 Task: Find a house in Bialiteka, Poland, for 2 guests from 2nd to 15th June, with a price range of 10,000 to 15,000 and an English-speaking host.
Action: Mouse pressed left at (596, 104)
Screenshot: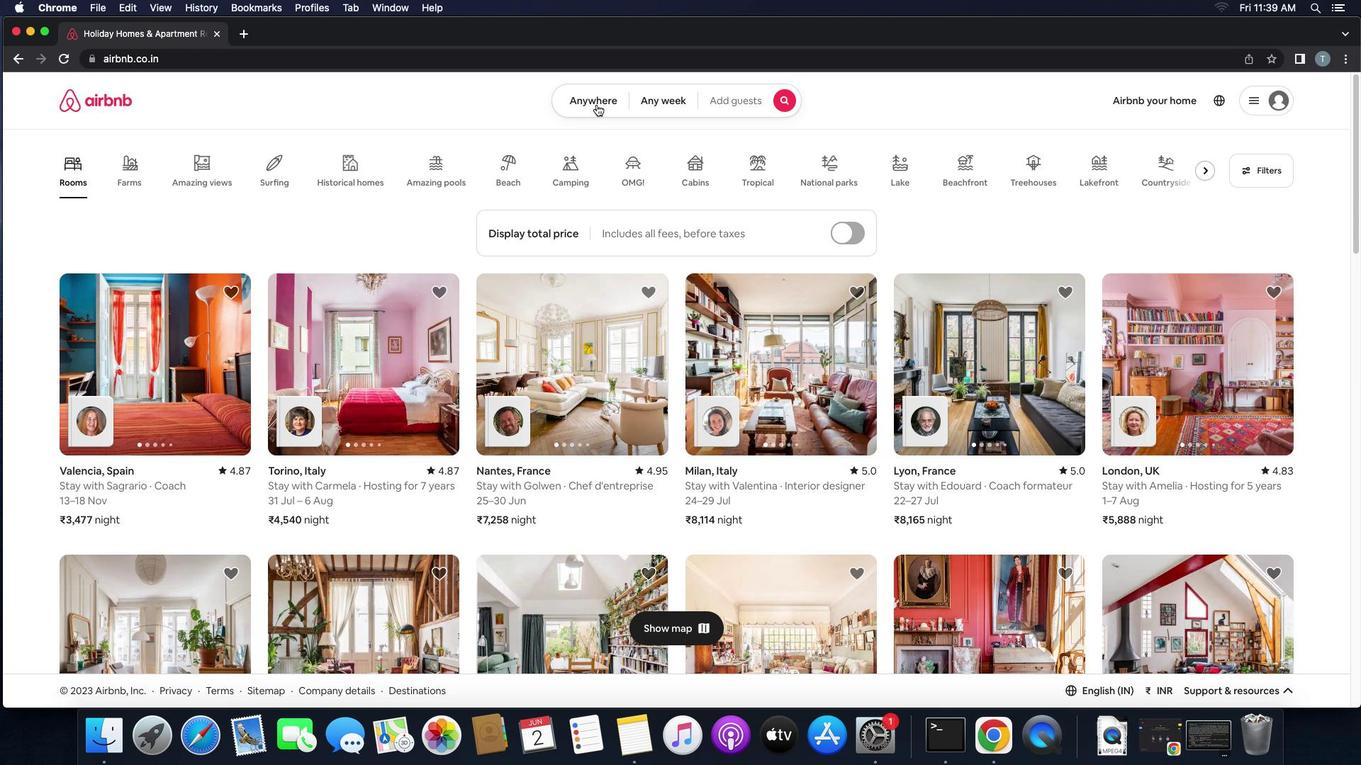 
Action: Mouse moved to (519, 164)
Screenshot: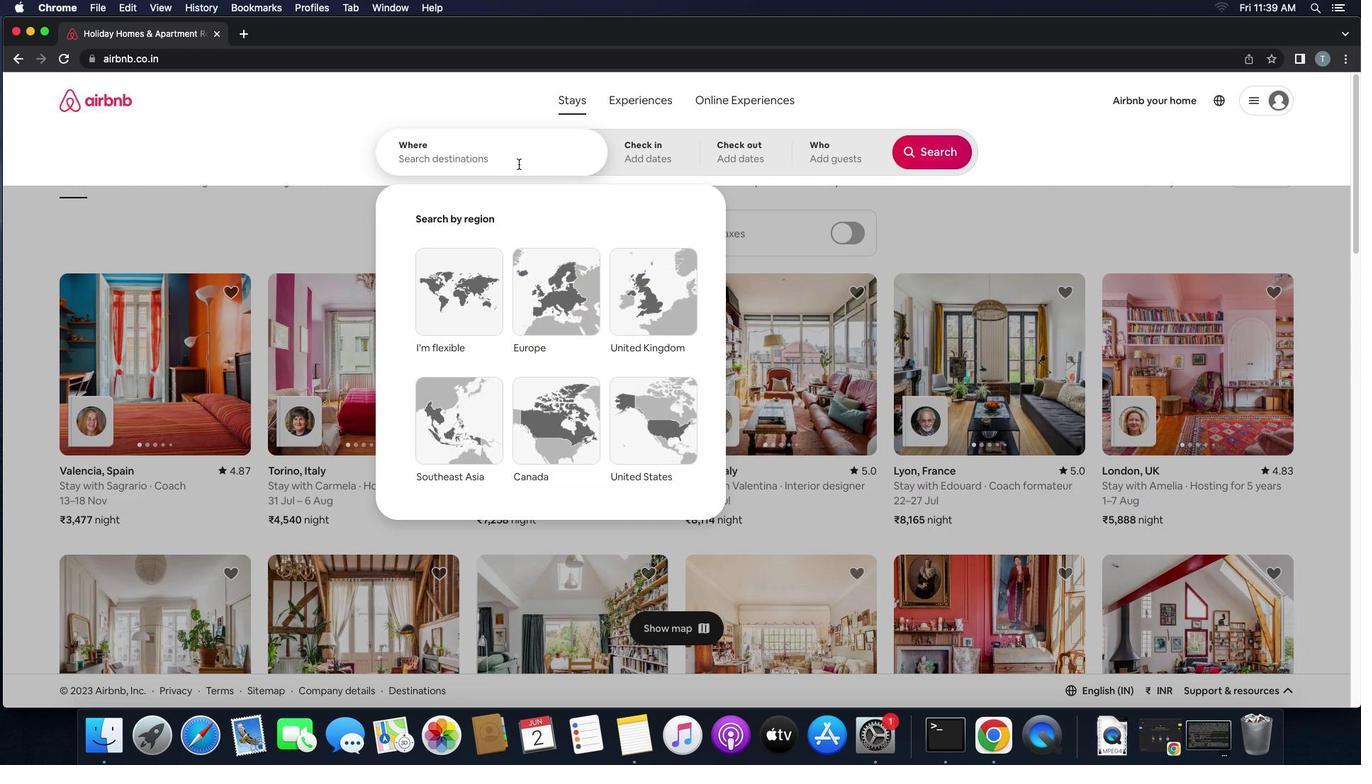 
Action: Mouse pressed left at (519, 164)
Screenshot: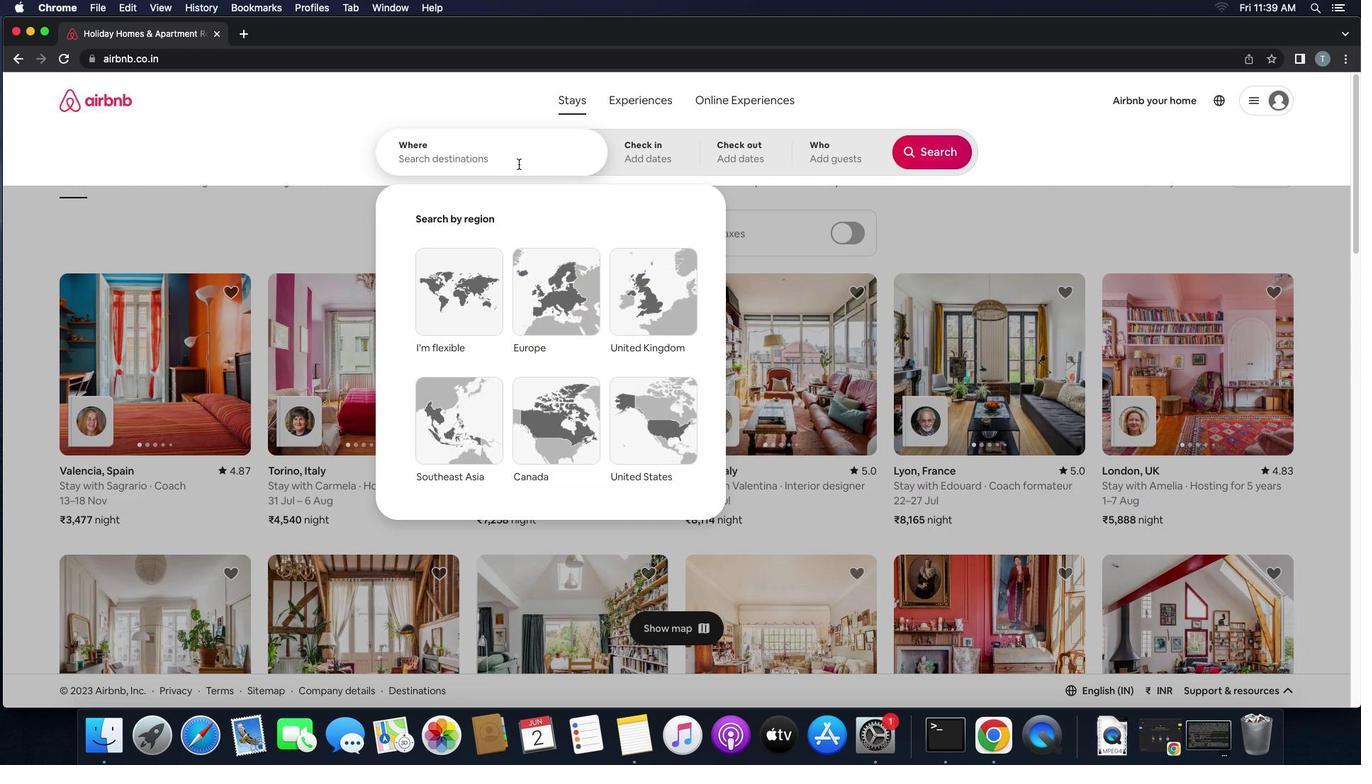 
Action: Key pressed 'b''i''a''l''i''t''e''k''a'',''p''o''l''a''n''d'Key.enter
Screenshot: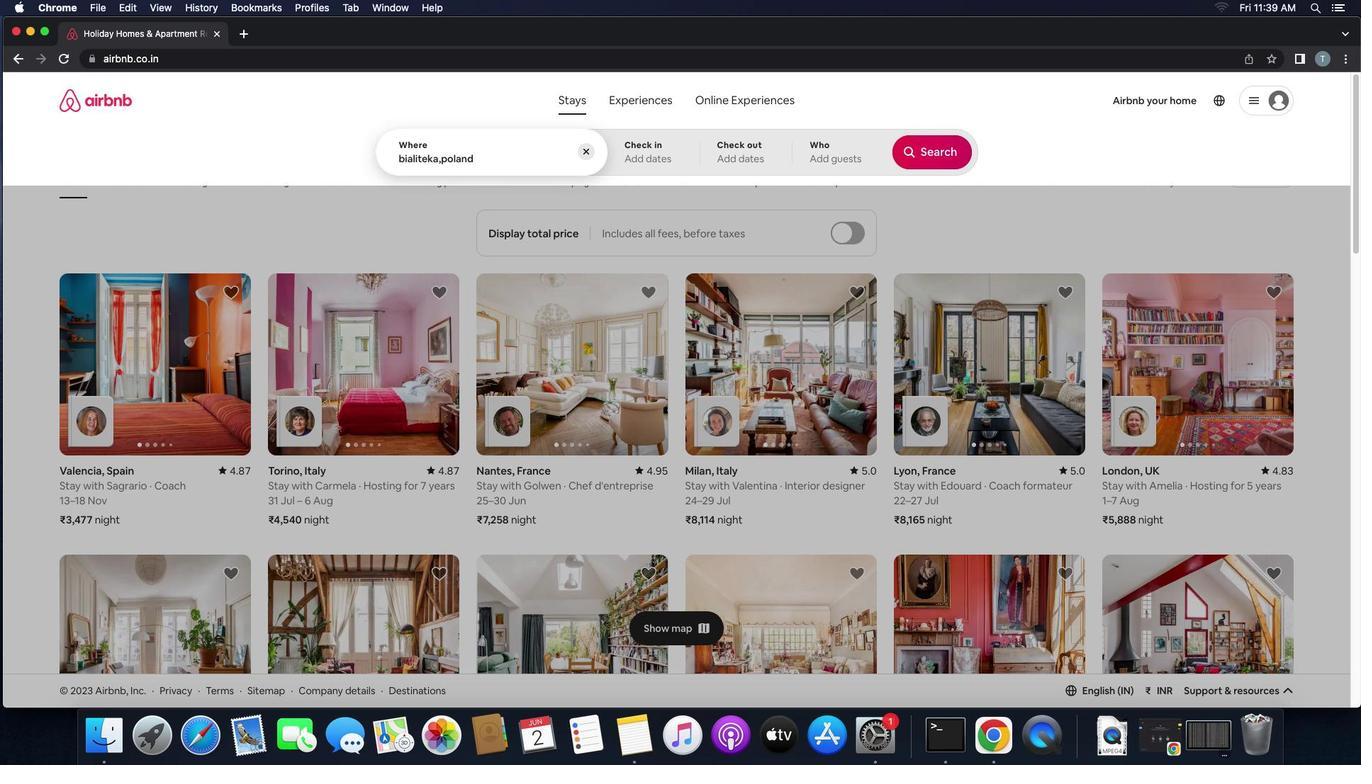 
Action: Mouse moved to (598, 321)
Screenshot: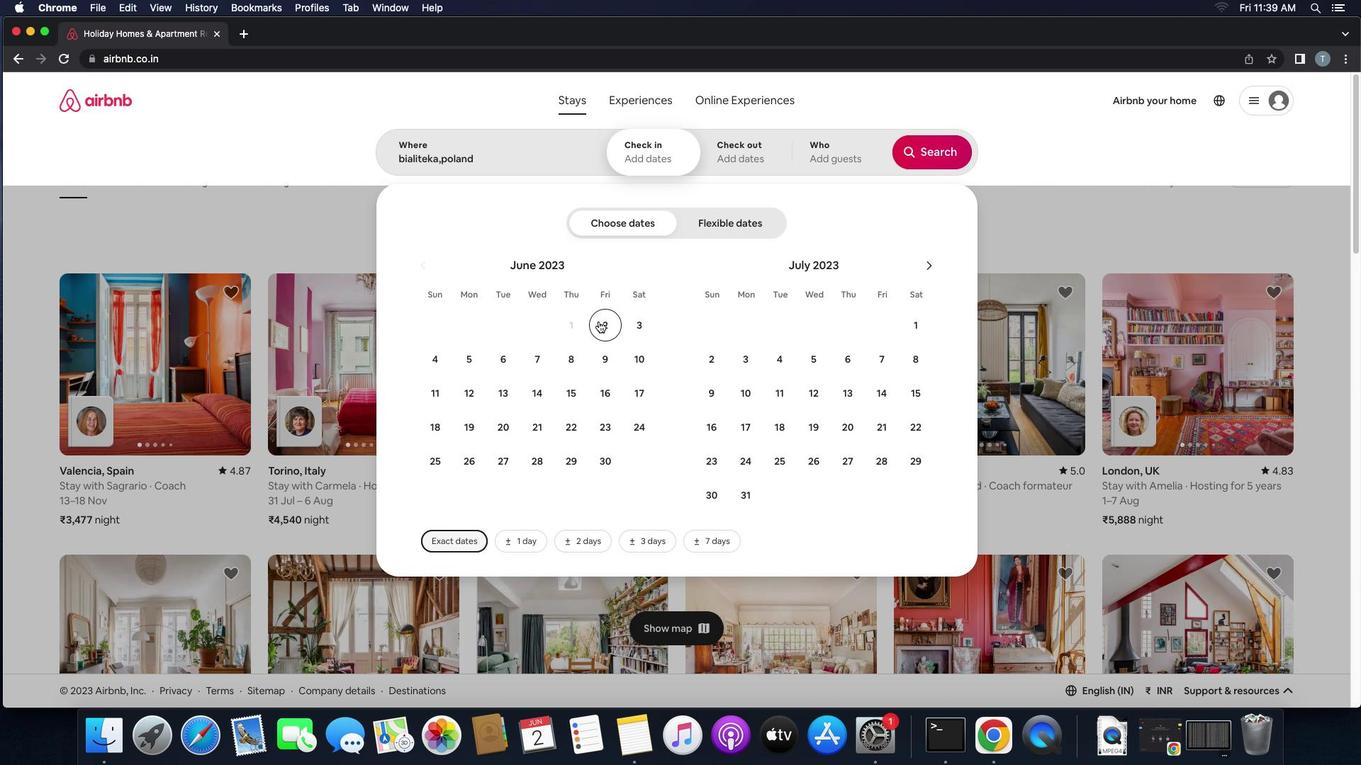 
Action: Mouse pressed left at (598, 321)
Screenshot: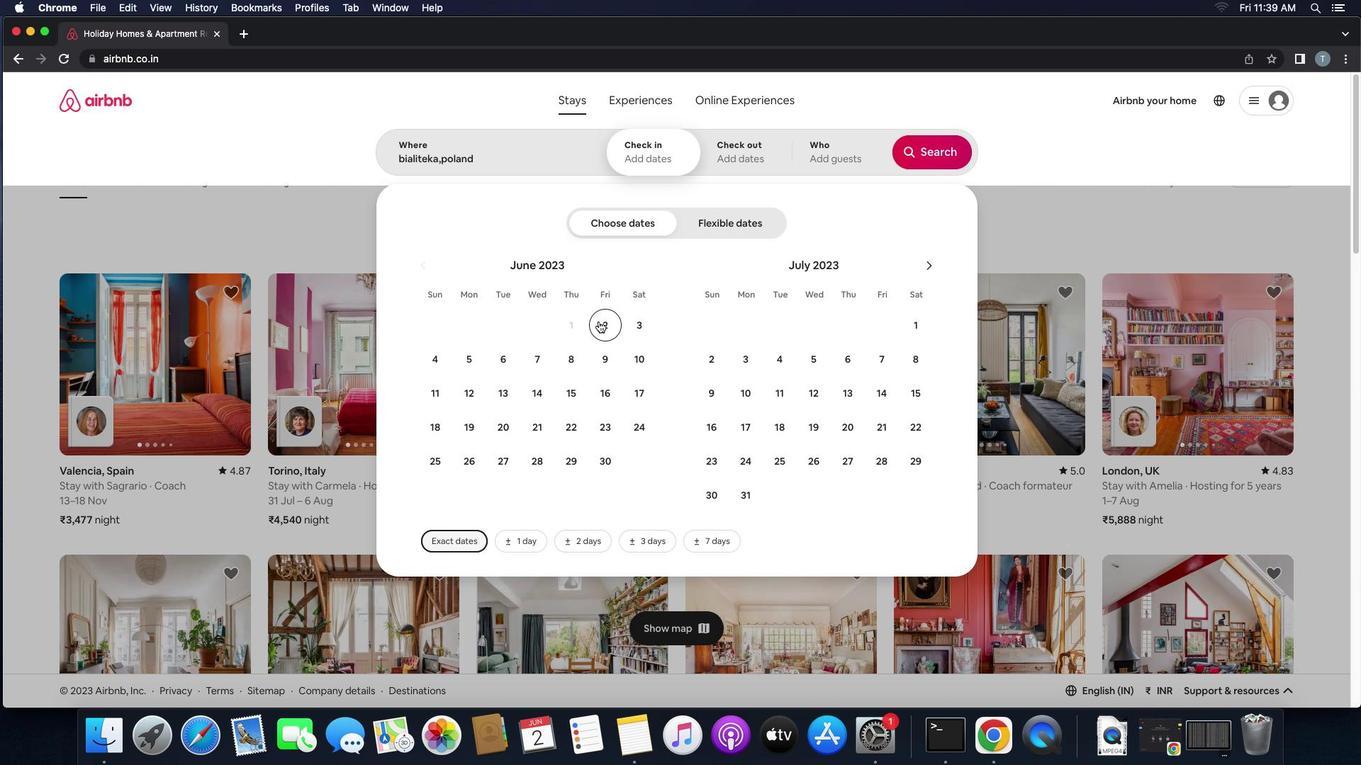 
Action: Mouse moved to (575, 402)
Screenshot: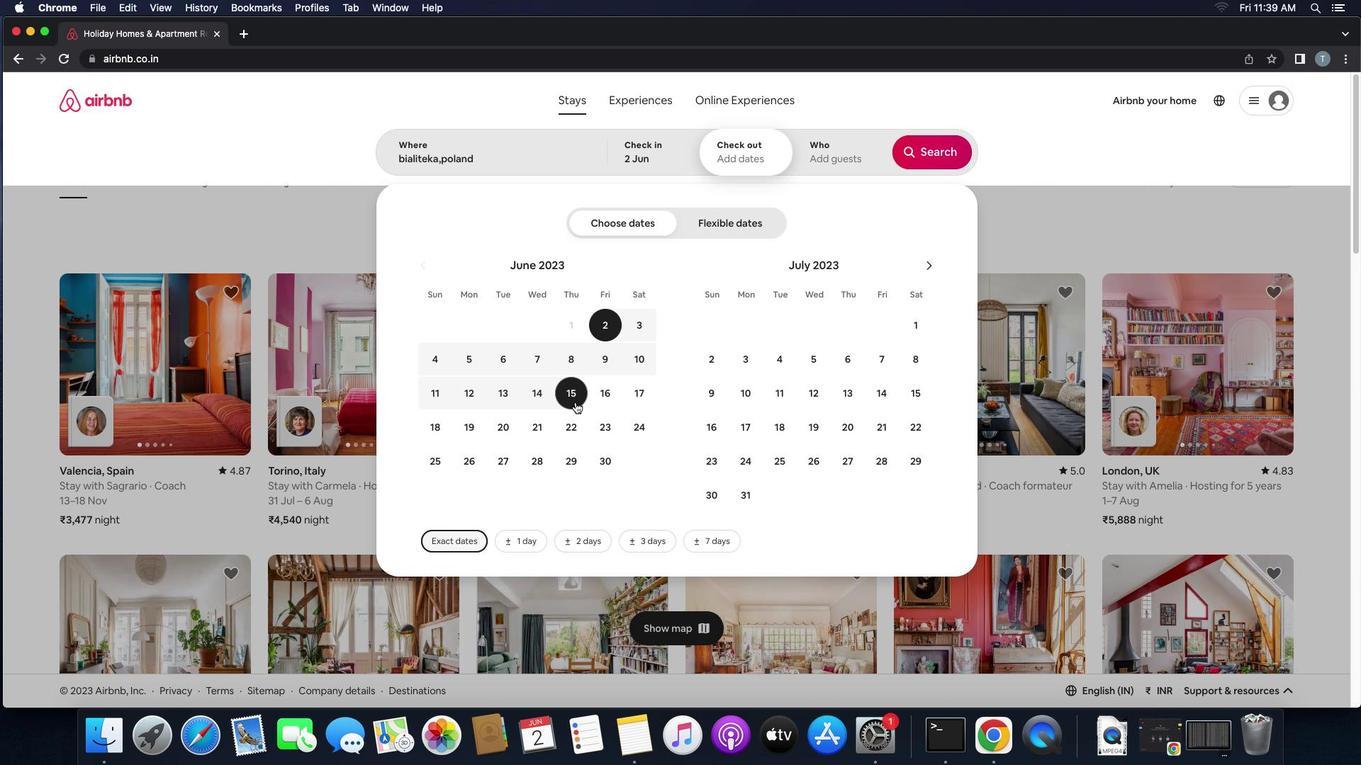 
Action: Mouse pressed left at (575, 402)
Screenshot: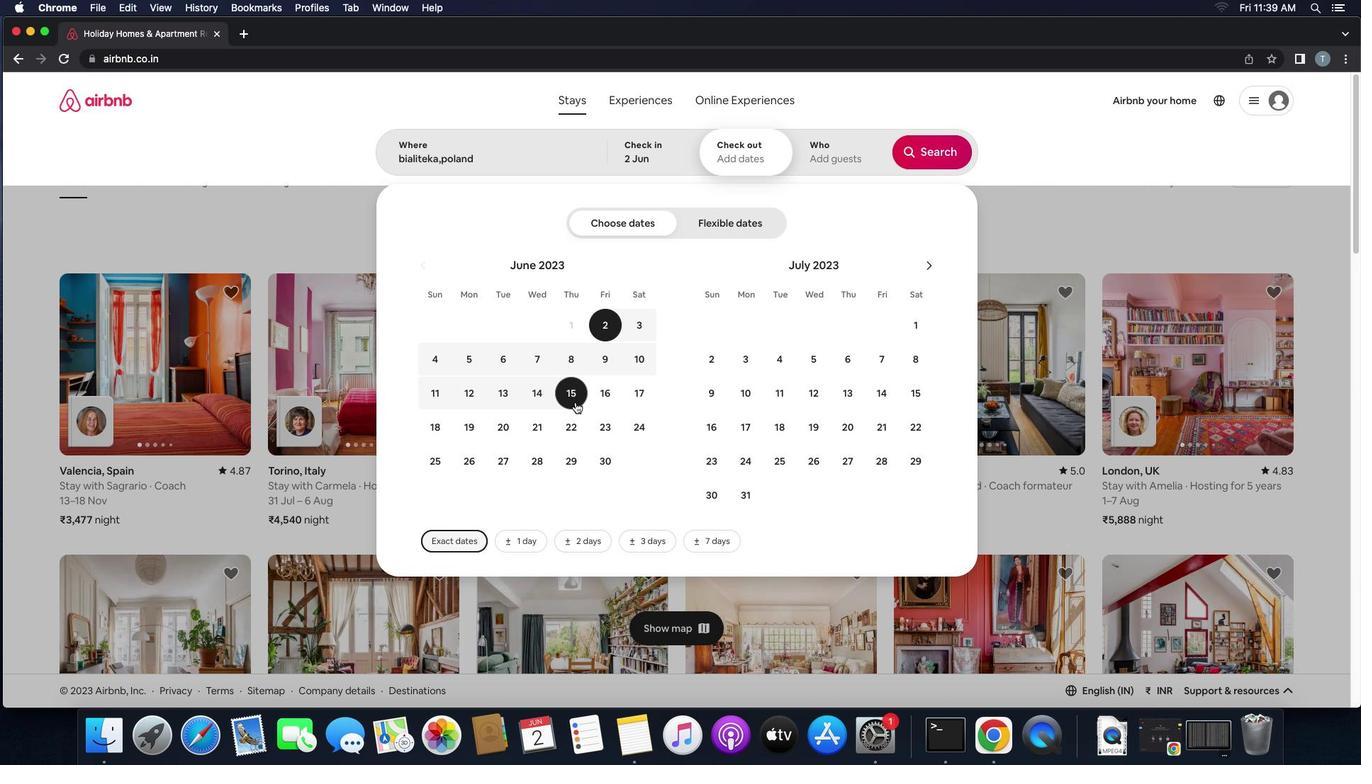 
Action: Mouse moved to (802, 154)
Screenshot: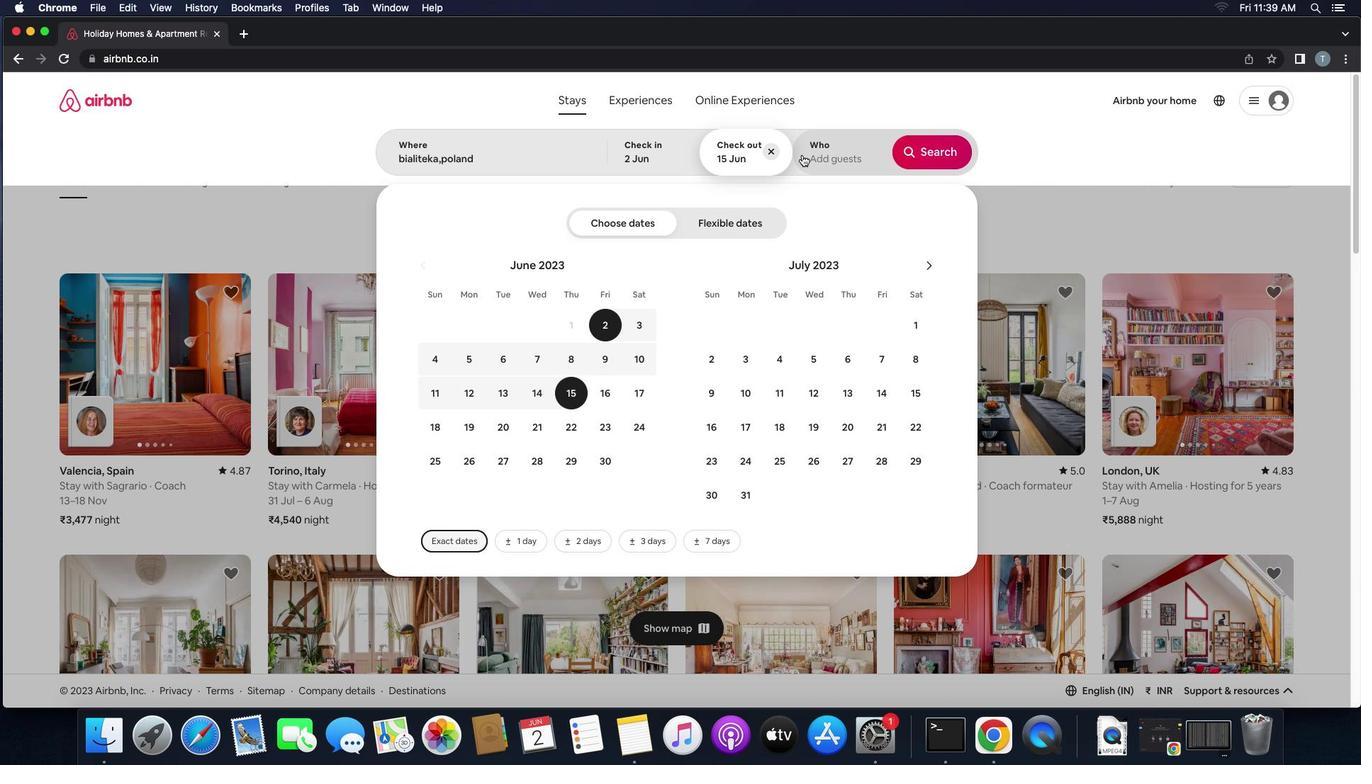 
Action: Mouse pressed left at (802, 154)
Screenshot: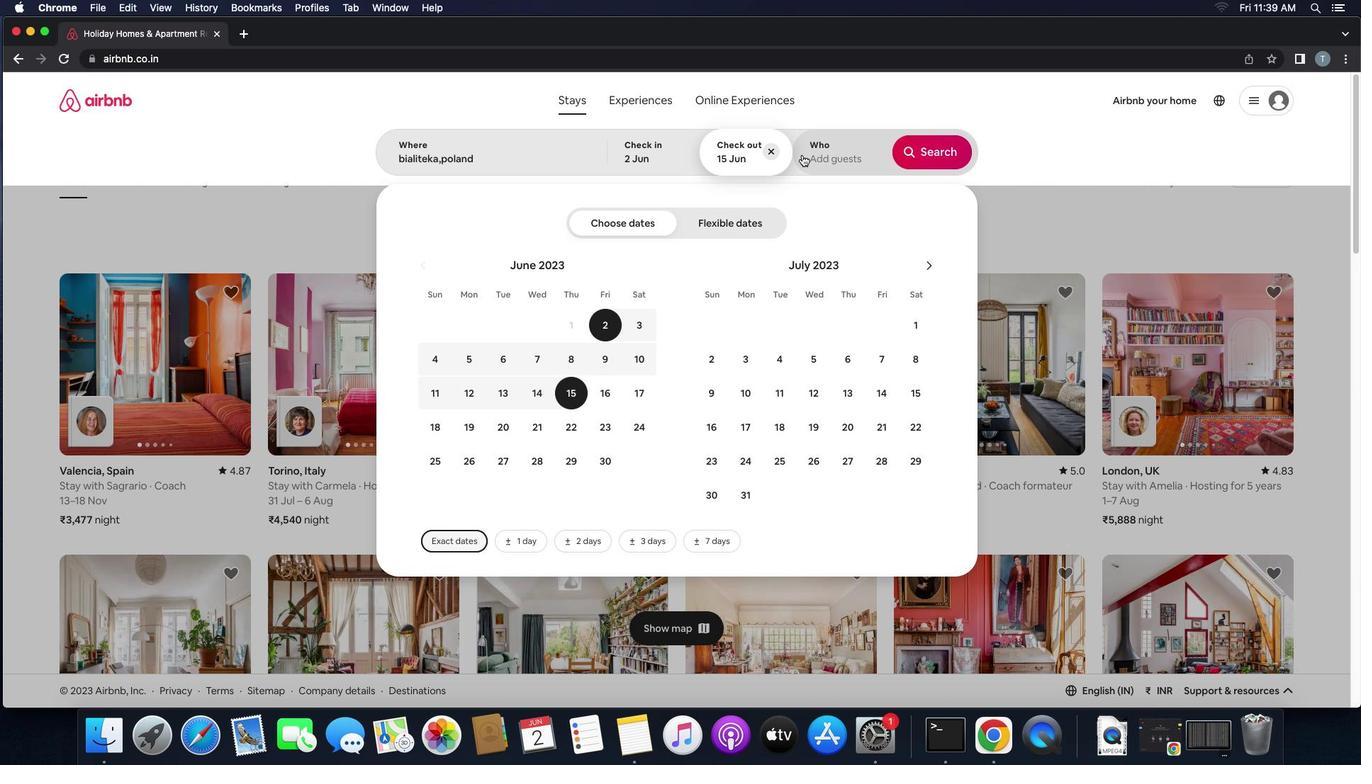
Action: Mouse moved to (945, 231)
Screenshot: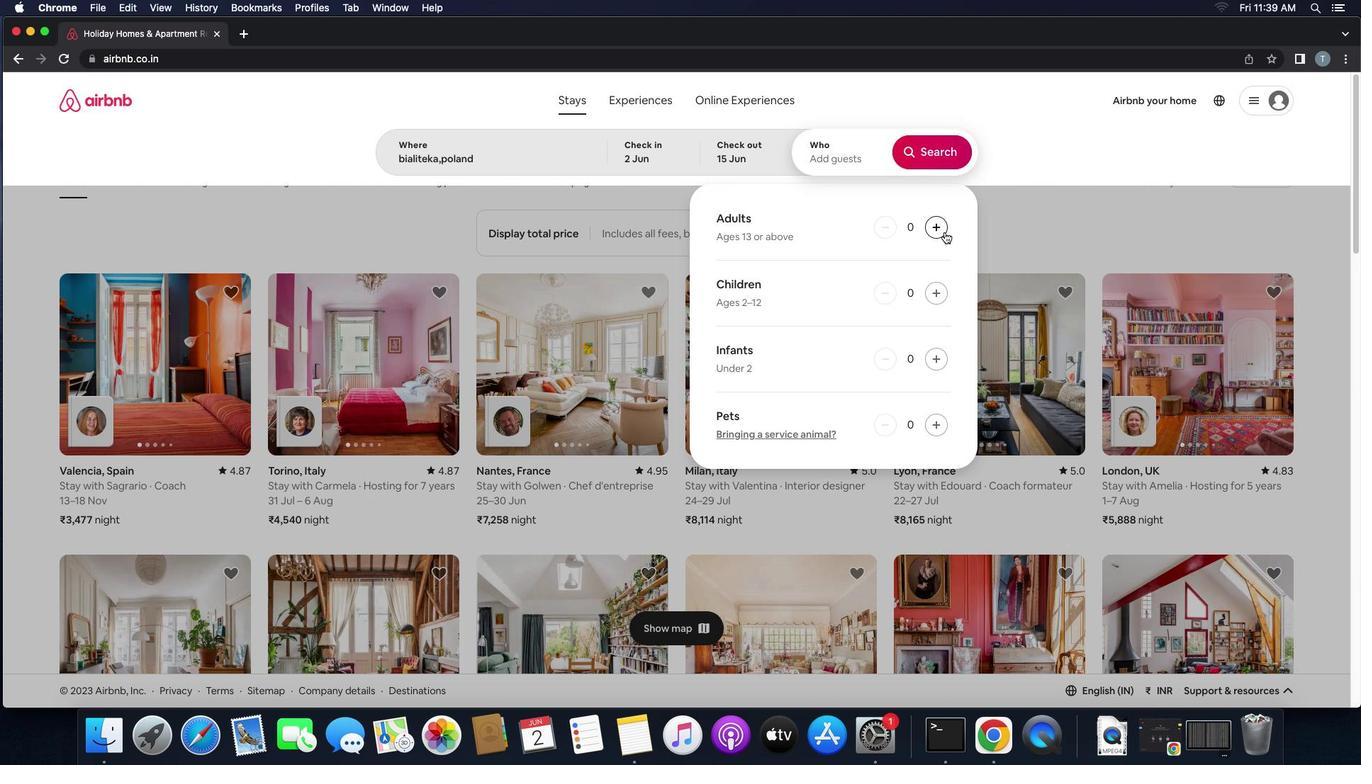 
Action: Mouse pressed left at (945, 231)
Screenshot: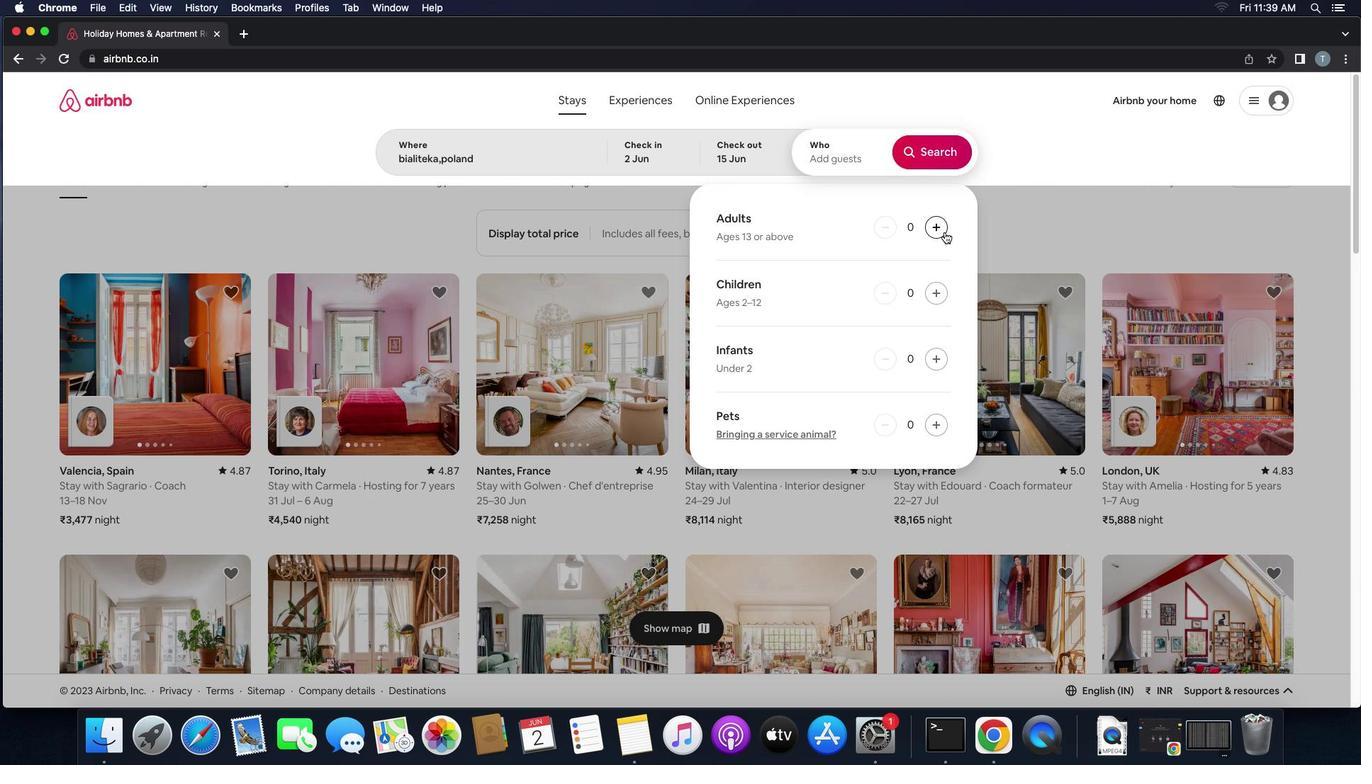 
Action: Mouse pressed left at (945, 231)
Screenshot: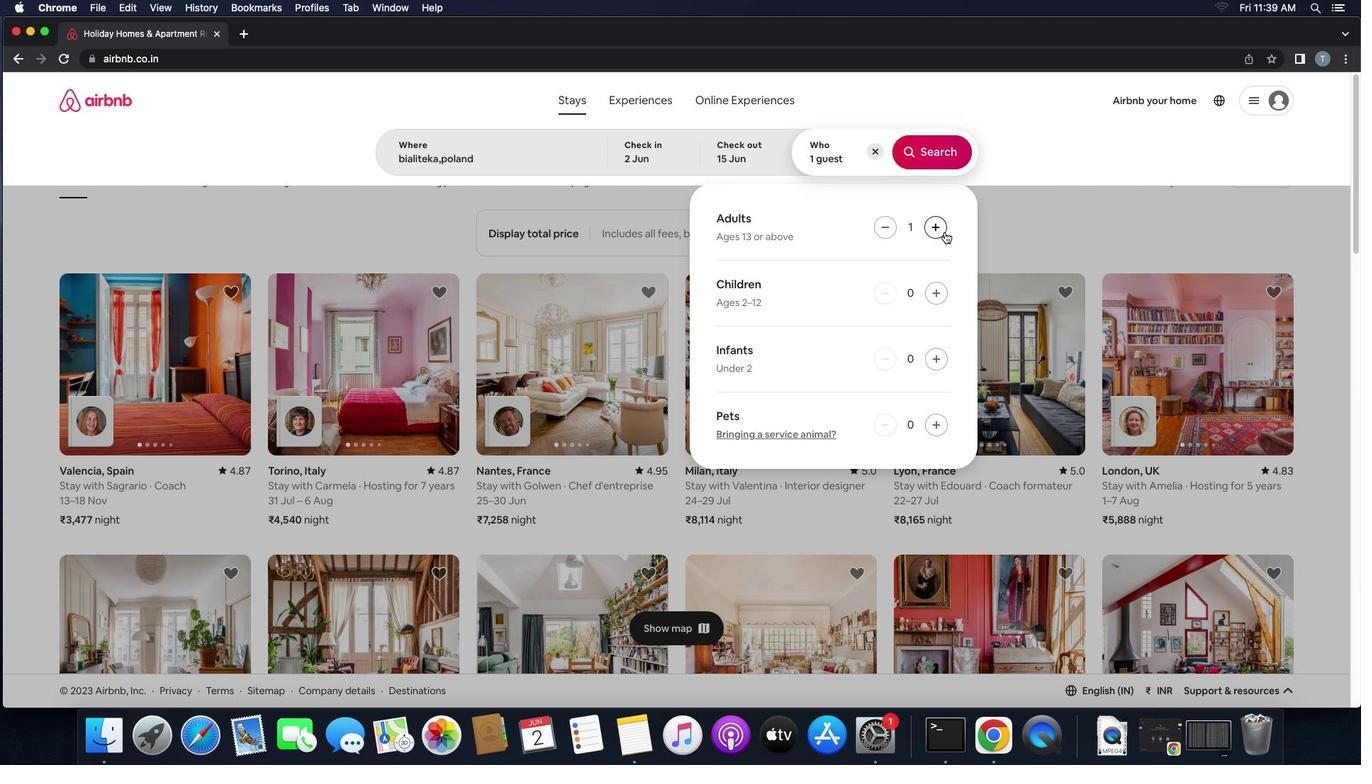 
Action: Mouse moved to (952, 150)
Screenshot: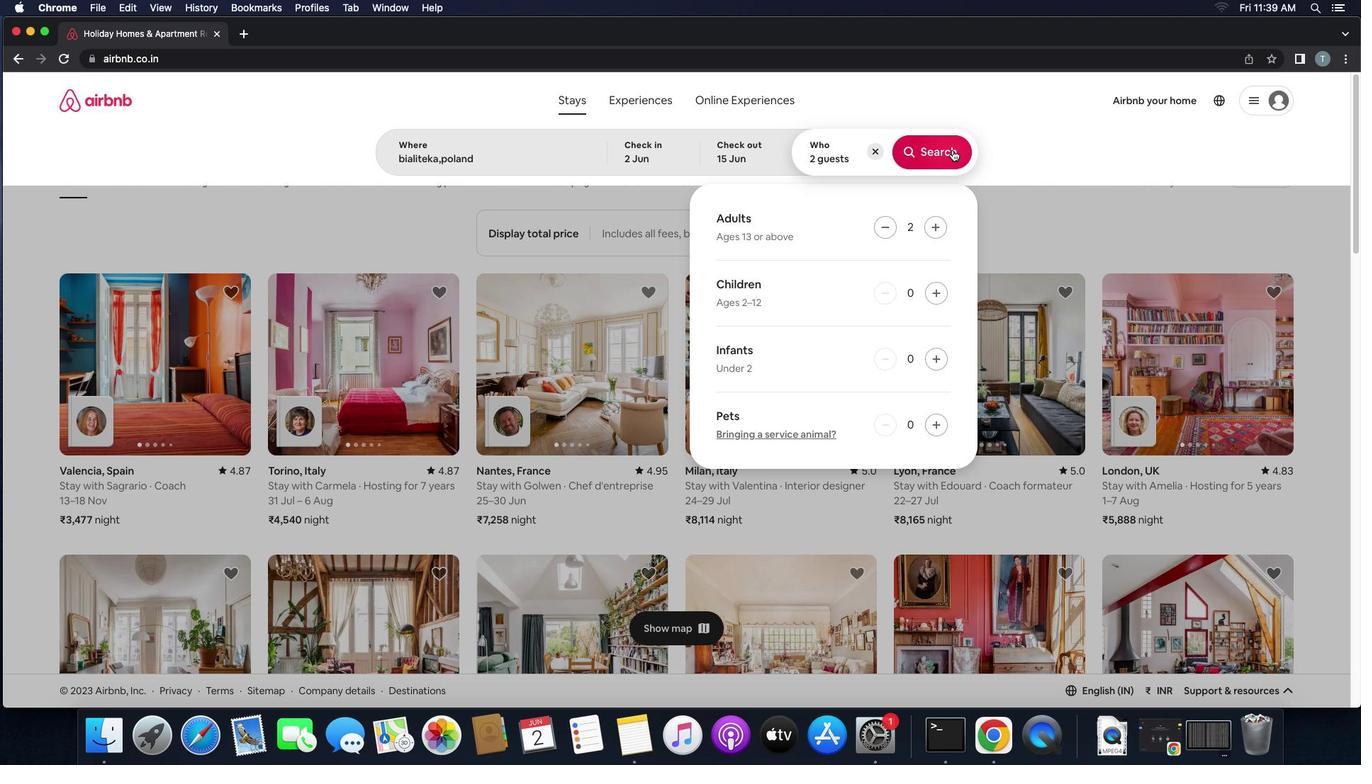 
Action: Mouse pressed left at (952, 150)
Screenshot: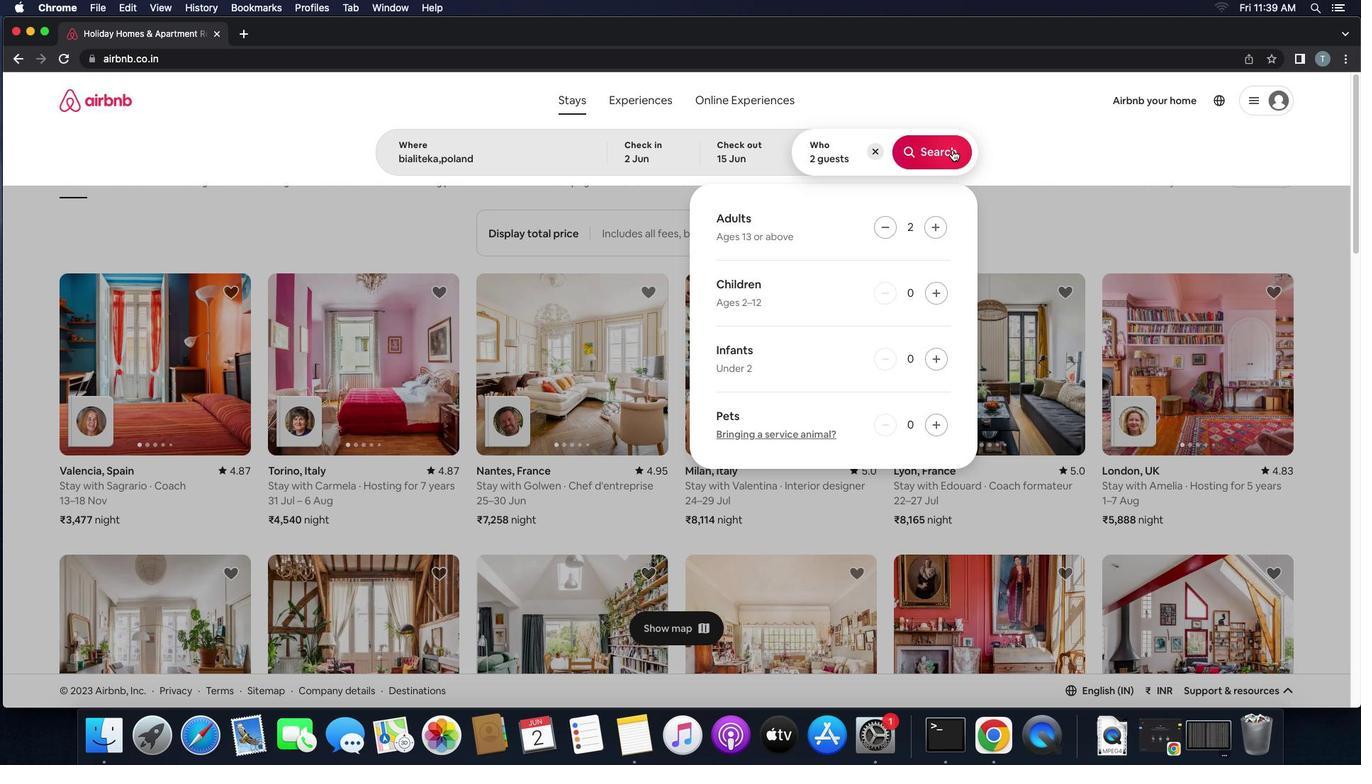 
Action: Mouse moved to (1305, 155)
Screenshot: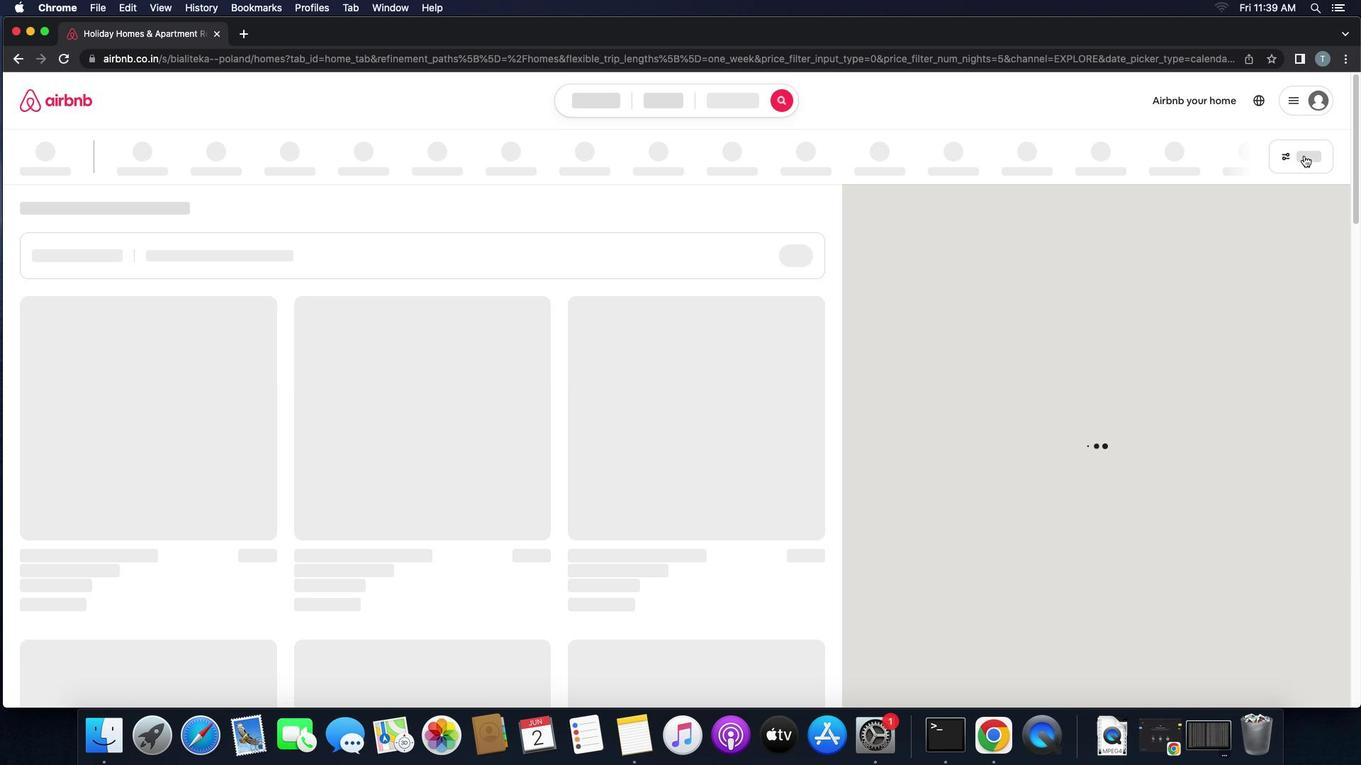 
Action: Mouse pressed left at (1305, 155)
Screenshot: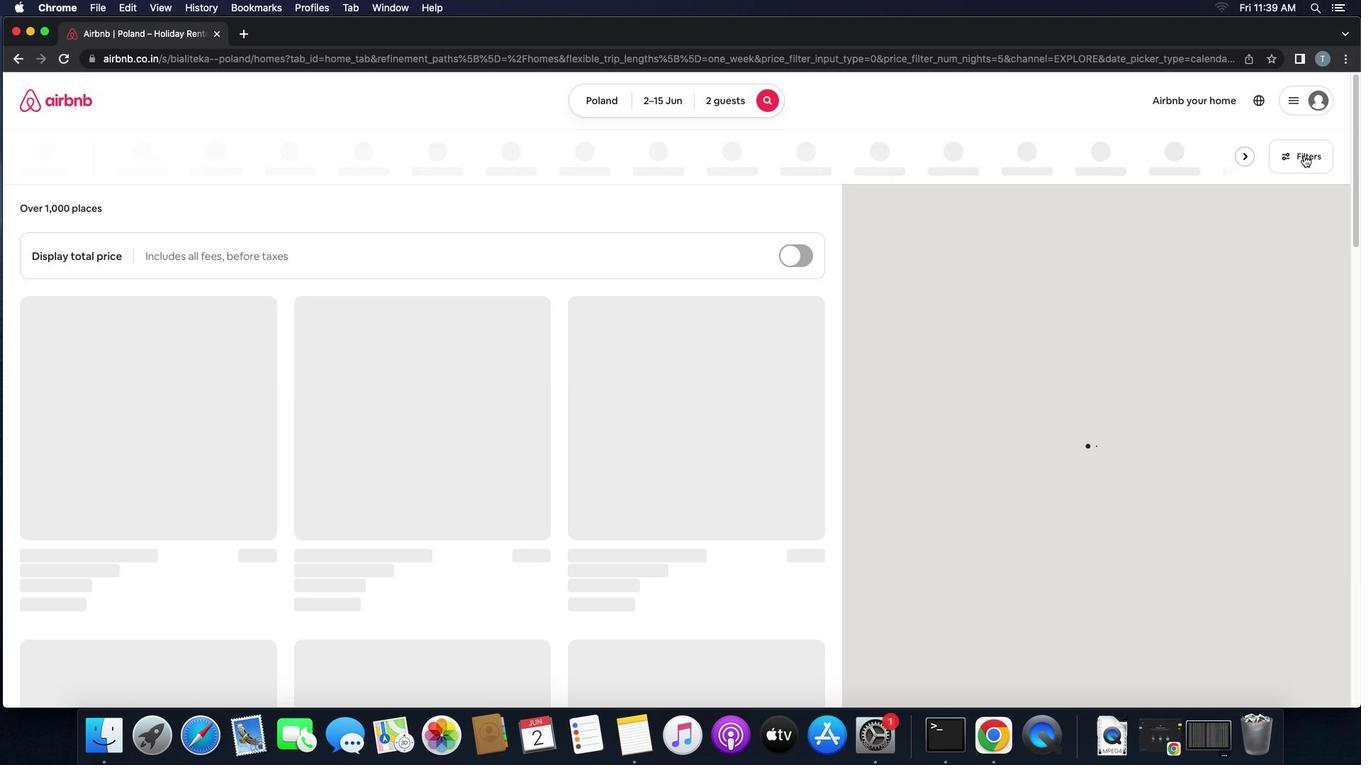
Action: Mouse moved to (571, 507)
Screenshot: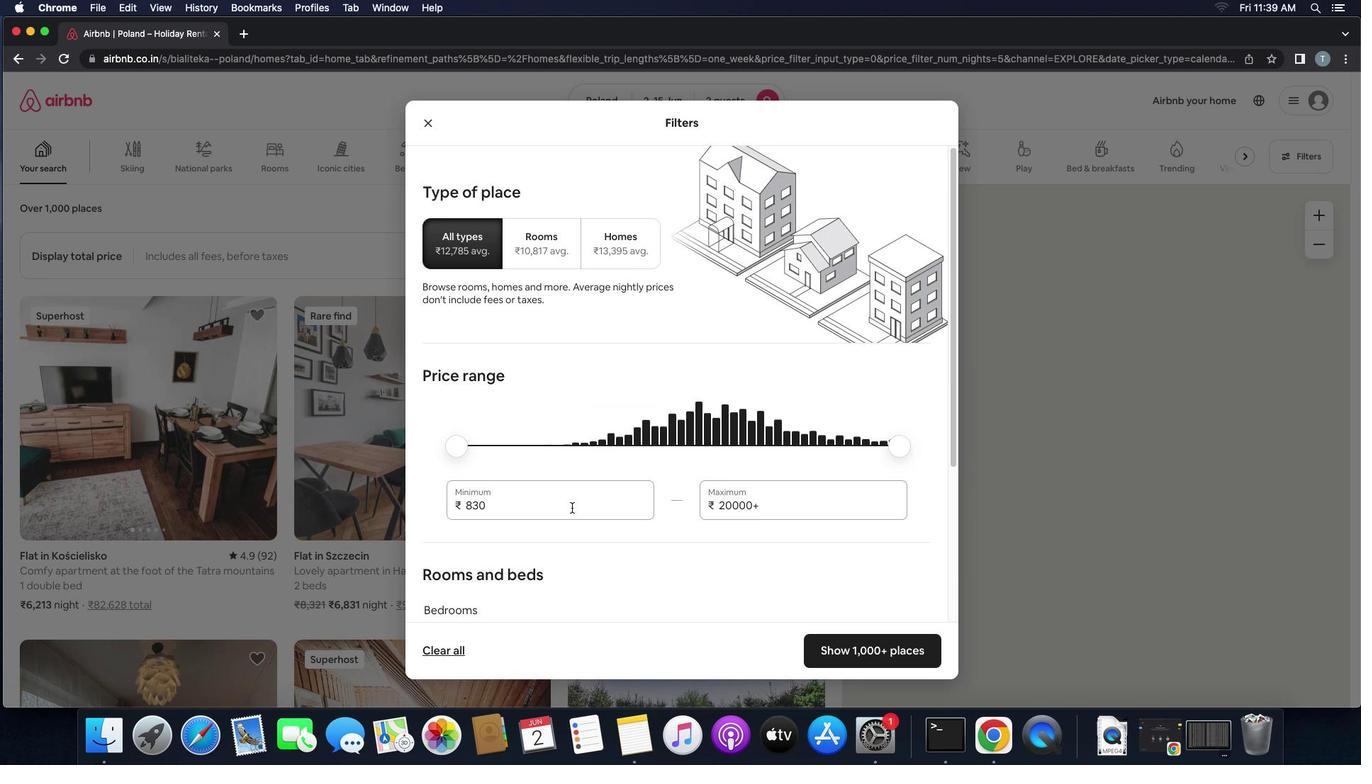 
Action: Mouse pressed left at (571, 507)
Screenshot: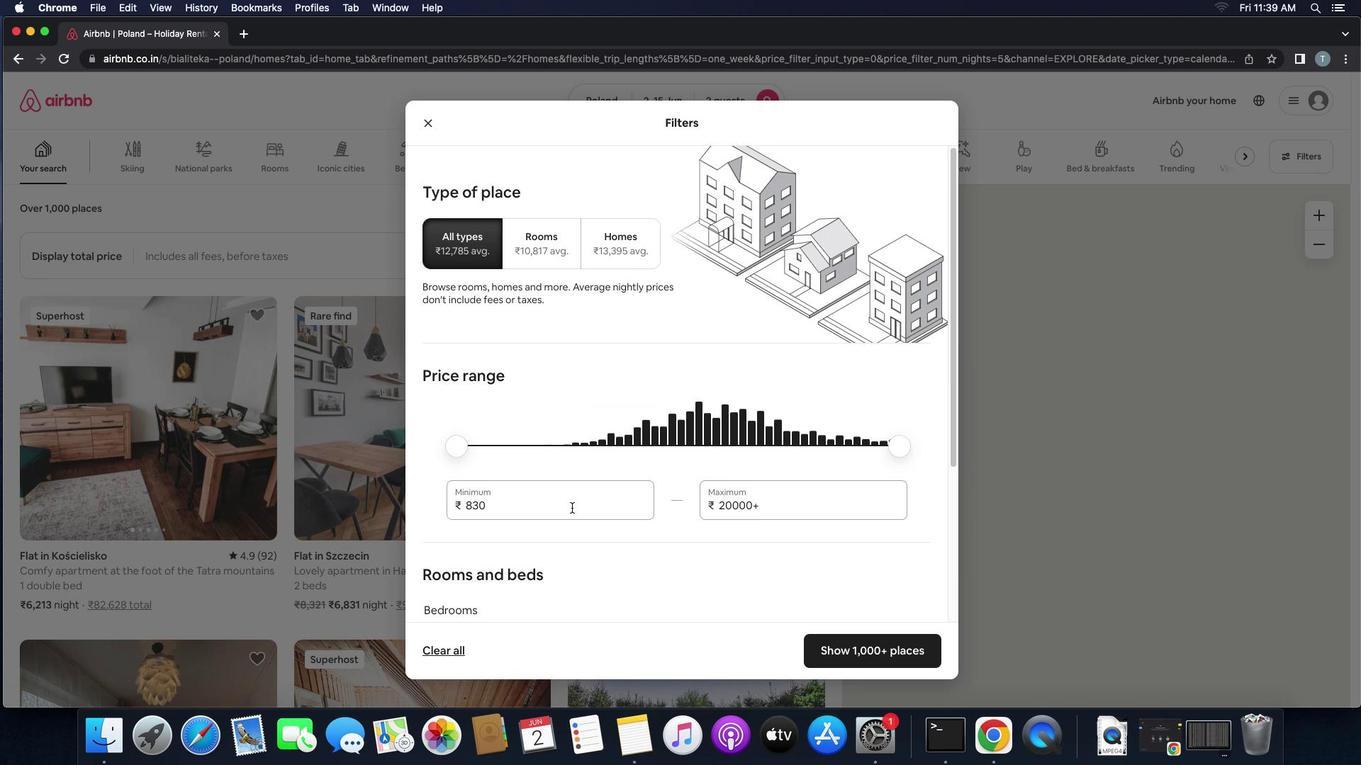 
Action: Mouse moved to (571, 507)
Screenshot: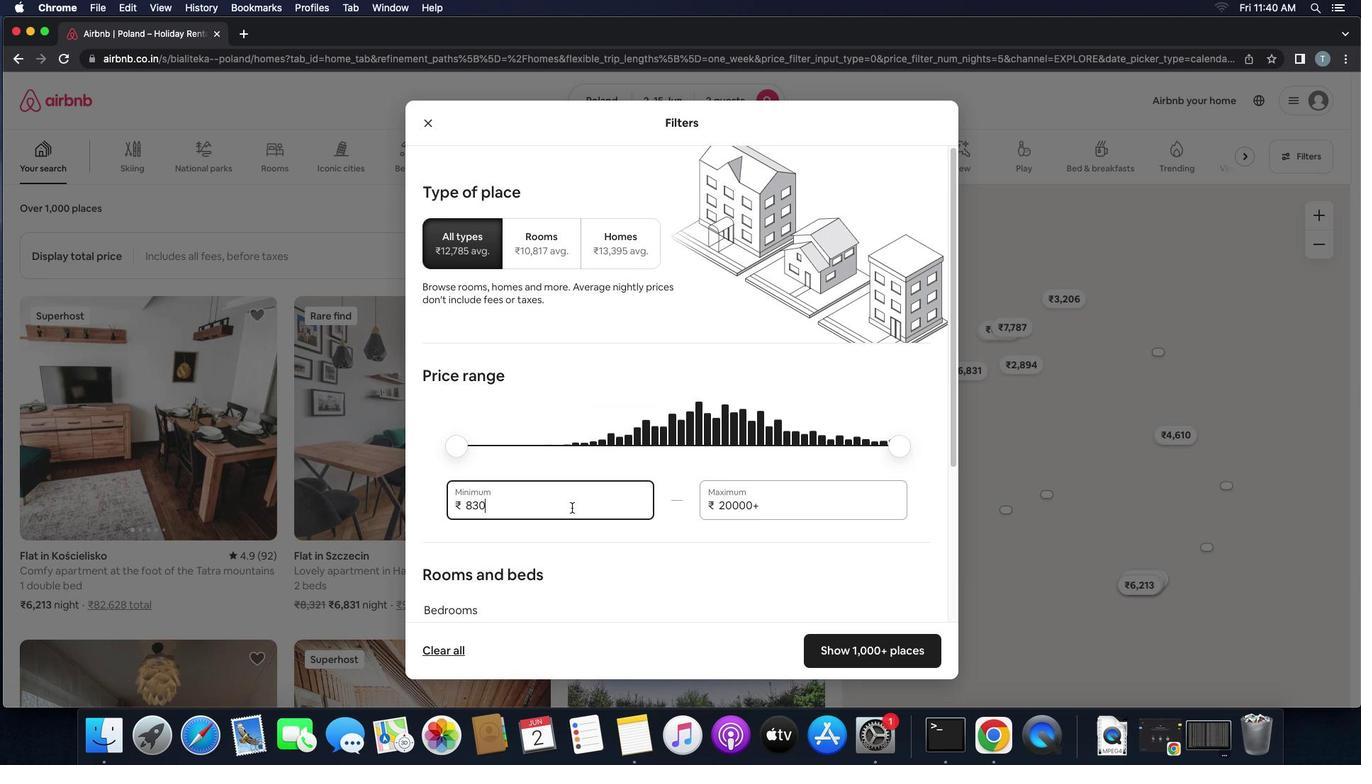 
Action: Key pressed Key.backspaceKey.backspaceKey.backspaceKey.backspaceKey.backspace'1''0''0''0''0'
Screenshot: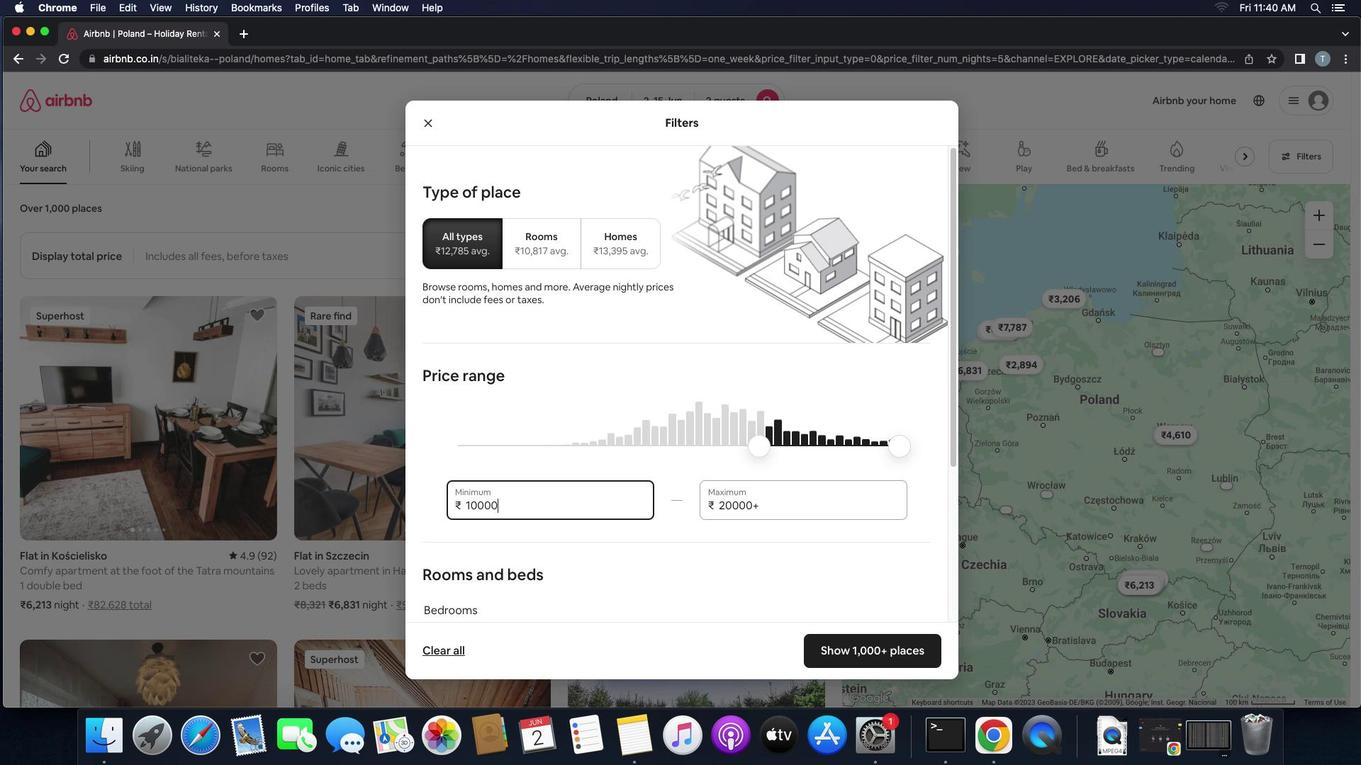 
Action: Mouse moved to (779, 509)
Screenshot: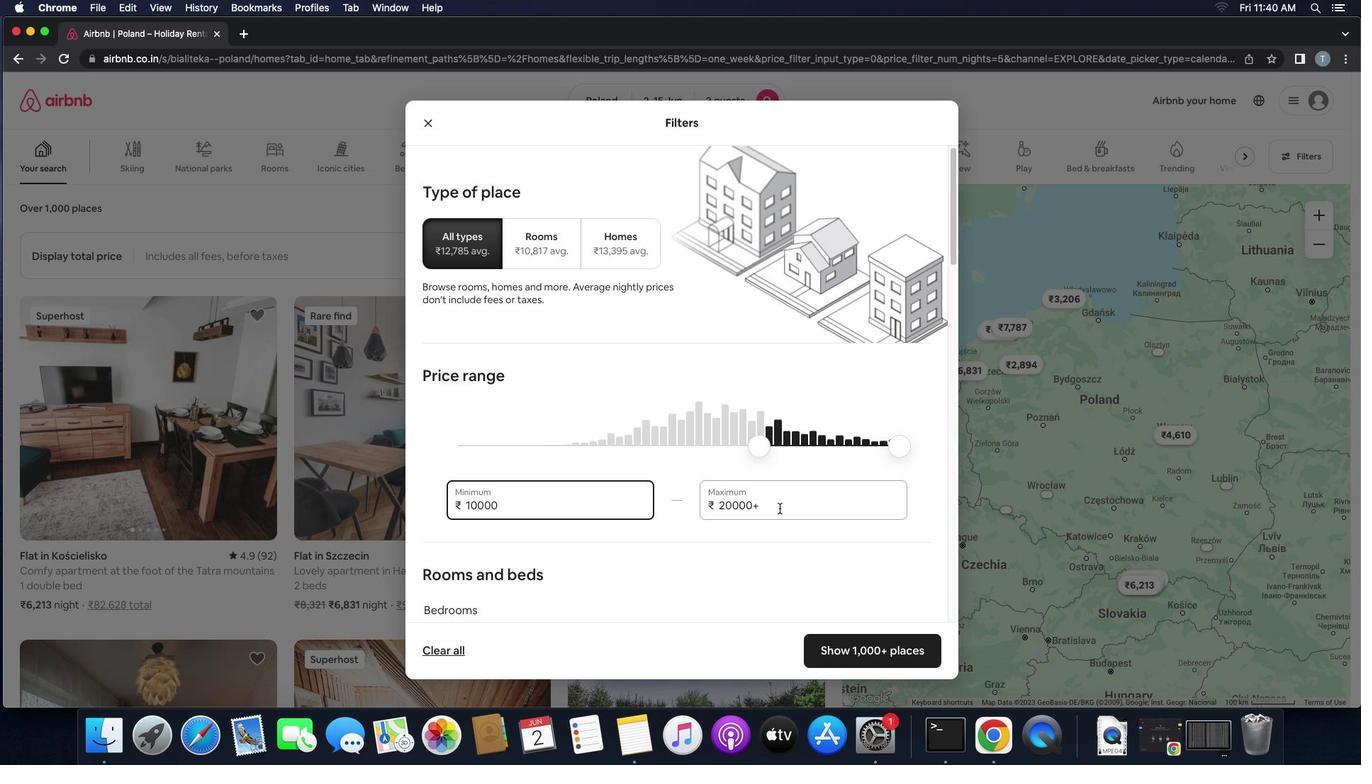 
Action: Mouse pressed left at (779, 509)
Screenshot: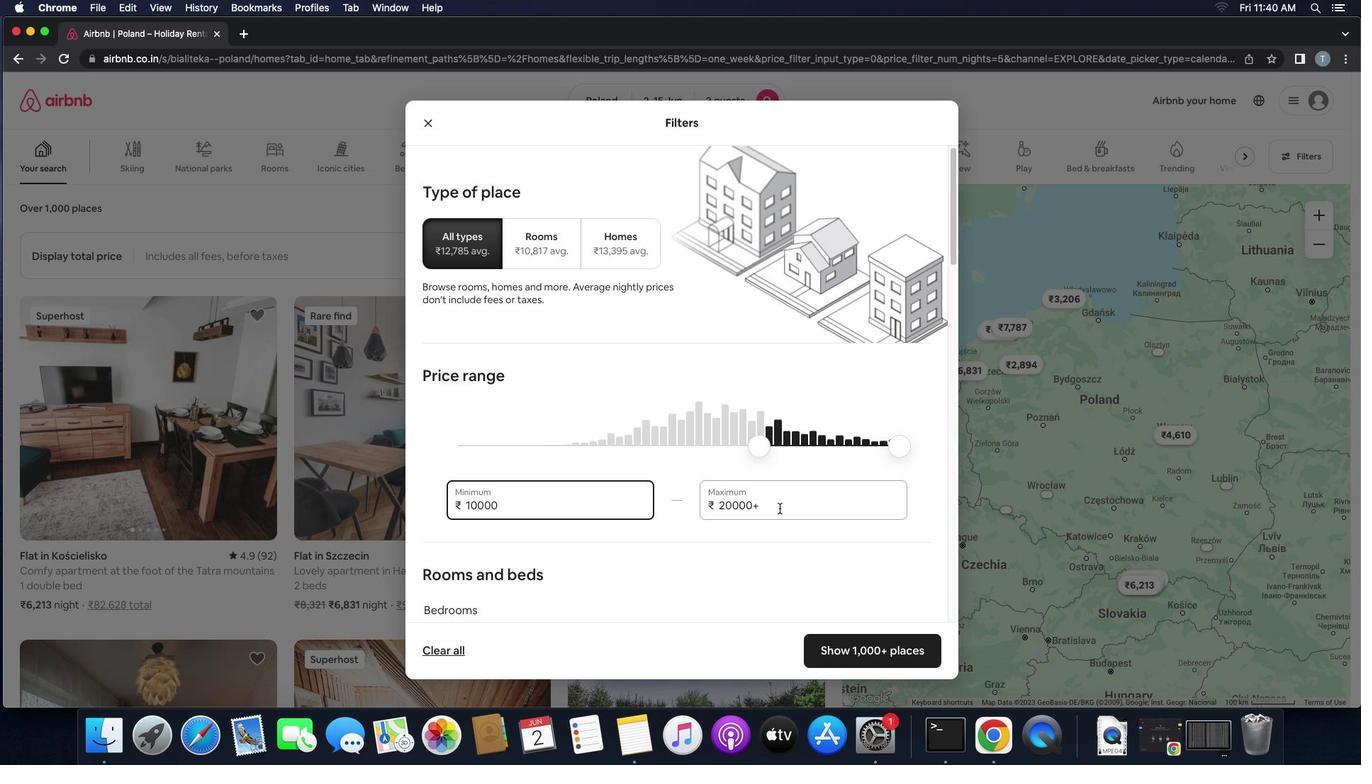
Action: Key pressed Key.backspaceKey.backspaceKey.backspaceKey.backspaceKey.backspaceKey.backspace'1''5''0''0''0'
Screenshot: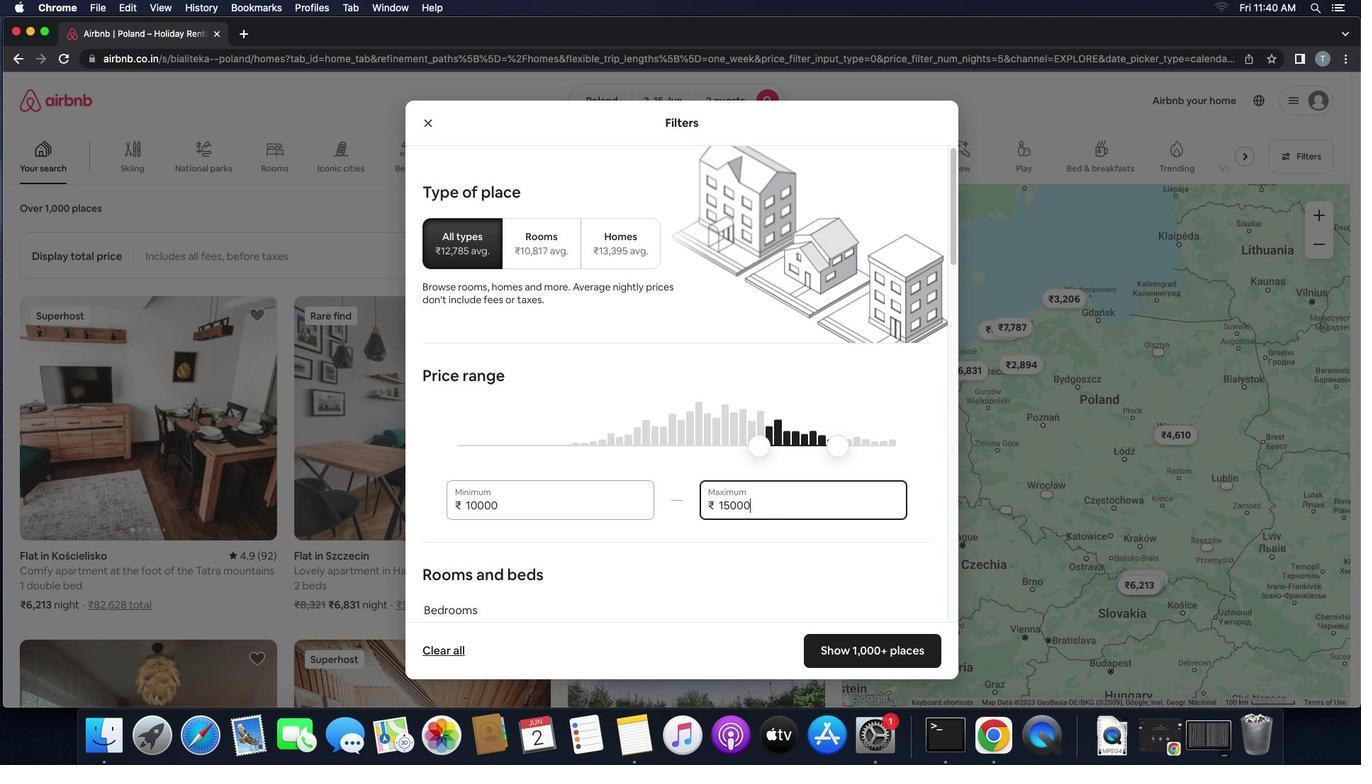 
Action: Mouse moved to (784, 551)
Screenshot: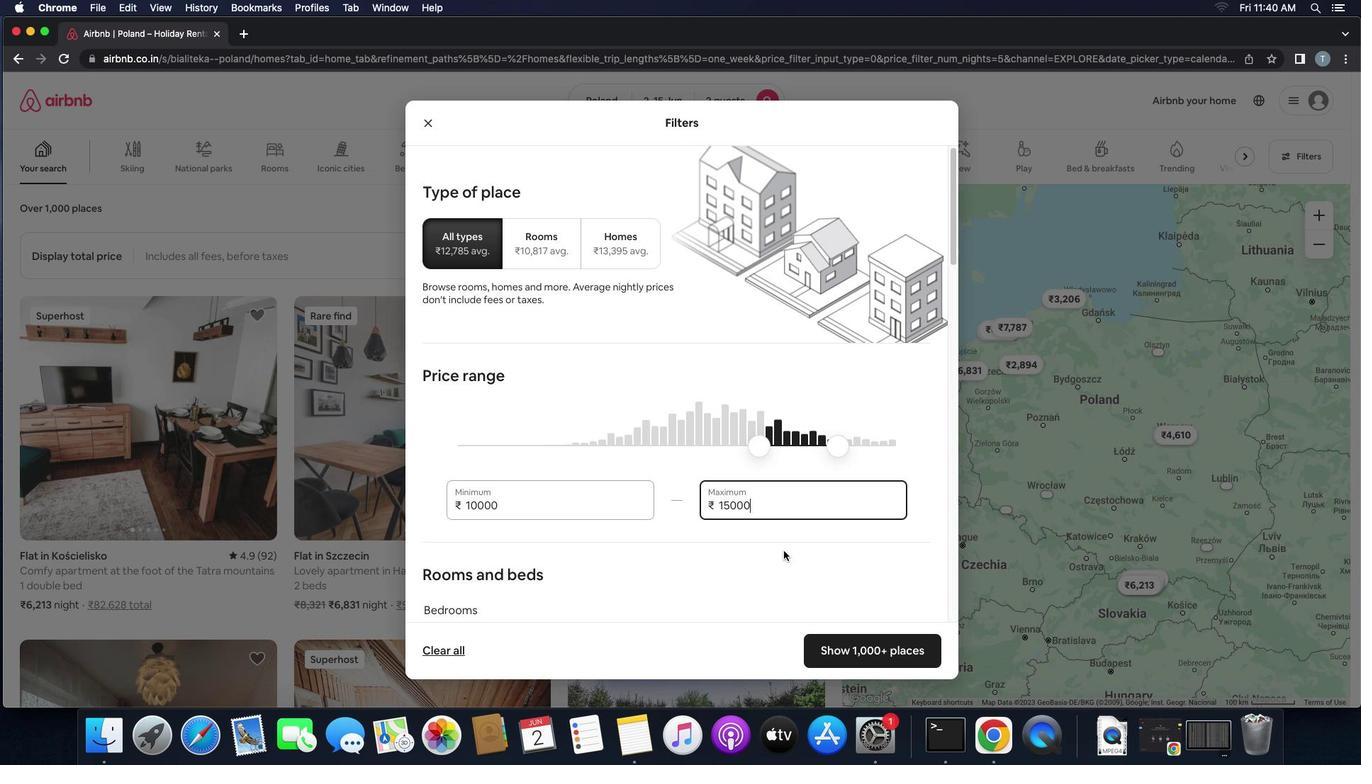 
Action: Mouse scrolled (784, 551) with delta (0, 0)
Screenshot: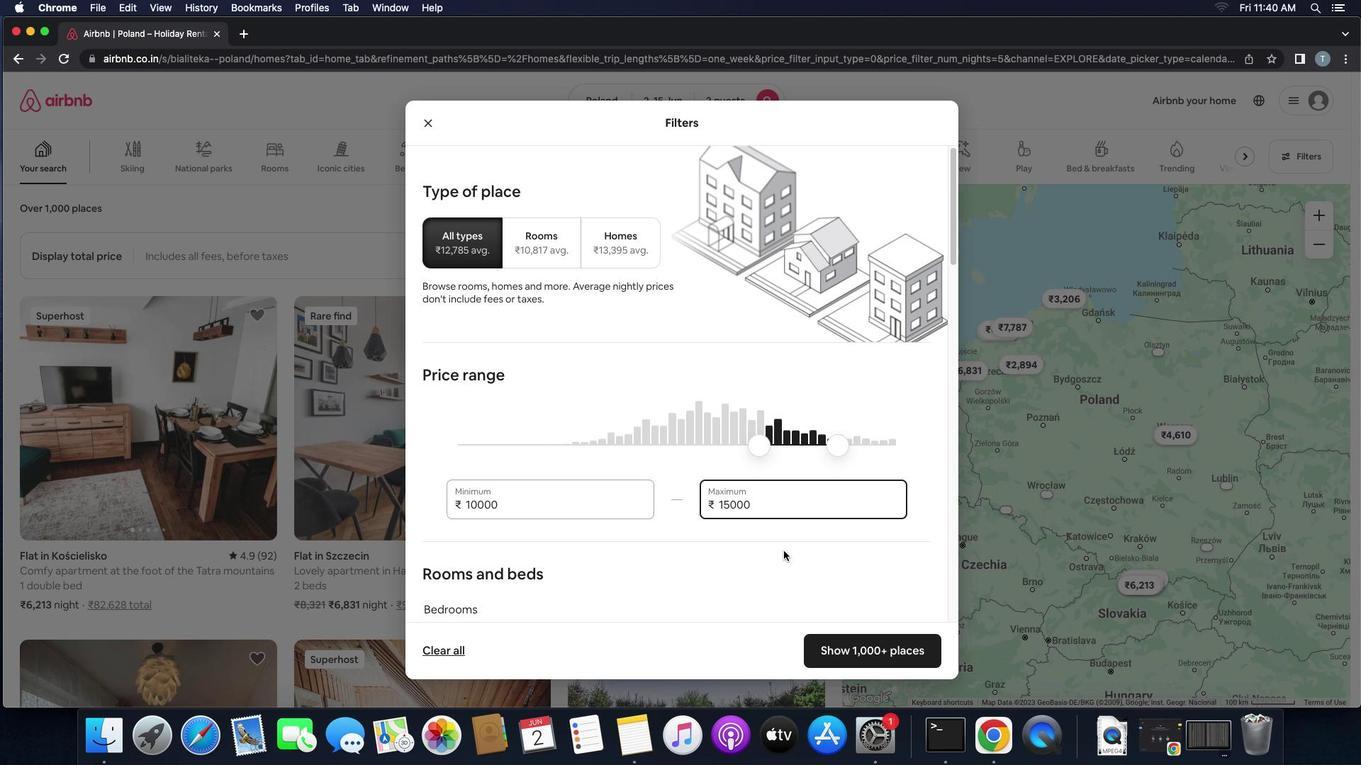 
Action: Mouse scrolled (784, 551) with delta (0, 0)
Screenshot: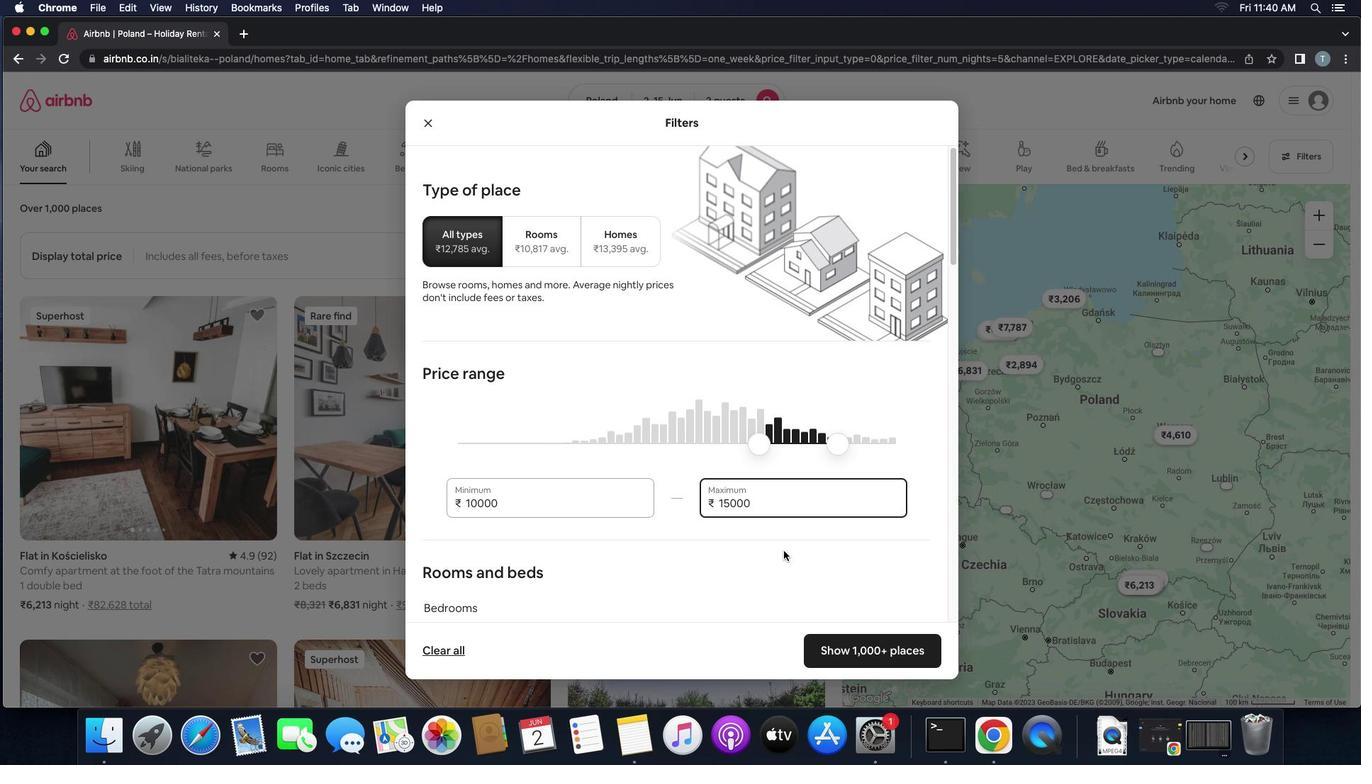 
Action: Mouse scrolled (784, 551) with delta (0, 0)
Screenshot: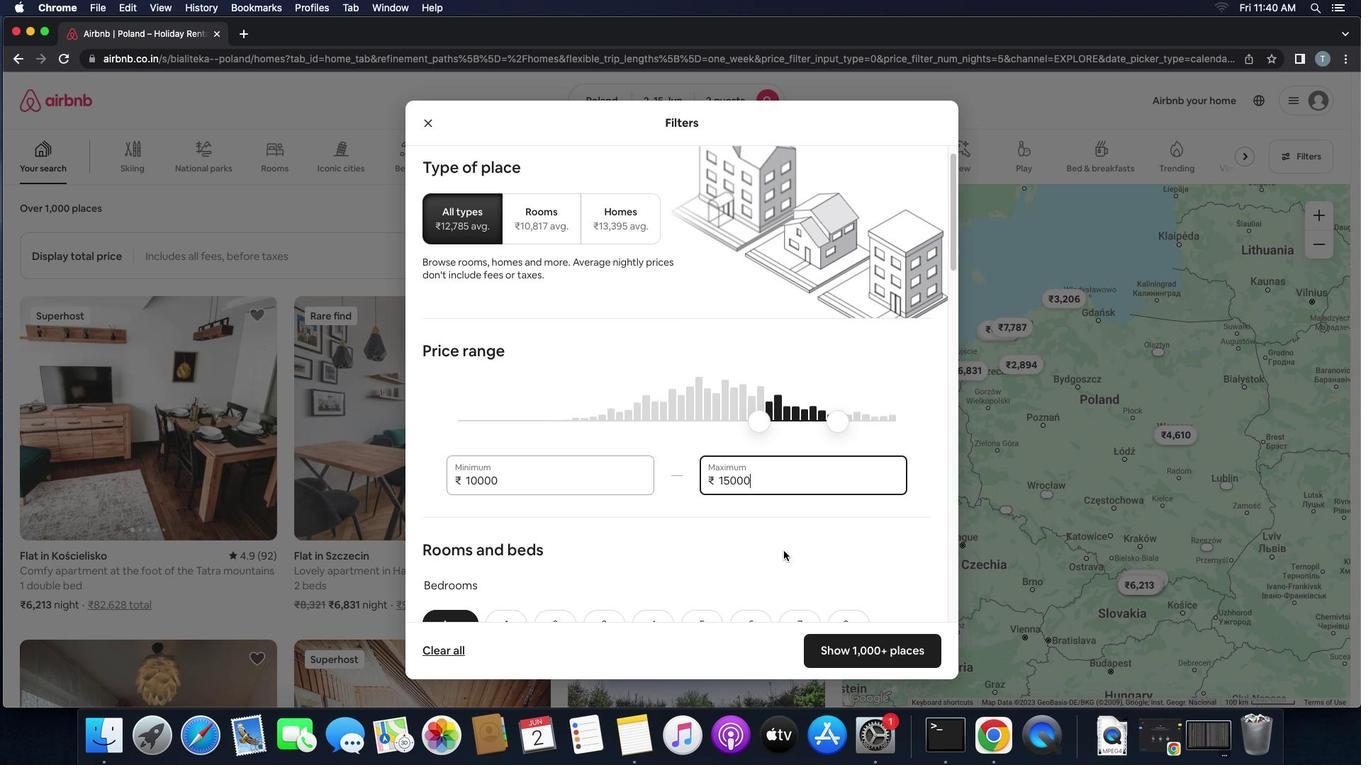 
Action: Mouse scrolled (784, 551) with delta (0, 0)
Screenshot: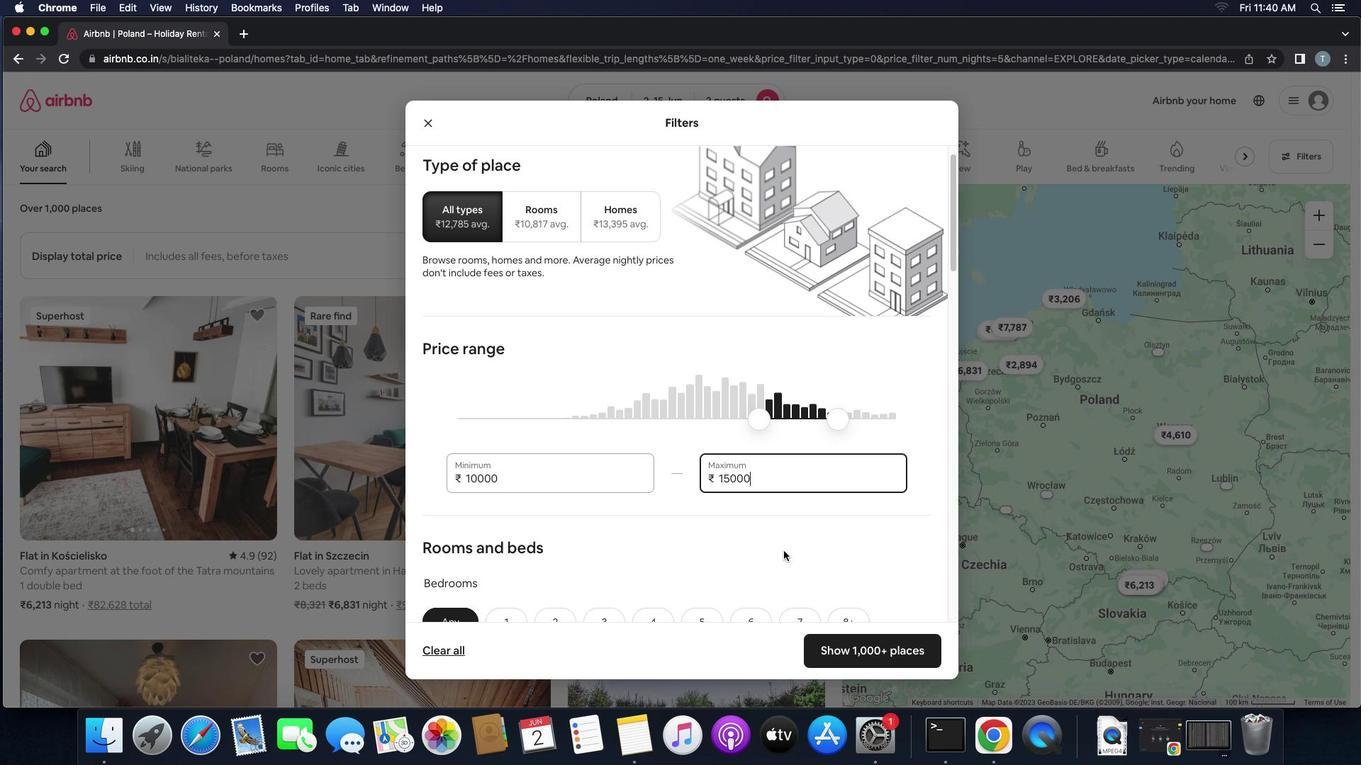 
Action: Mouse scrolled (784, 551) with delta (0, 0)
Screenshot: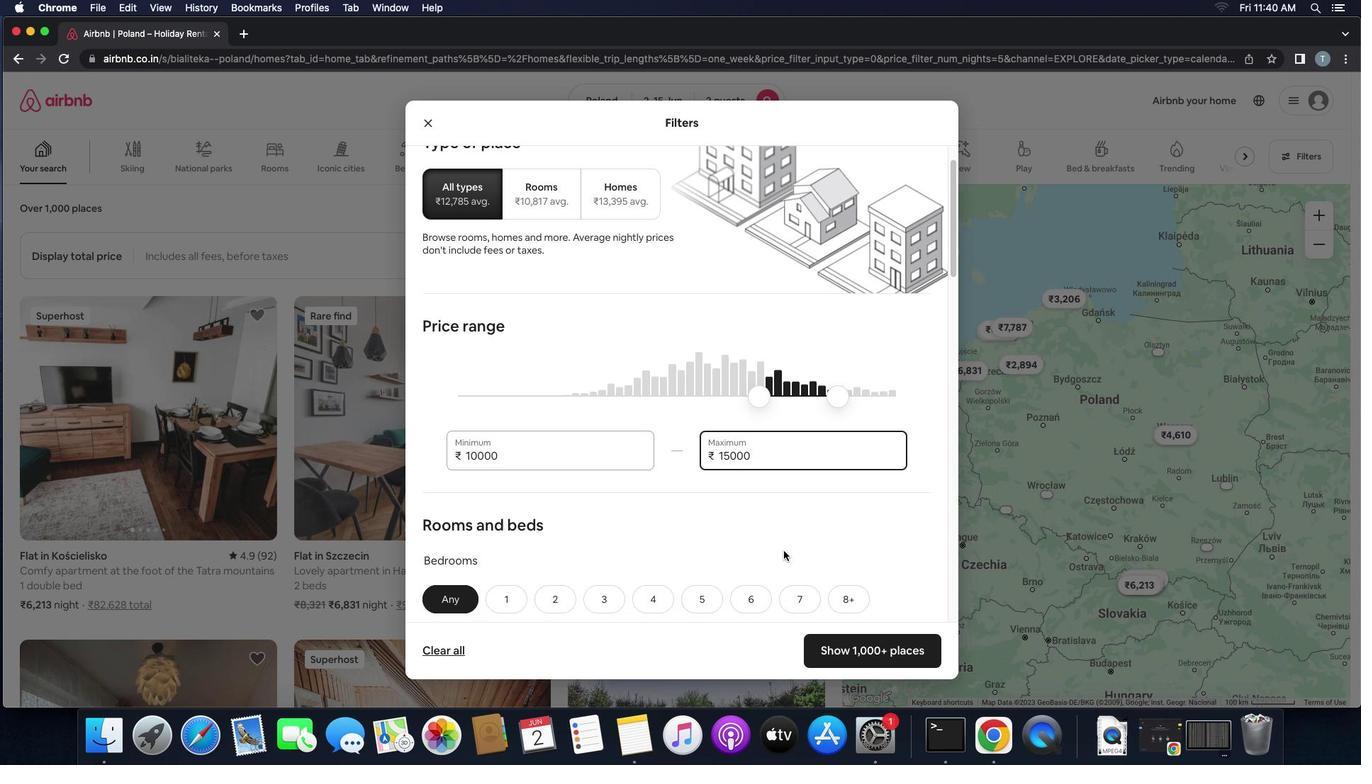 
Action: Mouse scrolled (784, 551) with delta (0, 0)
Screenshot: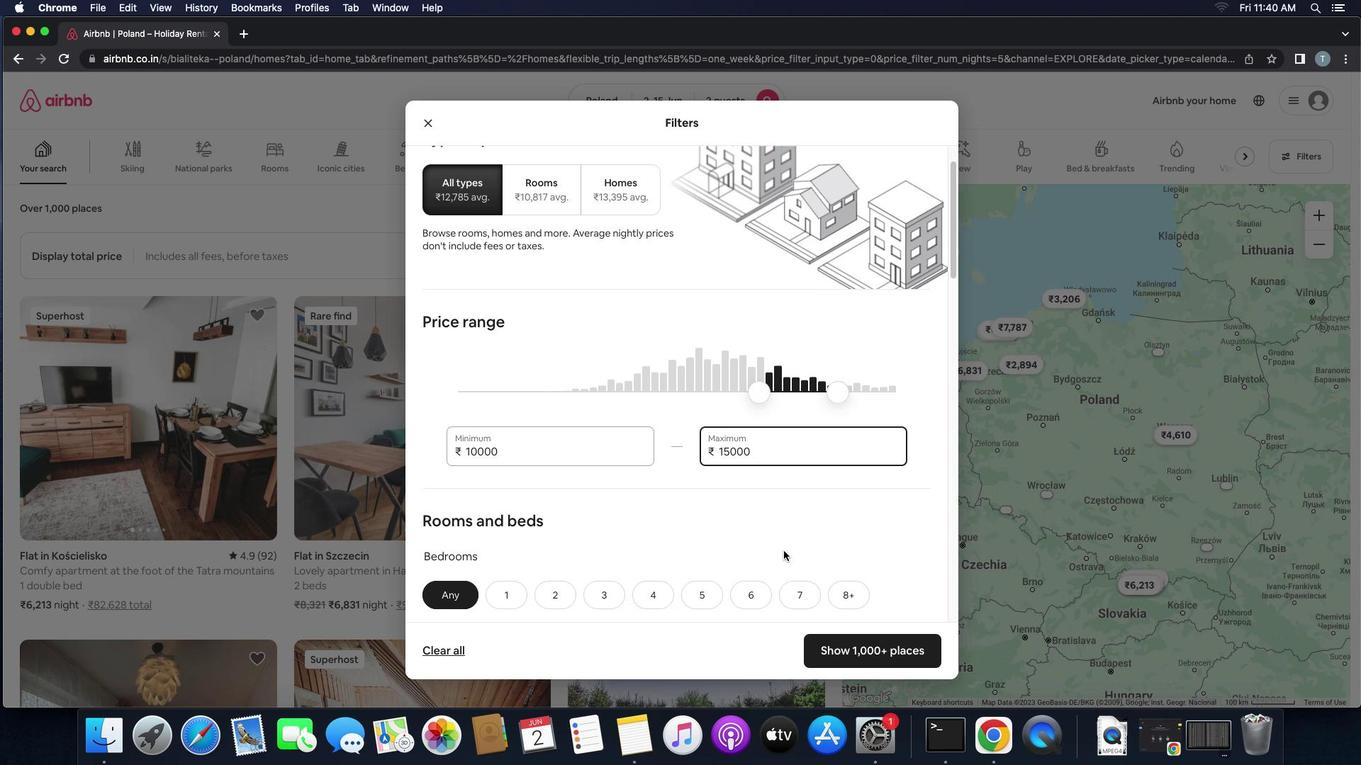
Action: Mouse scrolled (784, 551) with delta (0, 0)
Screenshot: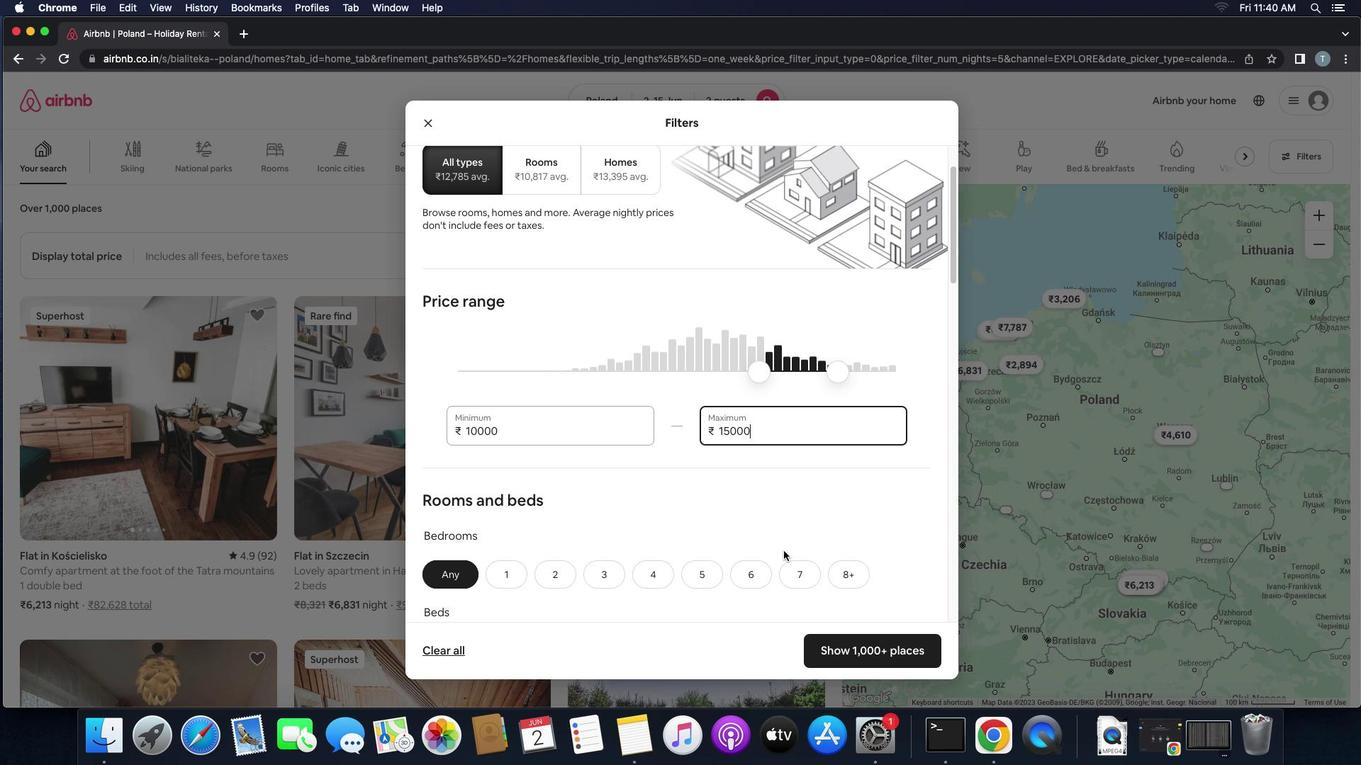 
Action: Mouse scrolled (784, 551) with delta (0, 0)
Screenshot: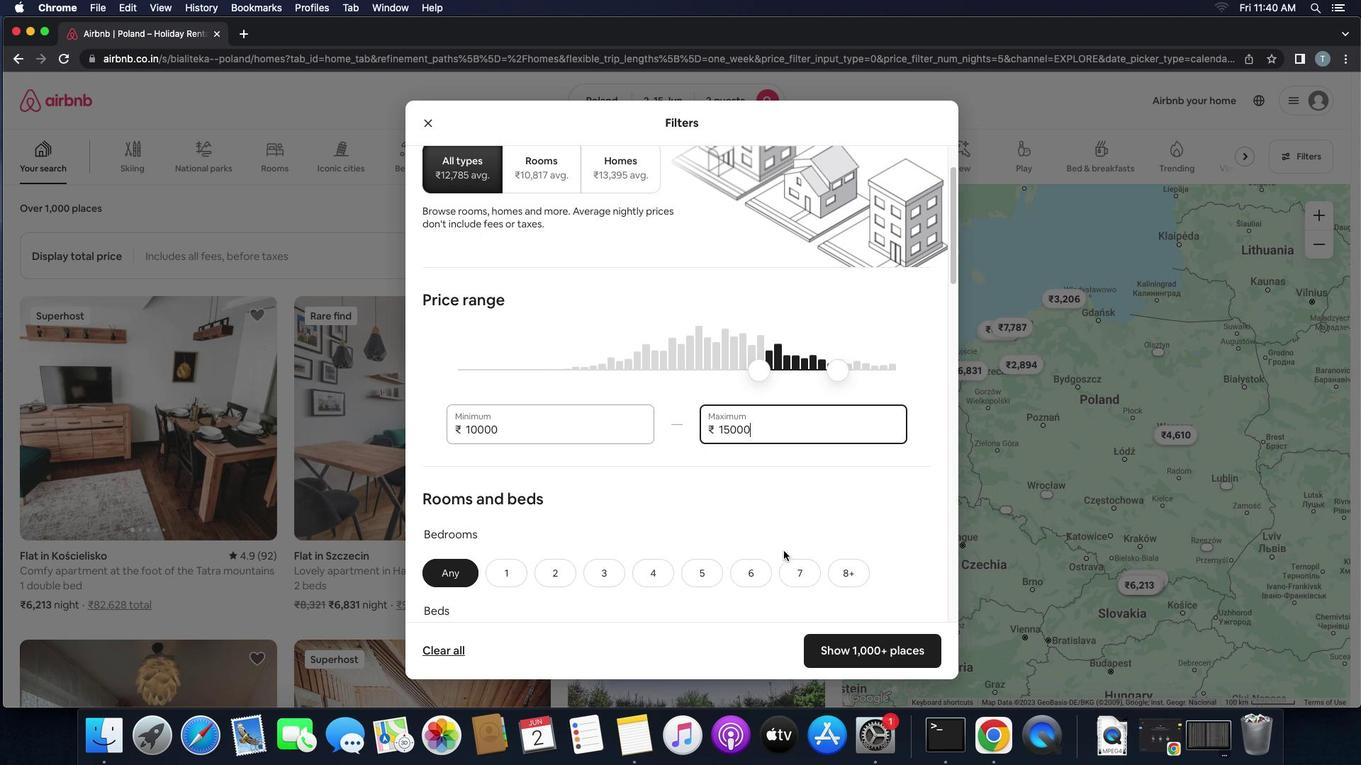 
Action: Mouse scrolled (784, 551) with delta (0, 0)
Screenshot: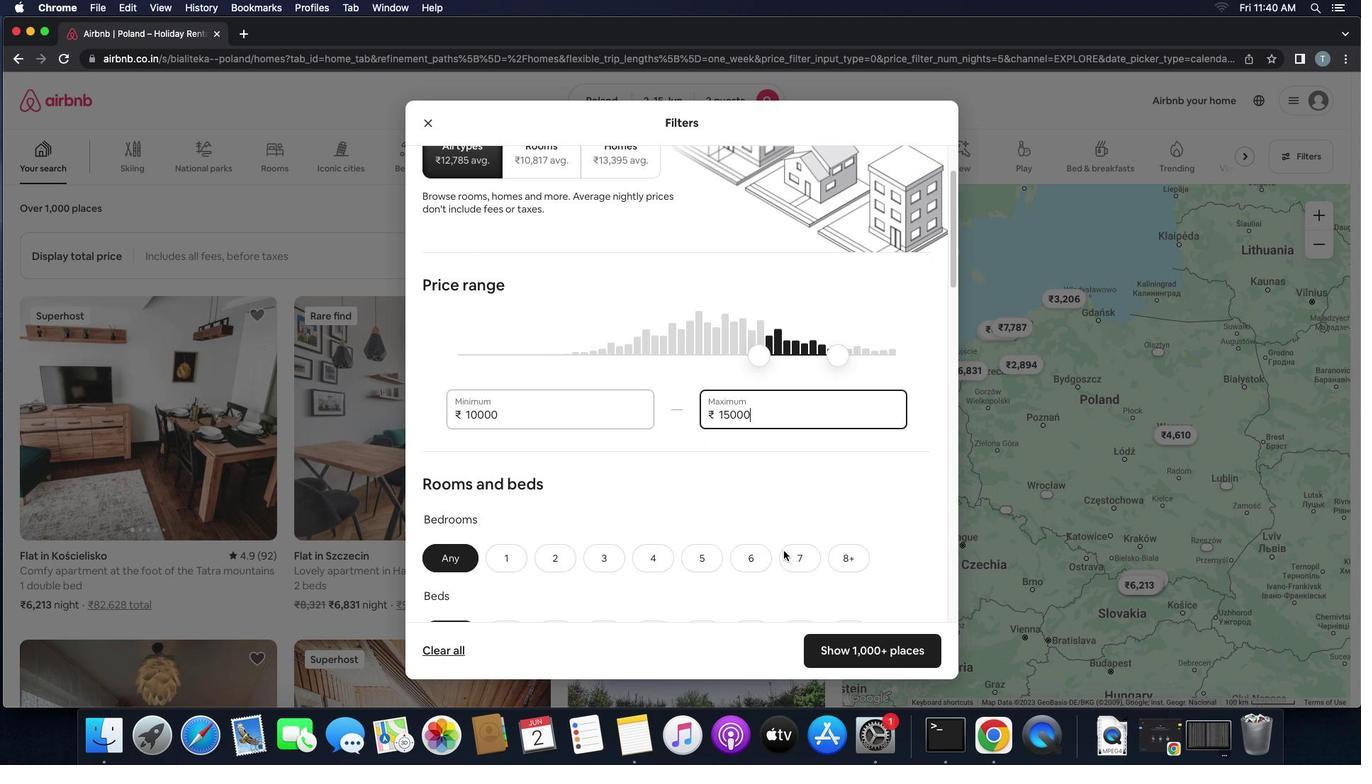 
Action: Mouse scrolled (784, 551) with delta (0, 0)
Screenshot: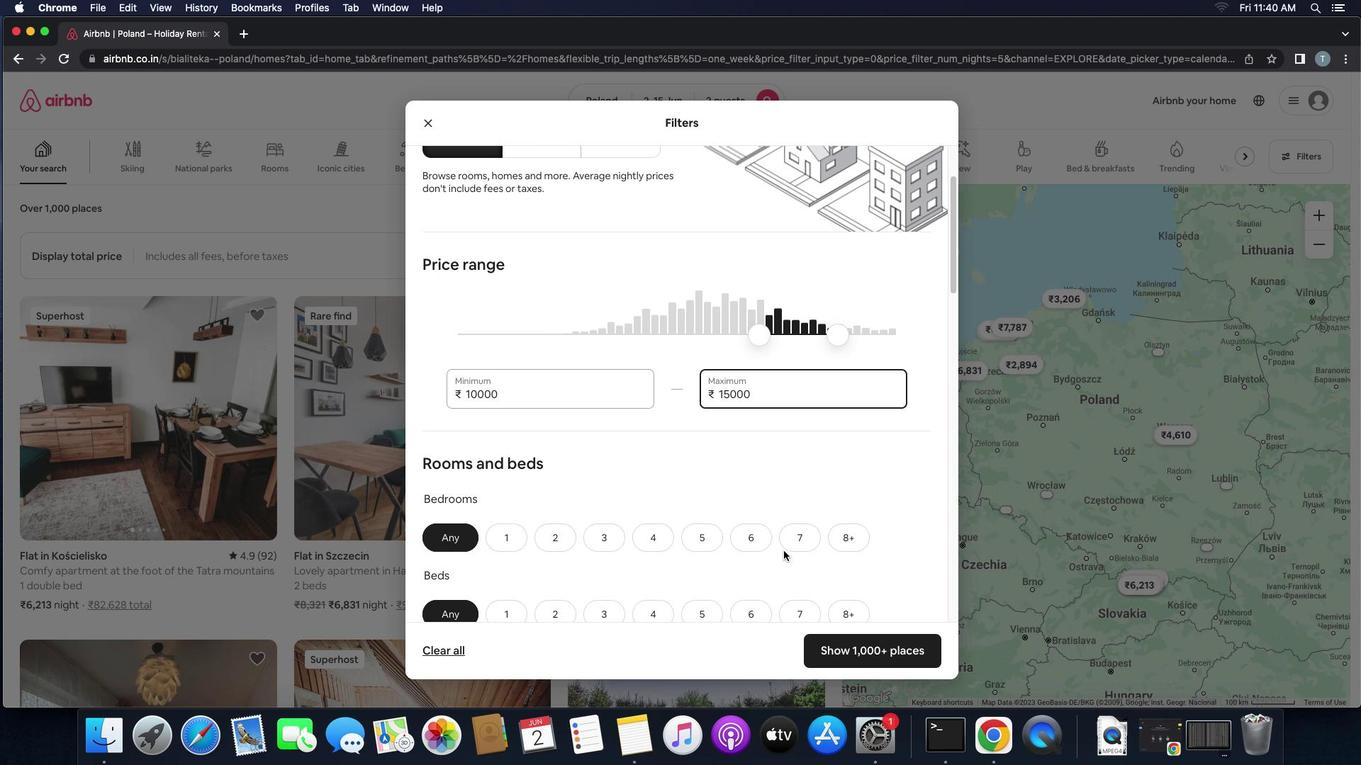 
Action: Mouse scrolled (784, 551) with delta (0, 0)
Screenshot: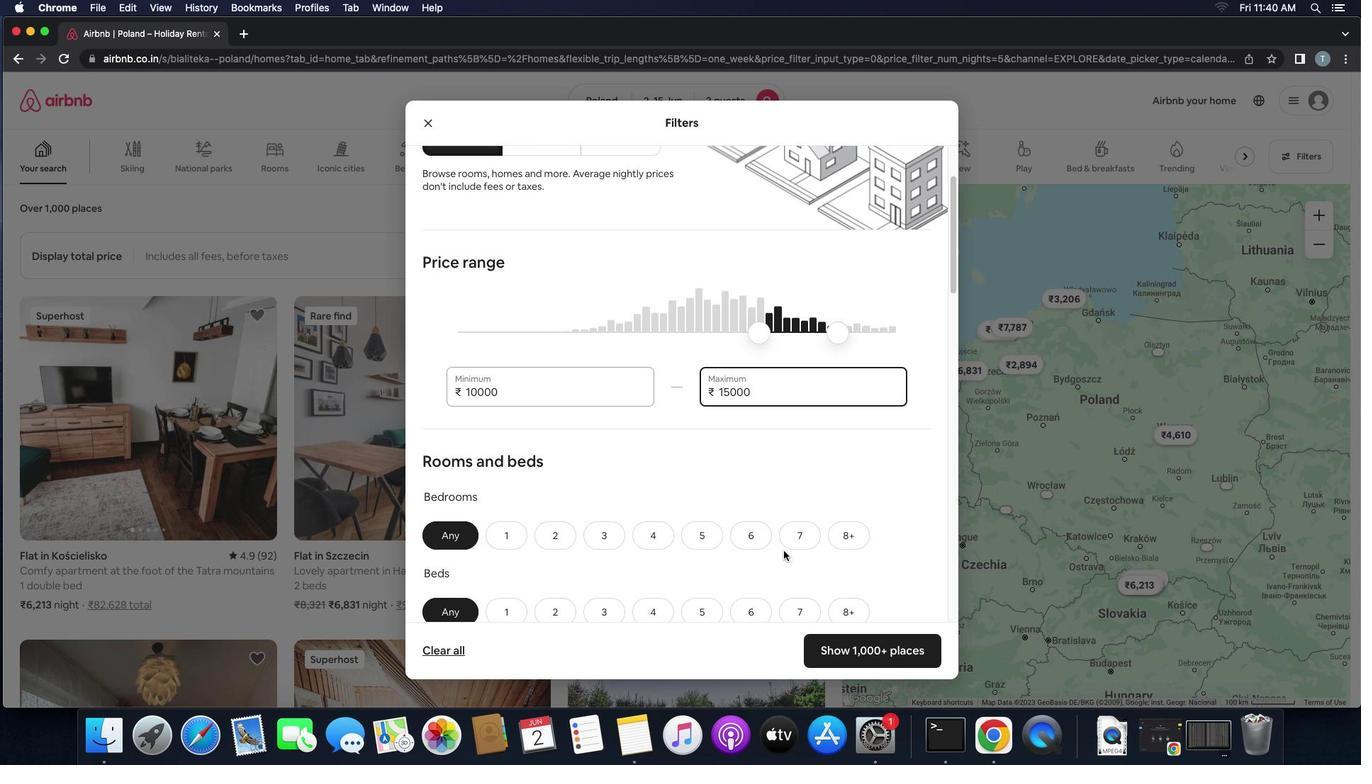 
Action: Mouse scrolled (784, 551) with delta (0, 0)
Screenshot: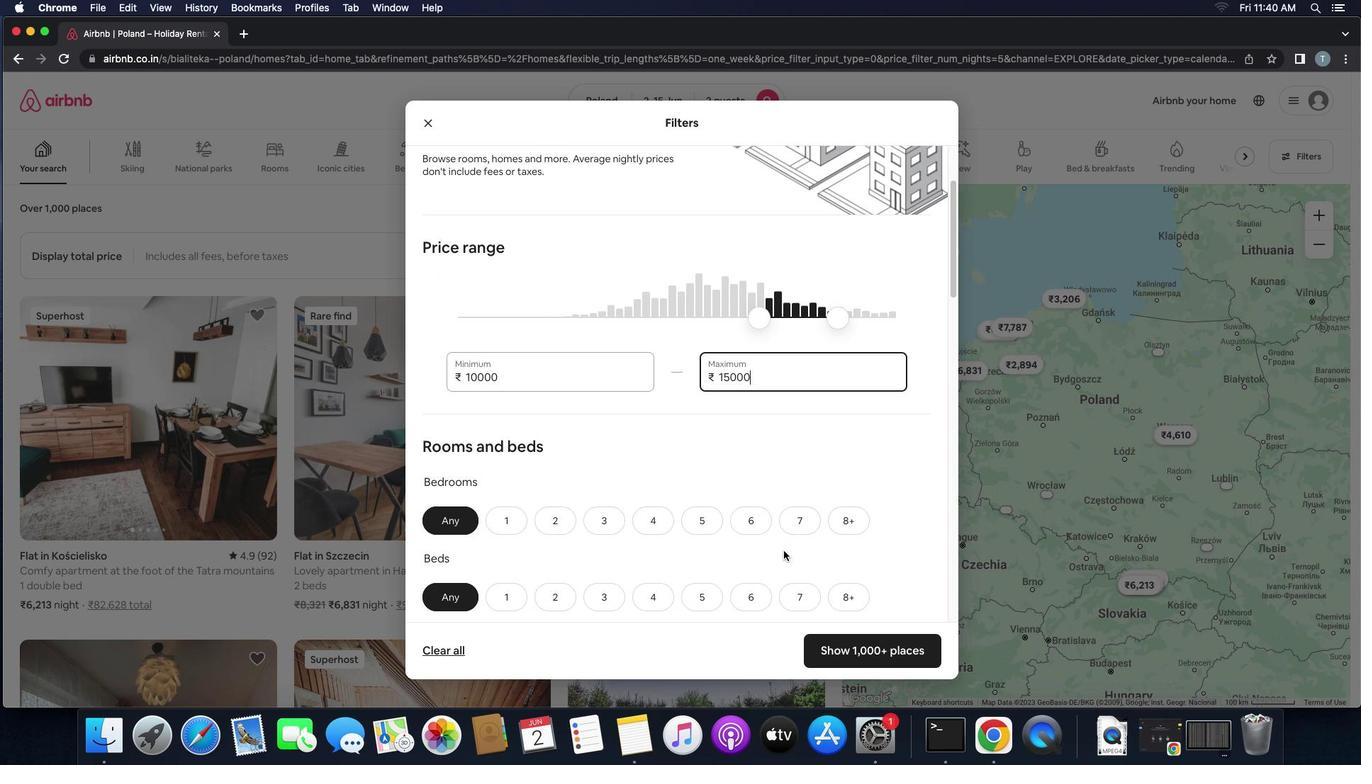
Action: Mouse scrolled (784, 551) with delta (0, 0)
Screenshot: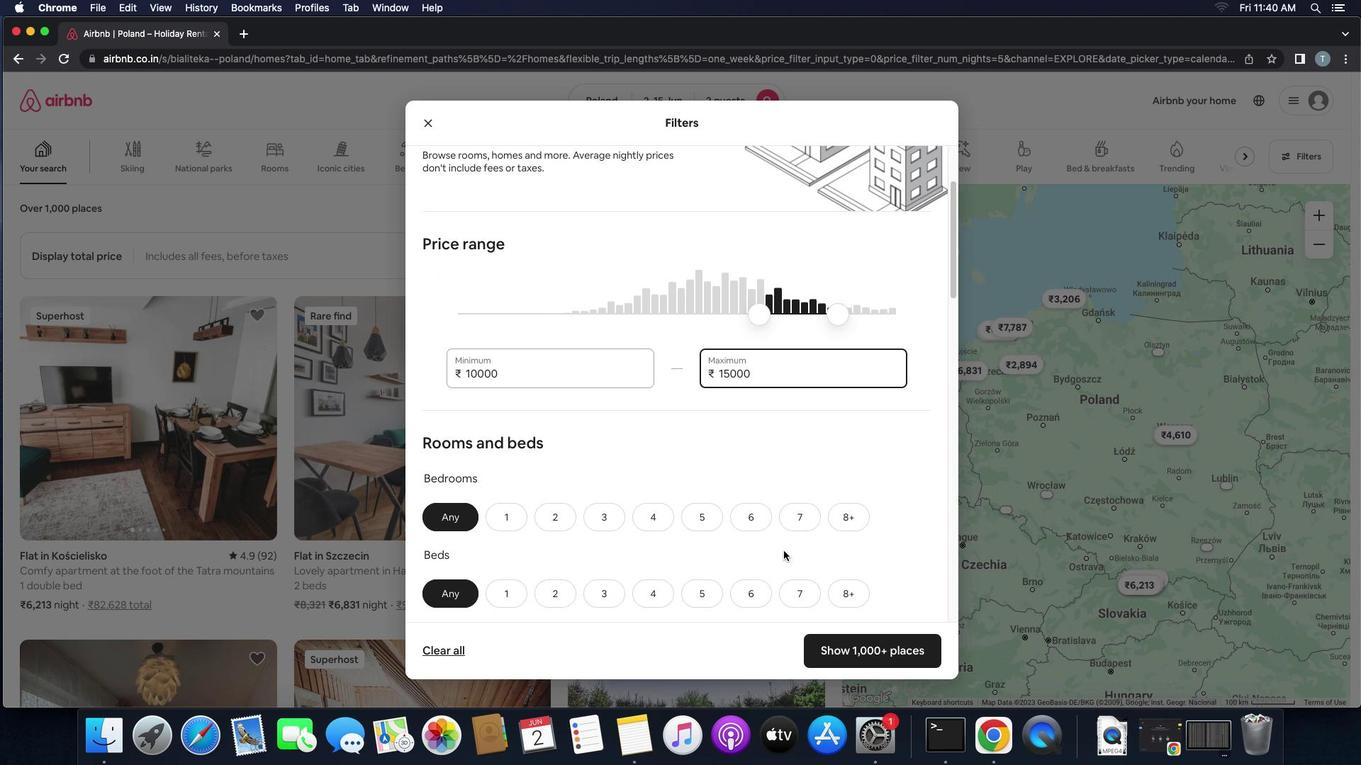 
Action: Mouse scrolled (784, 551) with delta (0, 0)
Screenshot: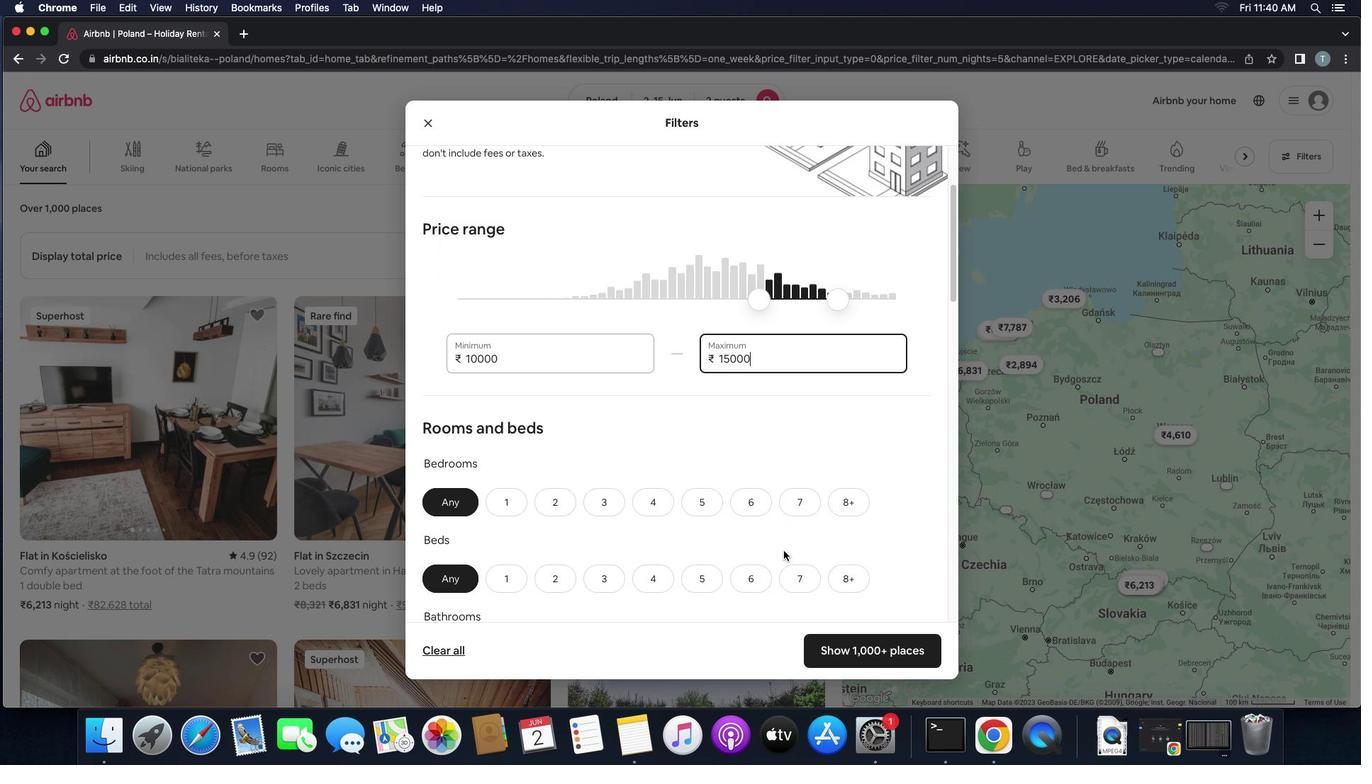 
Action: Mouse scrolled (784, 551) with delta (0, 0)
Screenshot: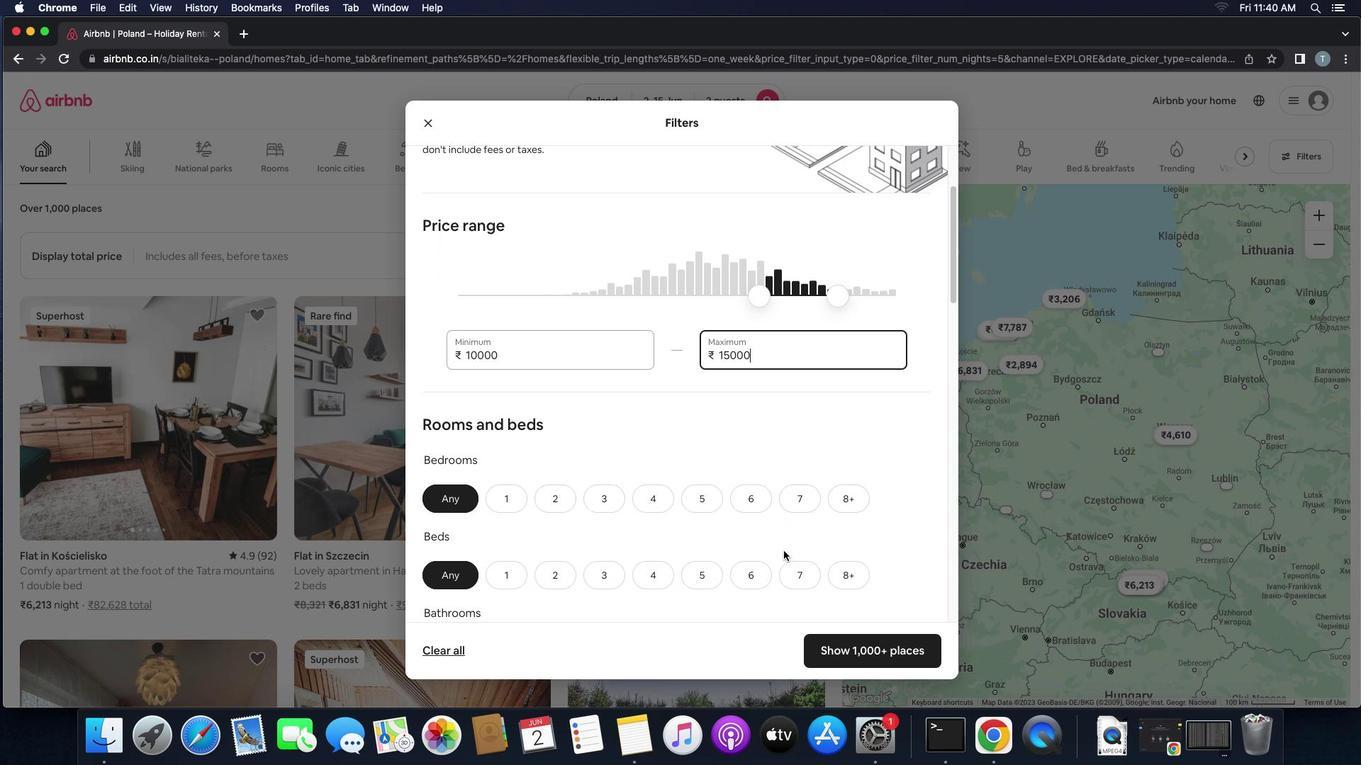 
Action: Mouse moved to (789, 520)
Screenshot: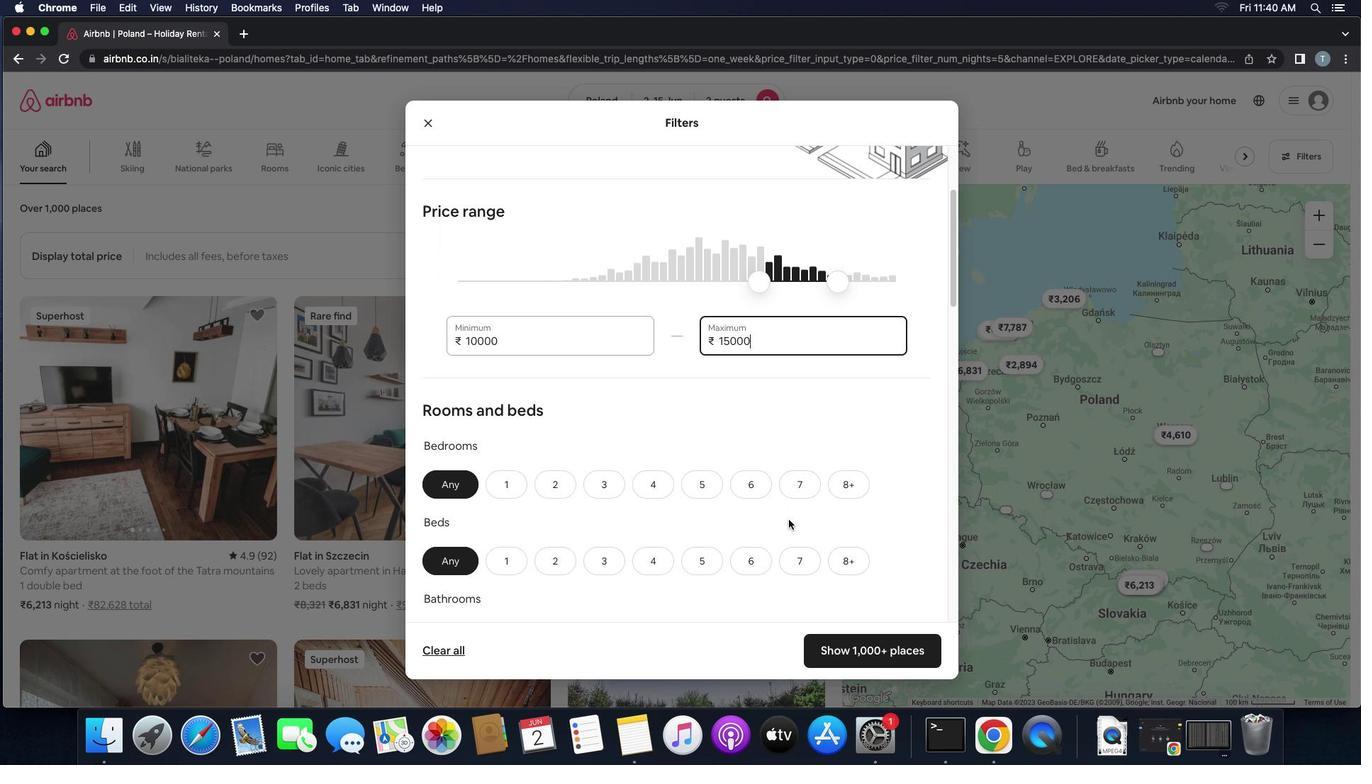 
Action: Mouse scrolled (789, 520) with delta (0, 0)
Screenshot: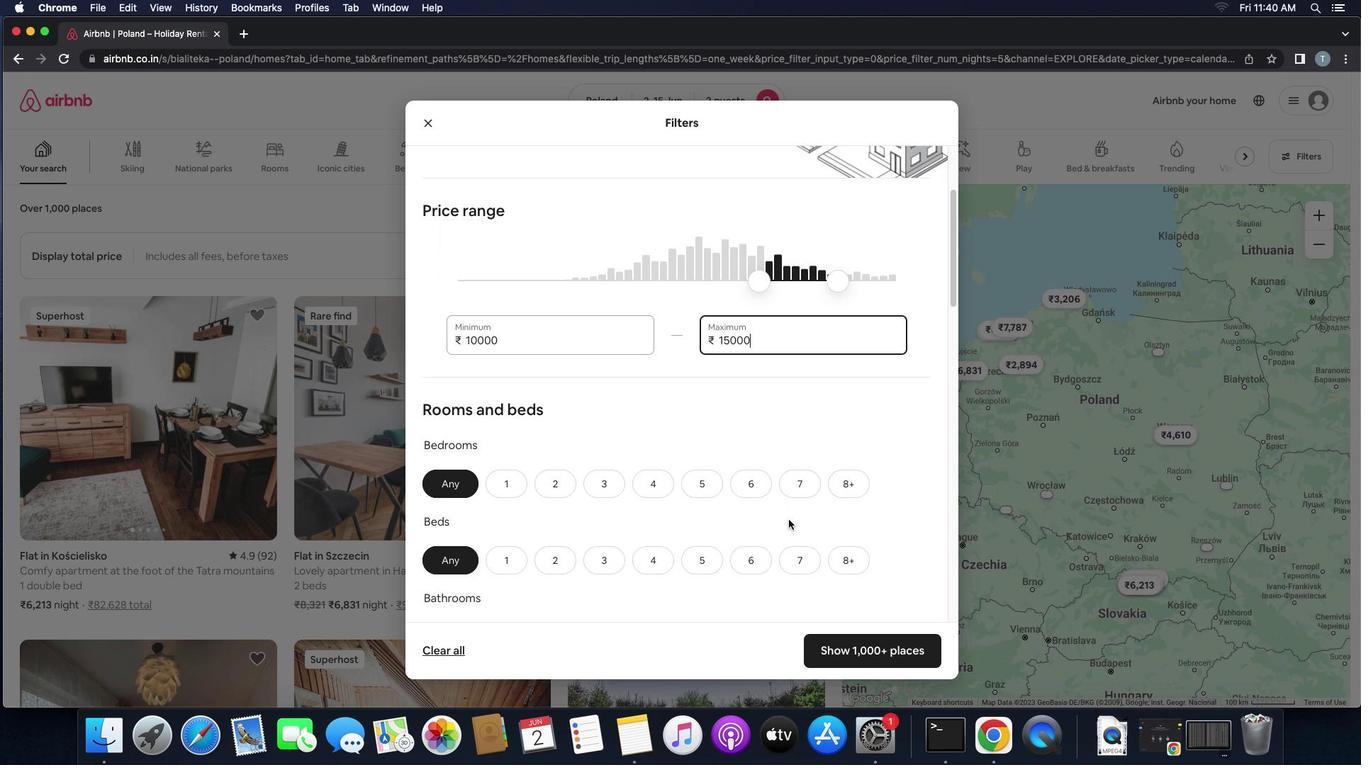 
Action: Mouse scrolled (789, 520) with delta (0, 0)
Screenshot: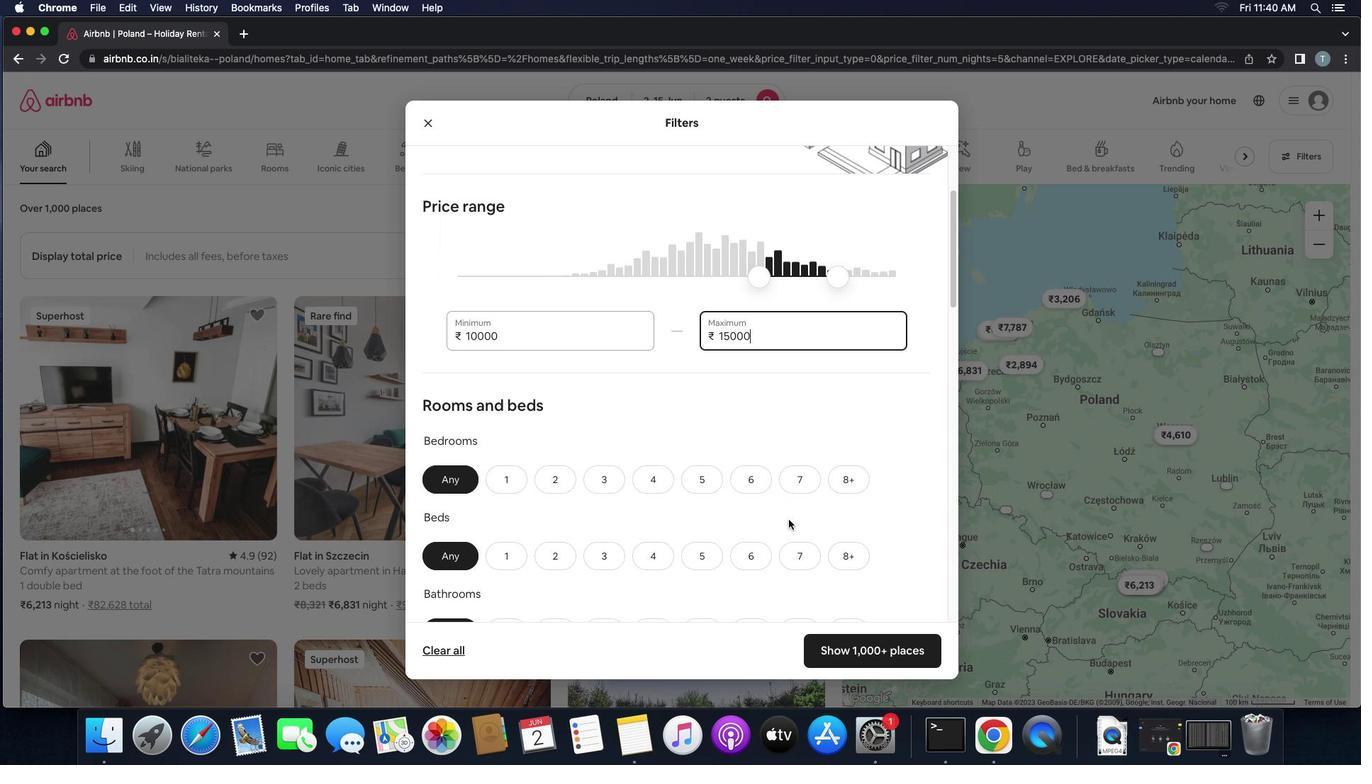 
Action: Mouse scrolled (789, 520) with delta (0, 0)
Screenshot: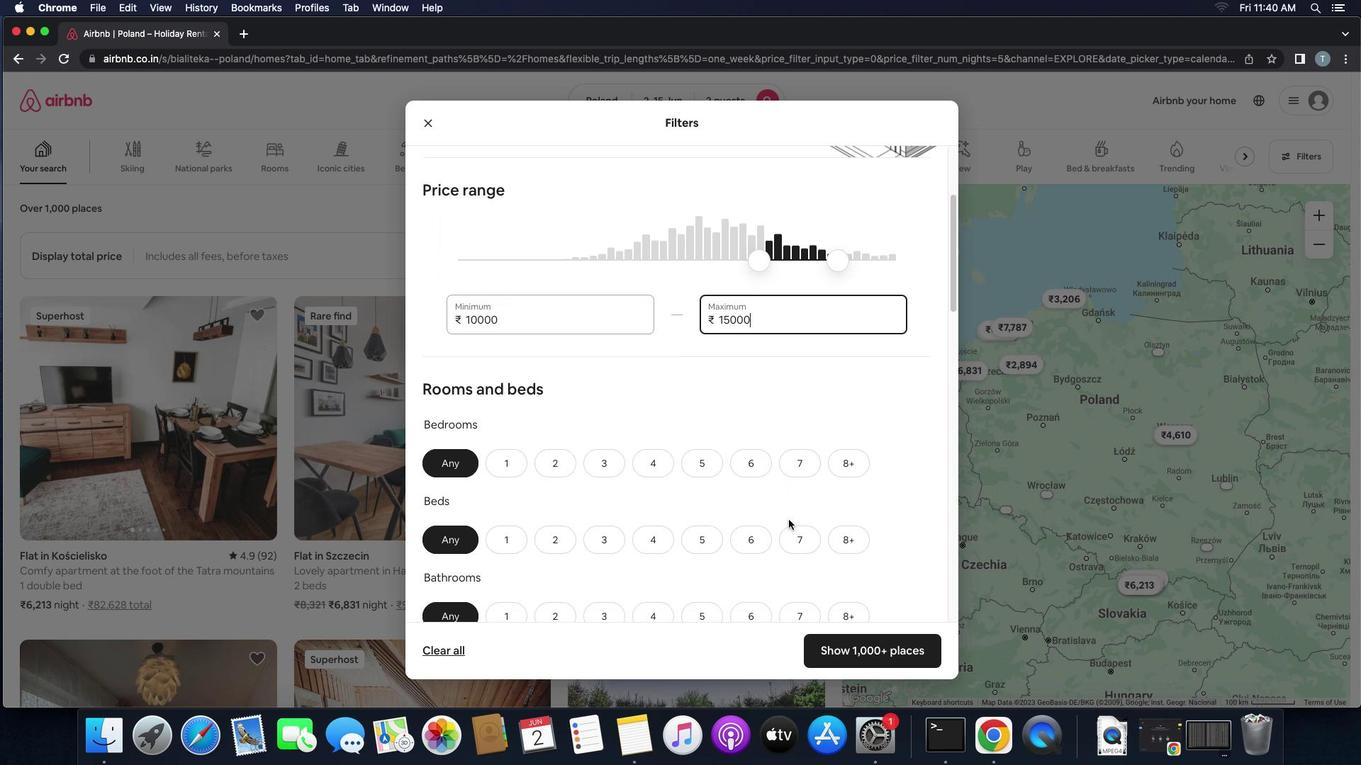 
Action: Mouse scrolled (789, 520) with delta (0, 0)
Screenshot: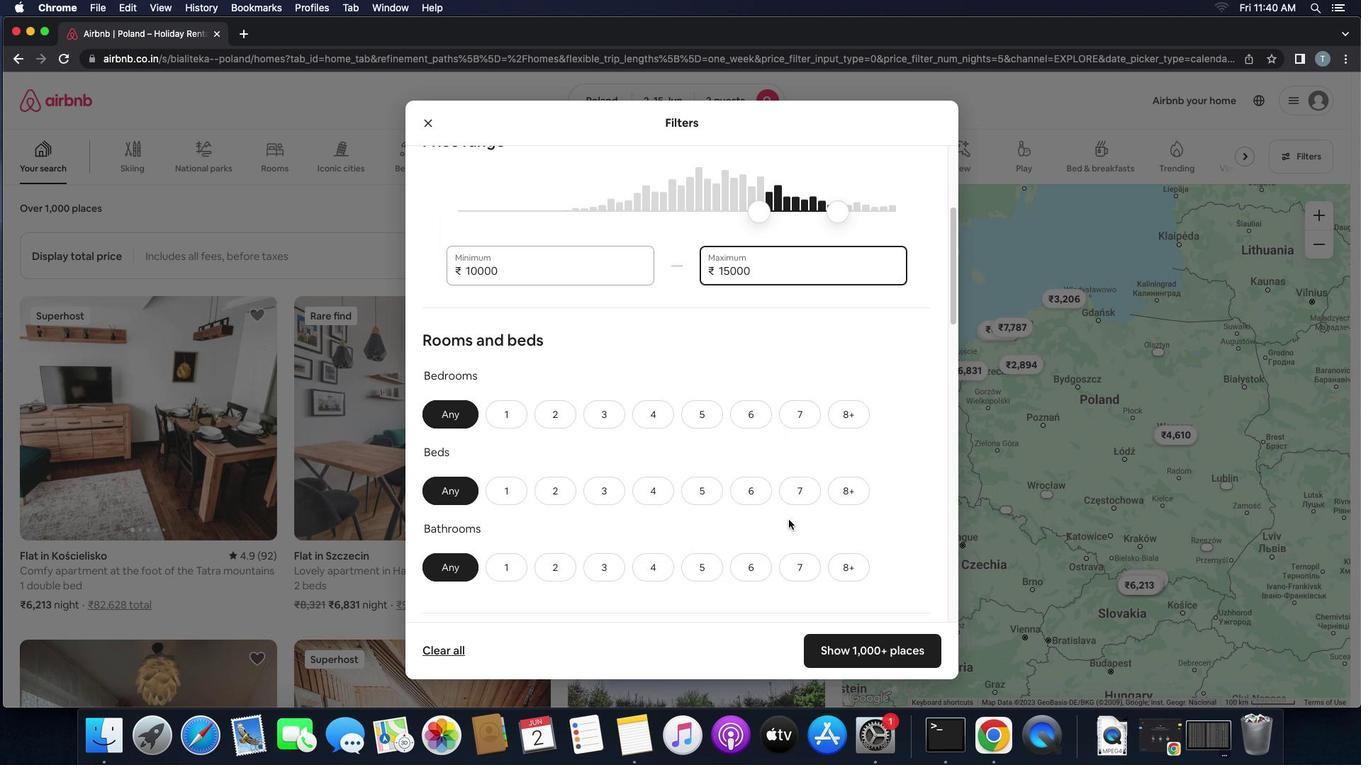 
Action: Mouse scrolled (789, 520) with delta (0, 0)
Screenshot: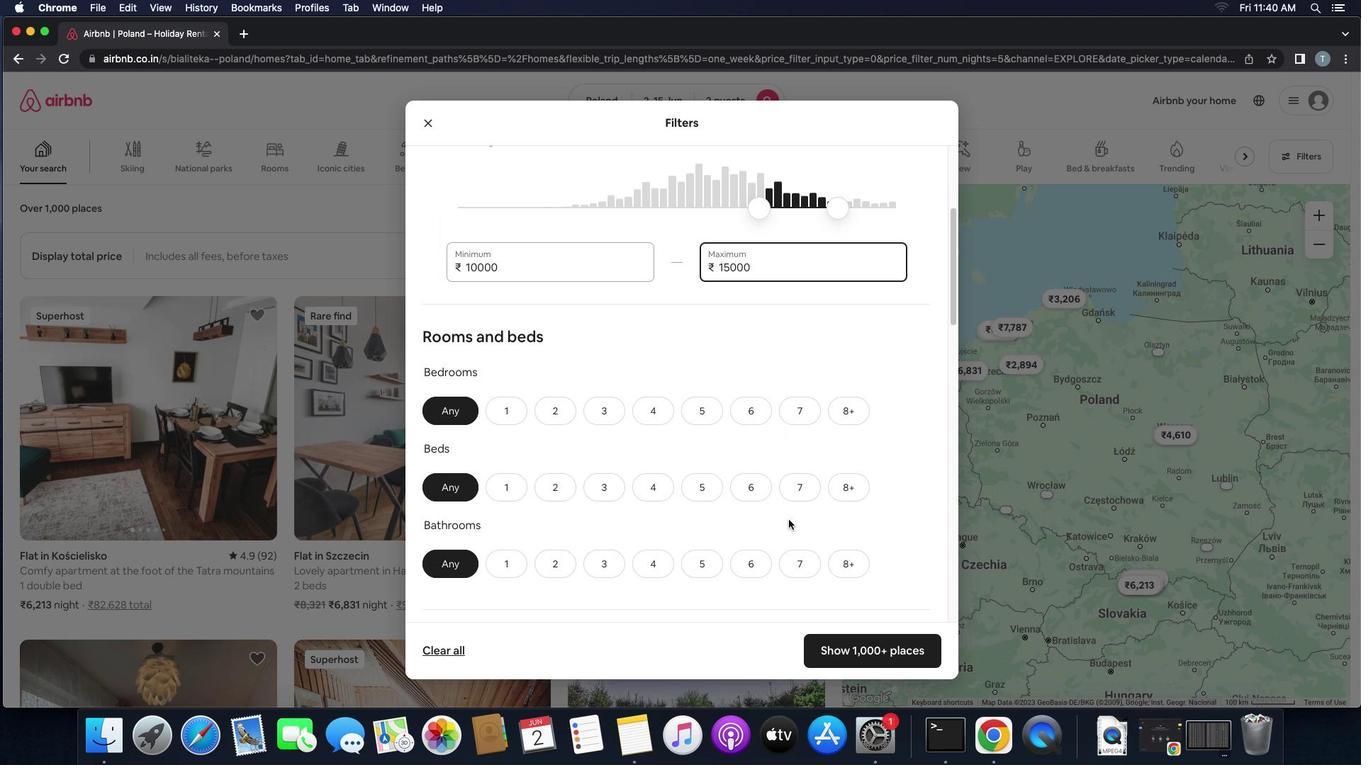 
Action: Mouse scrolled (789, 520) with delta (0, 0)
Screenshot: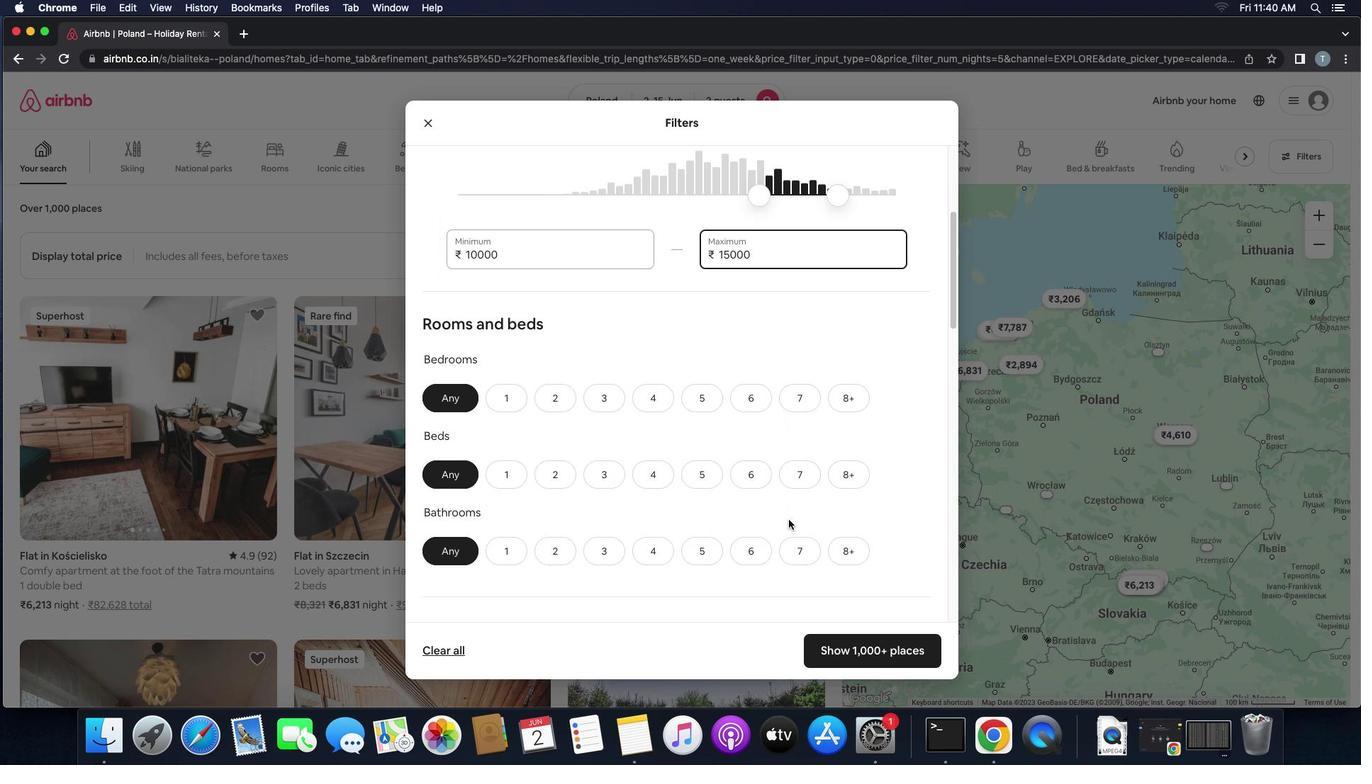 
Action: Mouse scrolled (789, 520) with delta (0, 0)
Screenshot: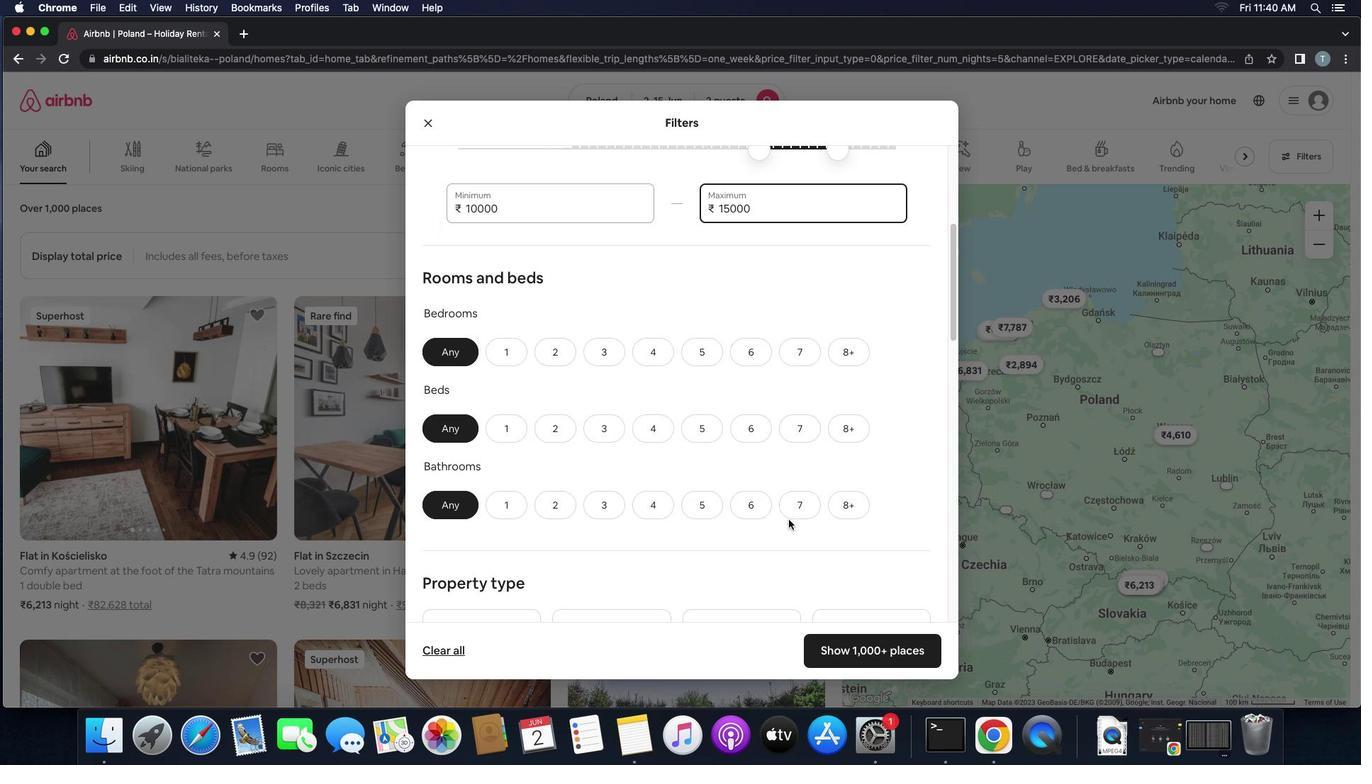 
Action: Mouse scrolled (789, 520) with delta (0, 0)
Screenshot: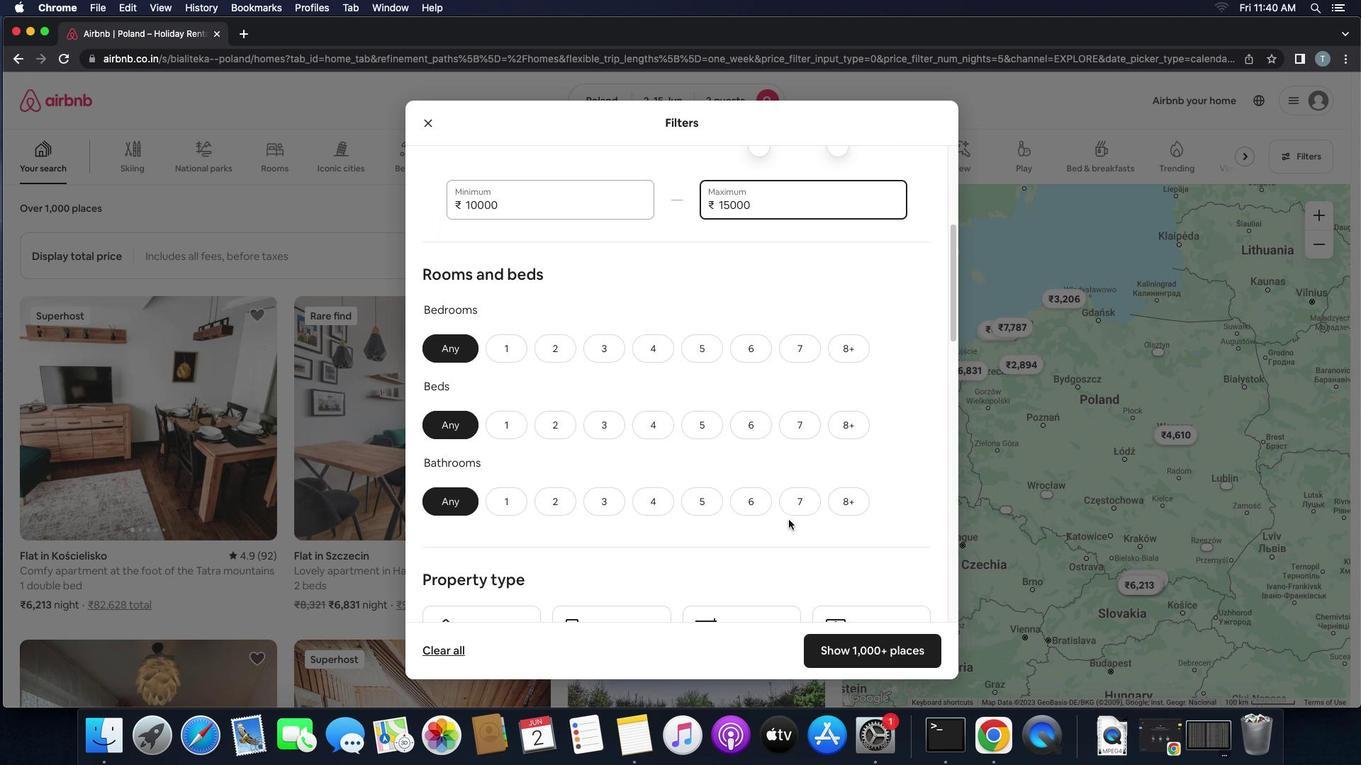 
Action: Mouse scrolled (789, 520) with delta (0, 0)
Screenshot: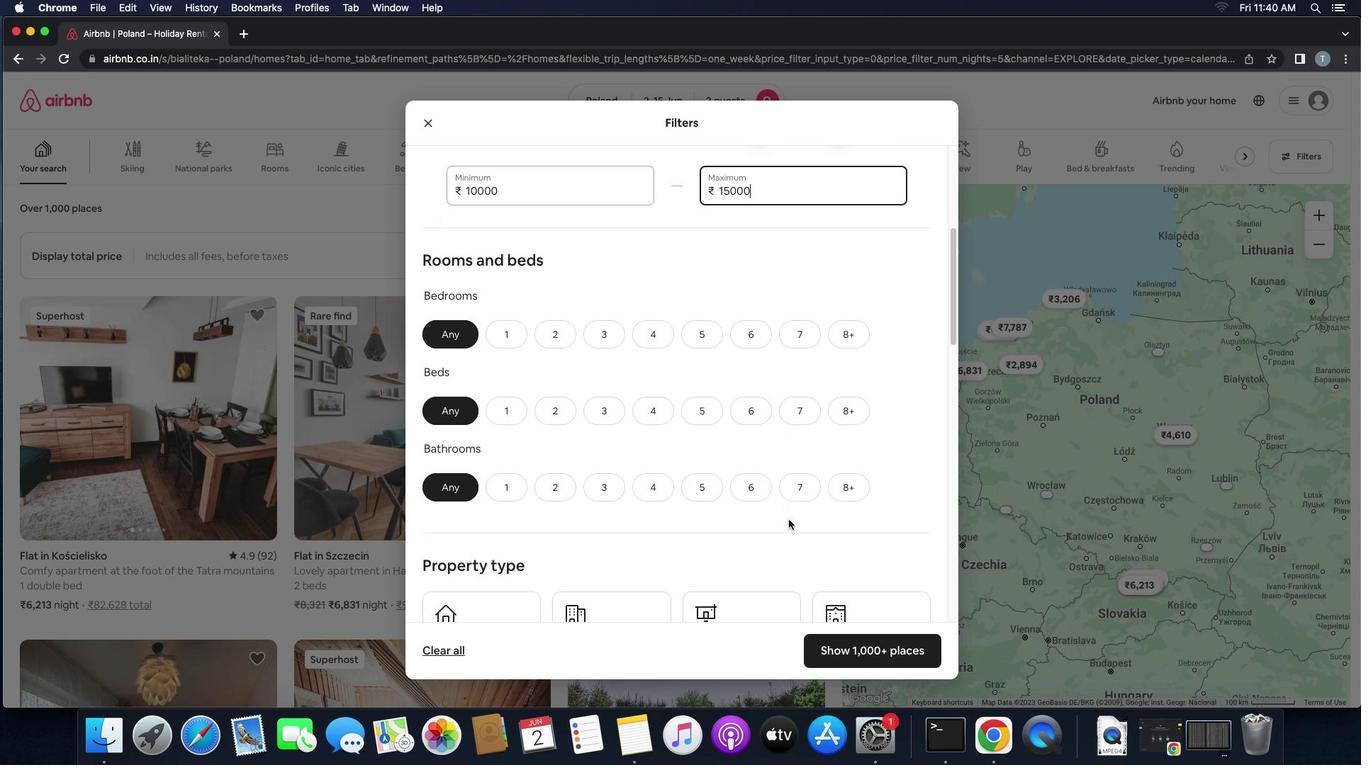
Action: Mouse scrolled (789, 520) with delta (0, 0)
Screenshot: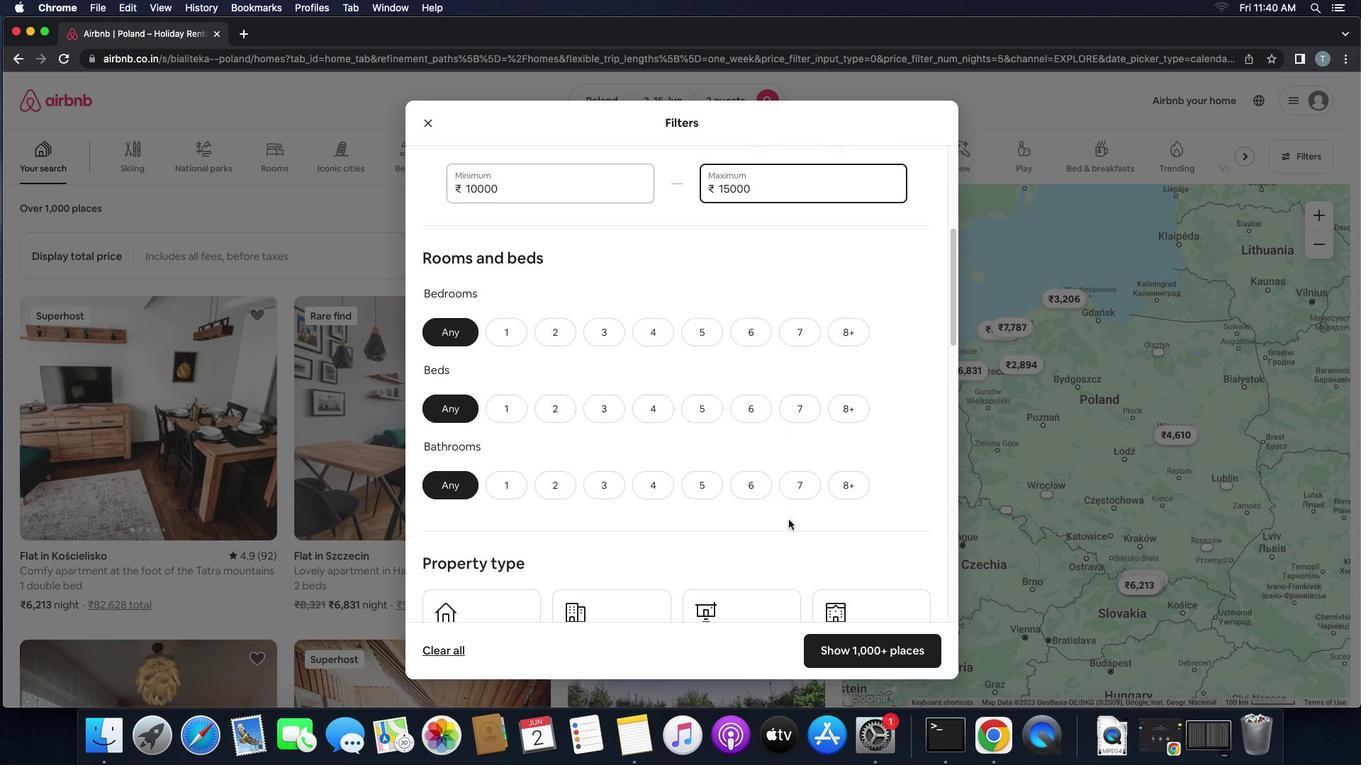 
Action: Mouse scrolled (789, 520) with delta (0, 0)
Screenshot: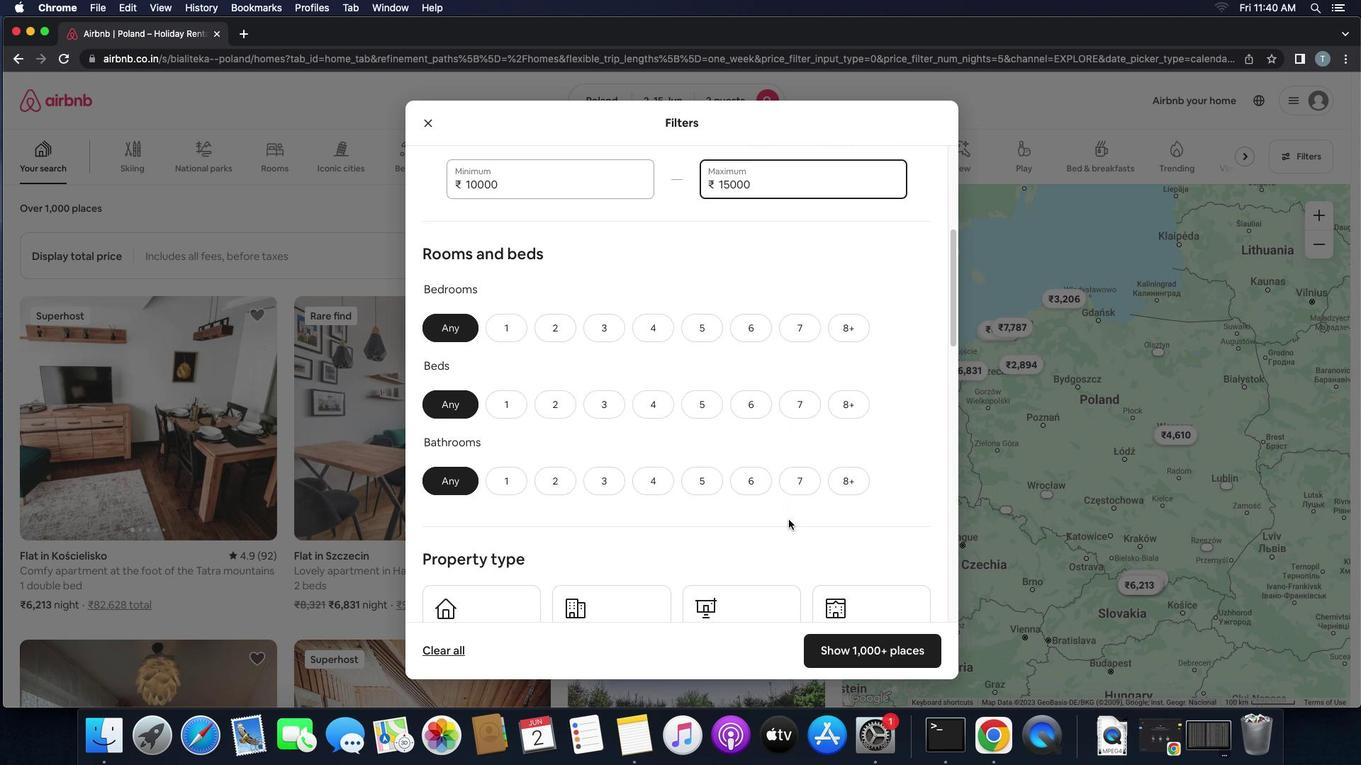 
Action: Mouse moved to (512, 319)
Screenshot: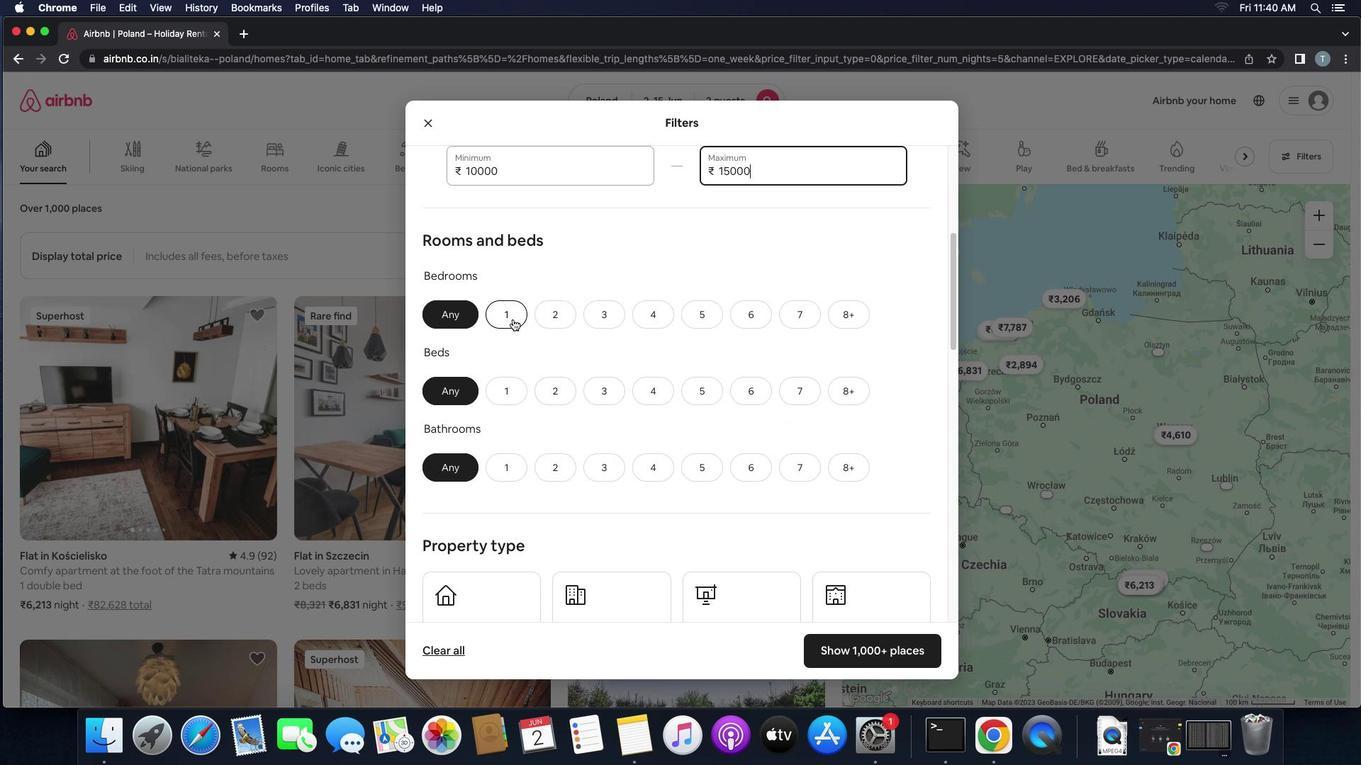 
Action: Mouse pressed left at (512, 319)
Screenshot: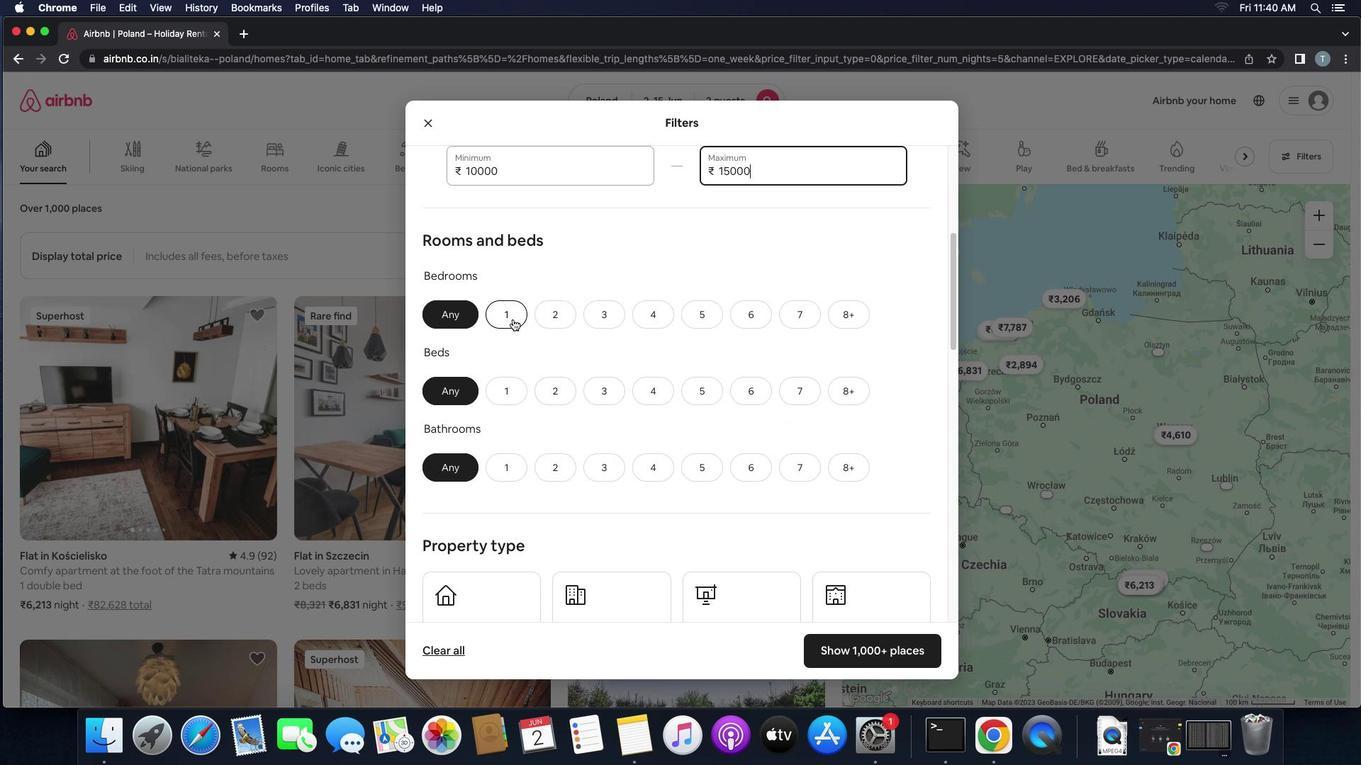 
Action: Mouse moved to (516, 388)
Screenshot: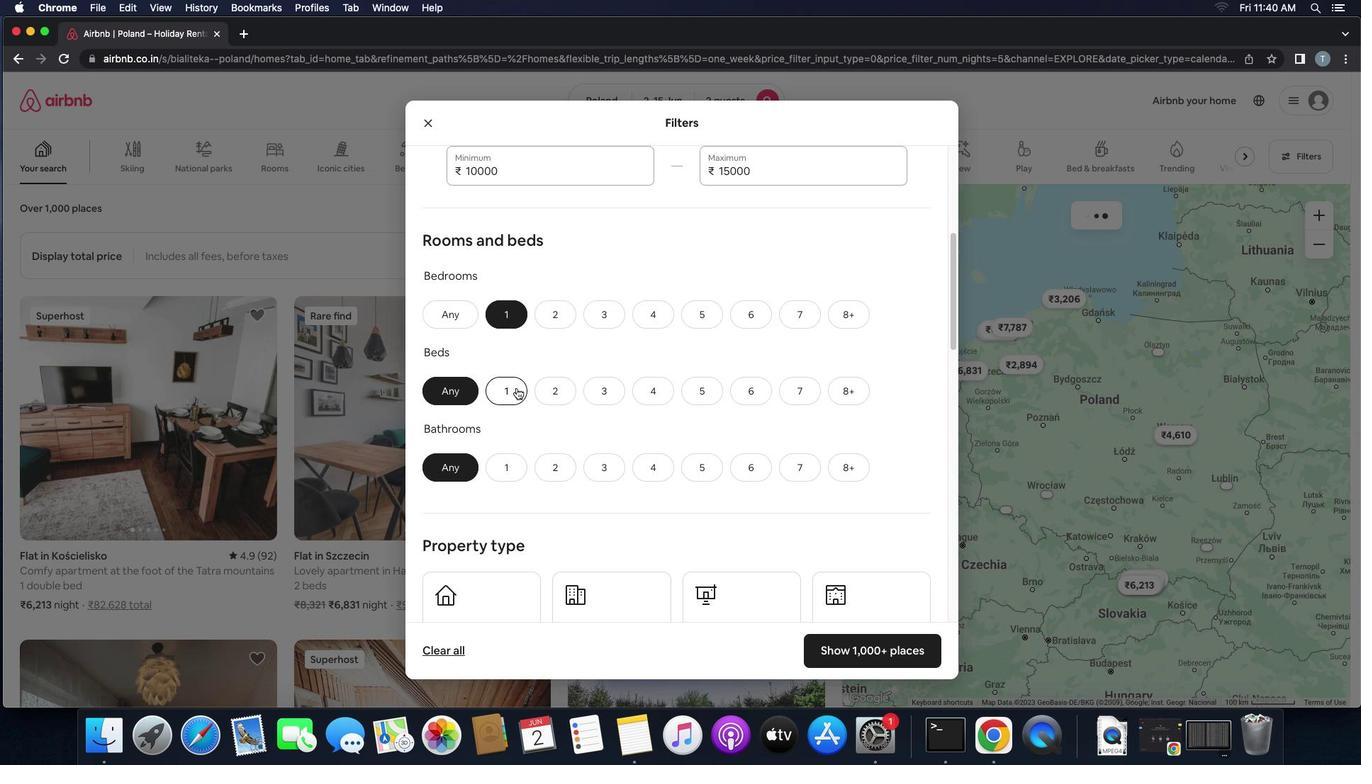 
Action: Mouse pressed left at (516, 388)
Screenshot: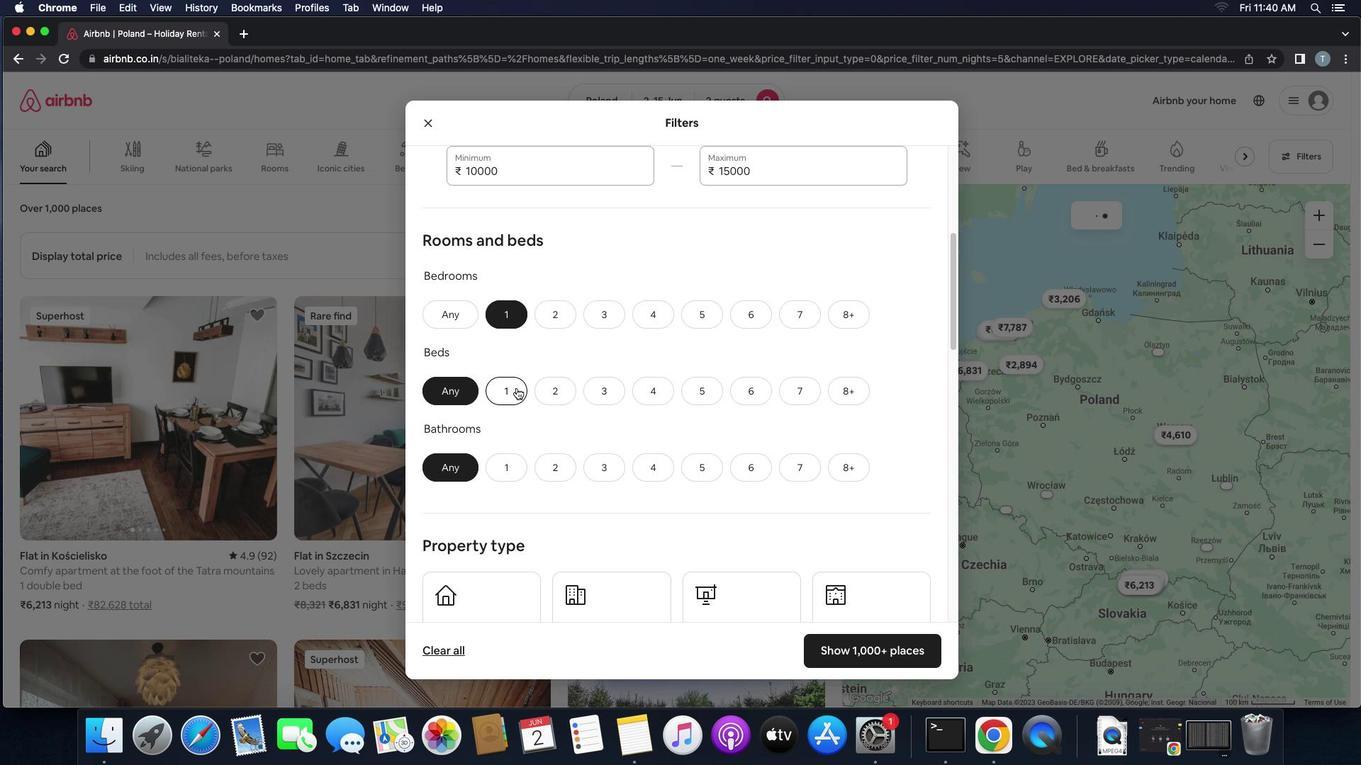 
Action: Mouse moved to (504, 469)
Screenshot: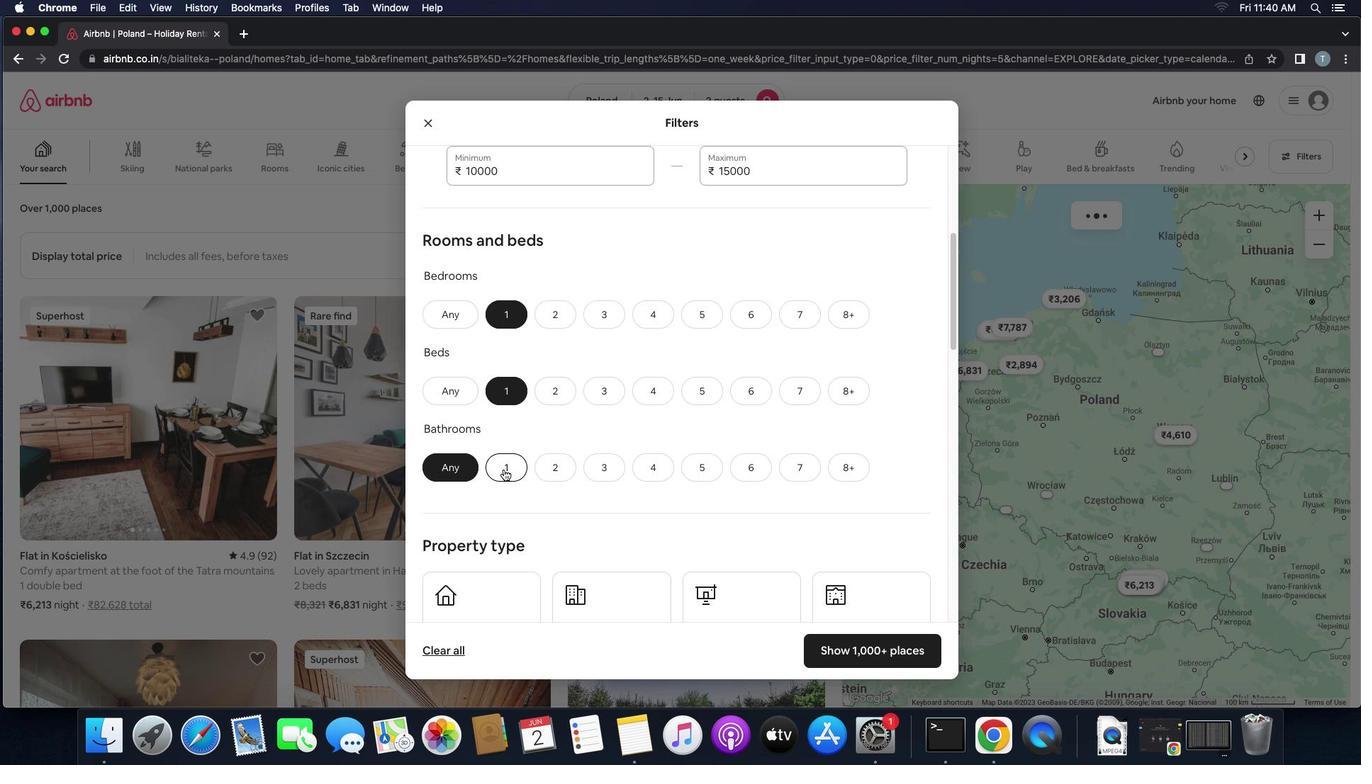 
Action: Mouse pressed left at (504, 469)
Screenshot: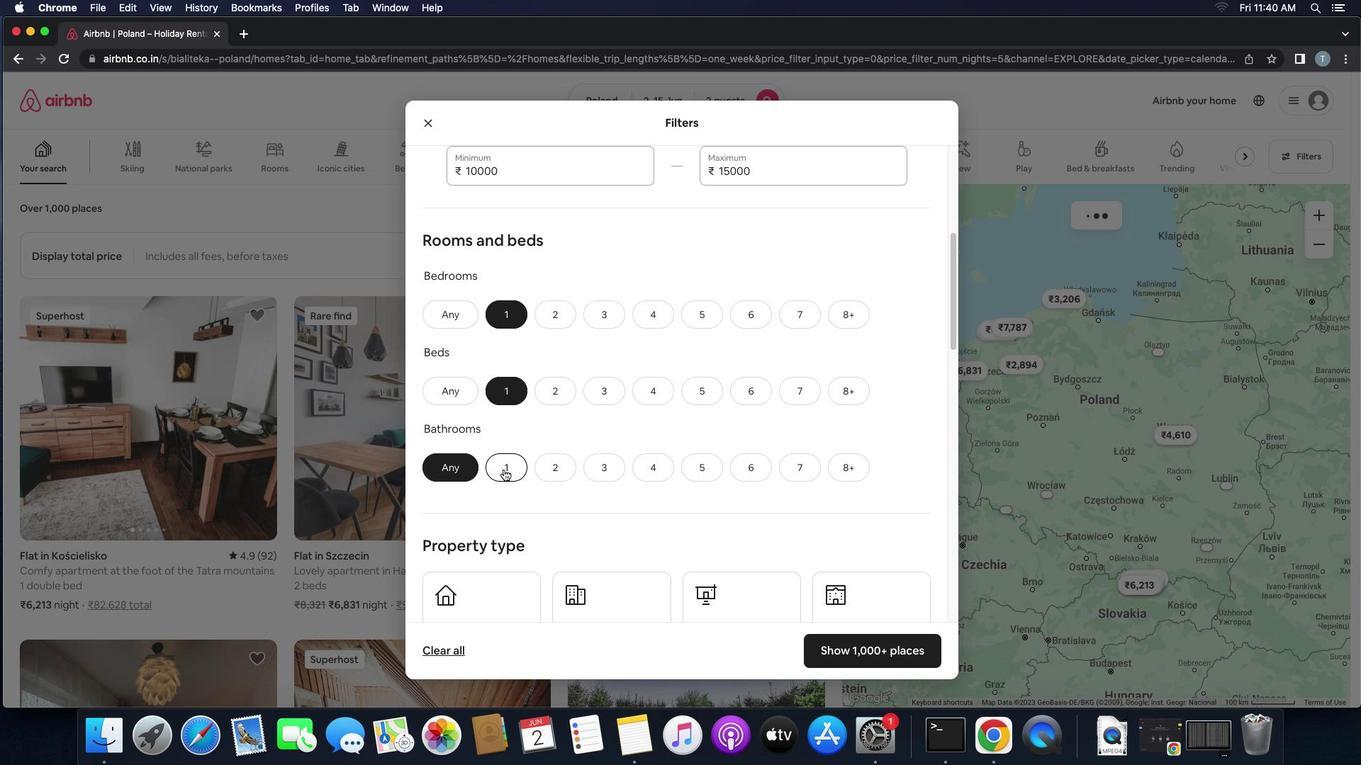 
Action: Mouse moved to (614, 467)
Screenshot: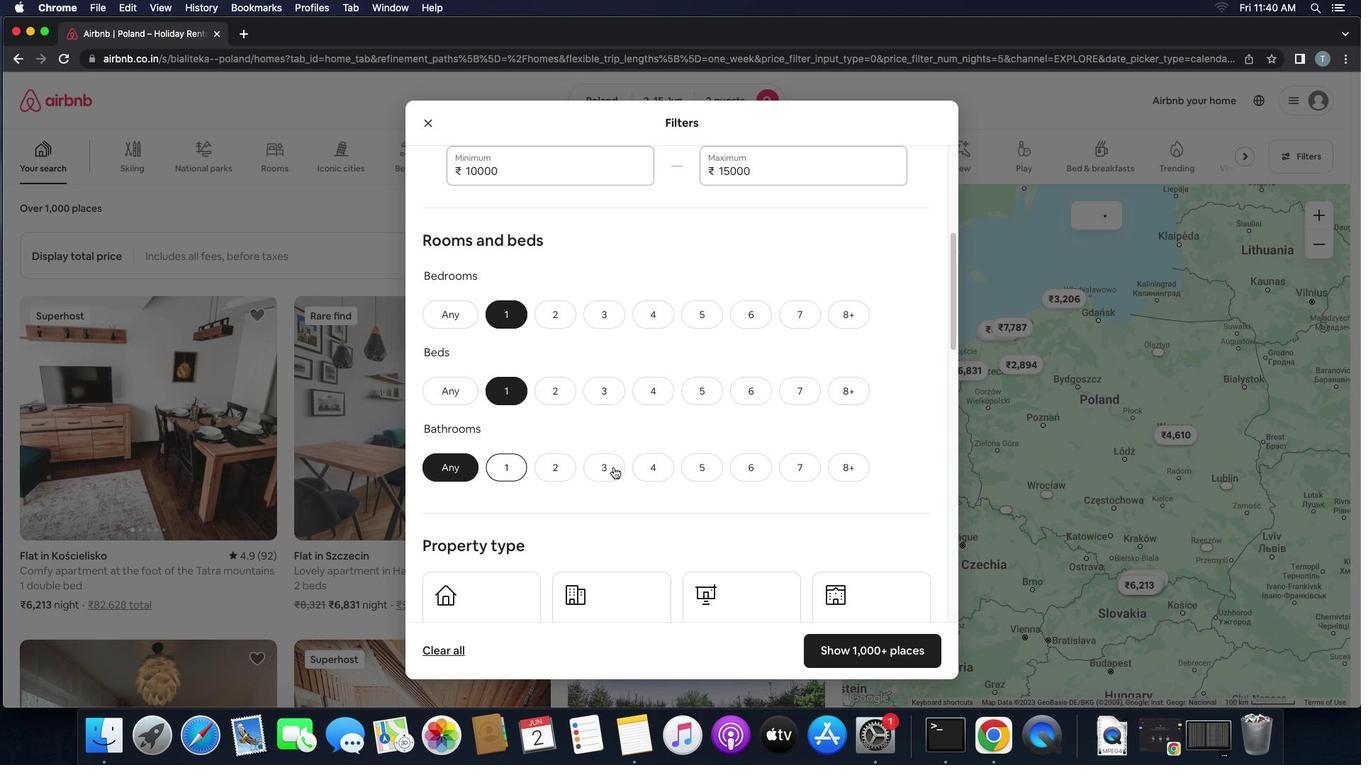 
Action: Mouse scrolled (614, 467) with delta (0, 0)
Screenshot: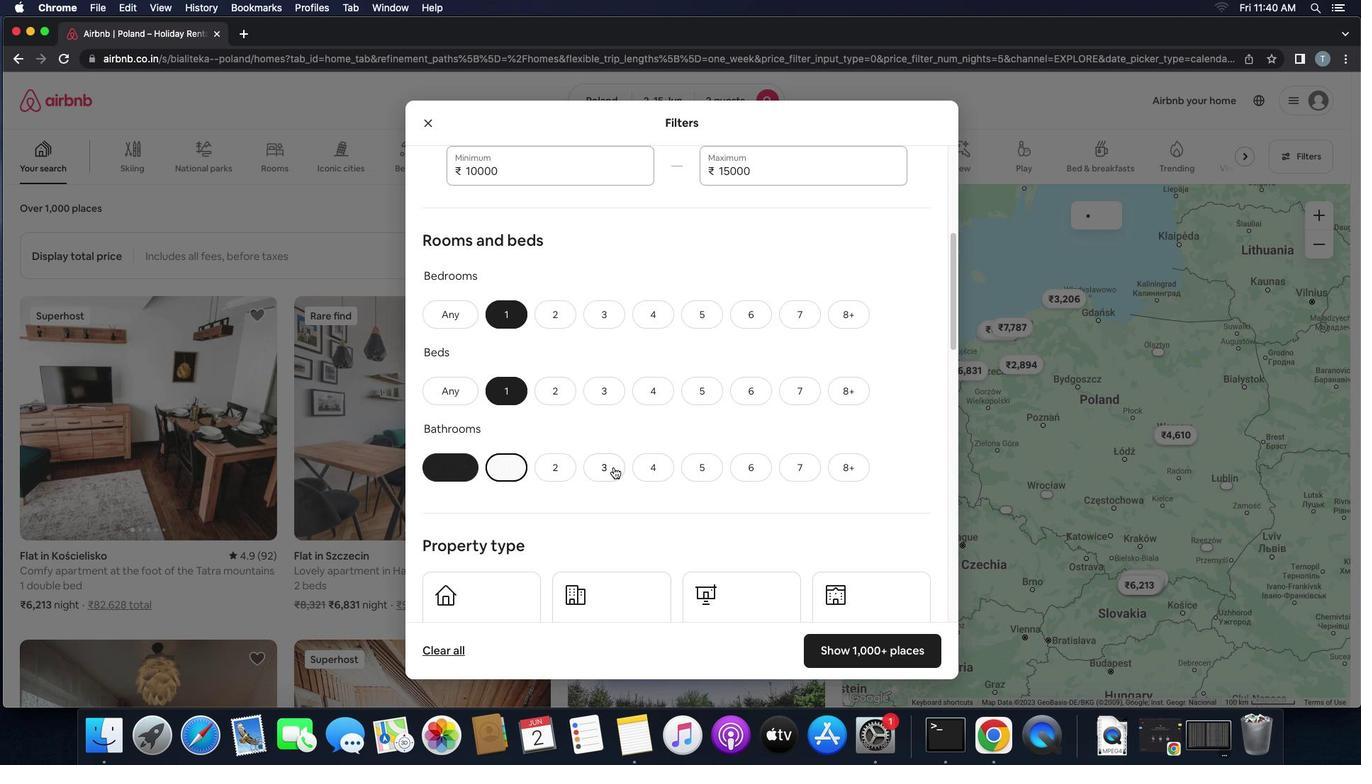 
Action: Mouse scrolled (614, 467) with delta (0, 0)
Screenshot: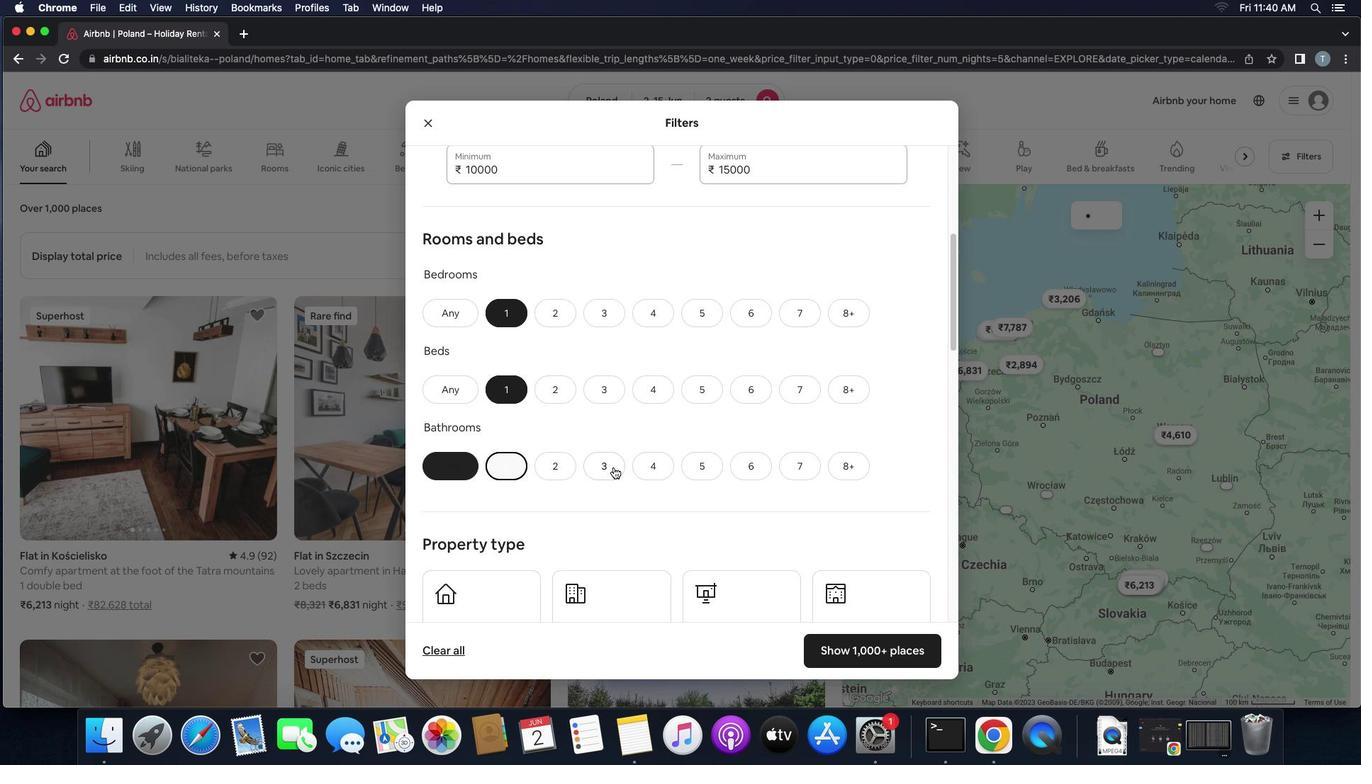 
Action: Mouse scrolled (614, 467) with delta (0, 0)
Screenshot: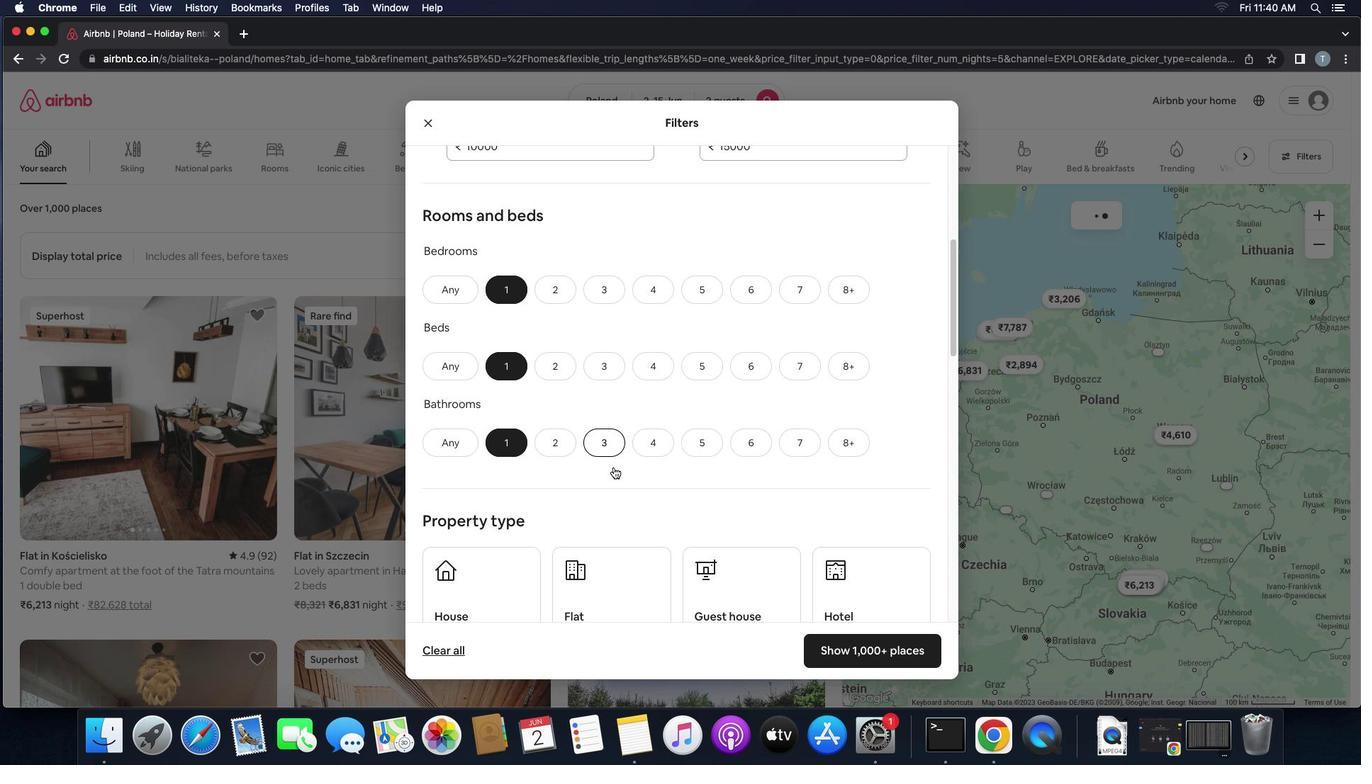 
Action: Mouse scrolled (614, 467) with delta (0, 0)
Screenshot: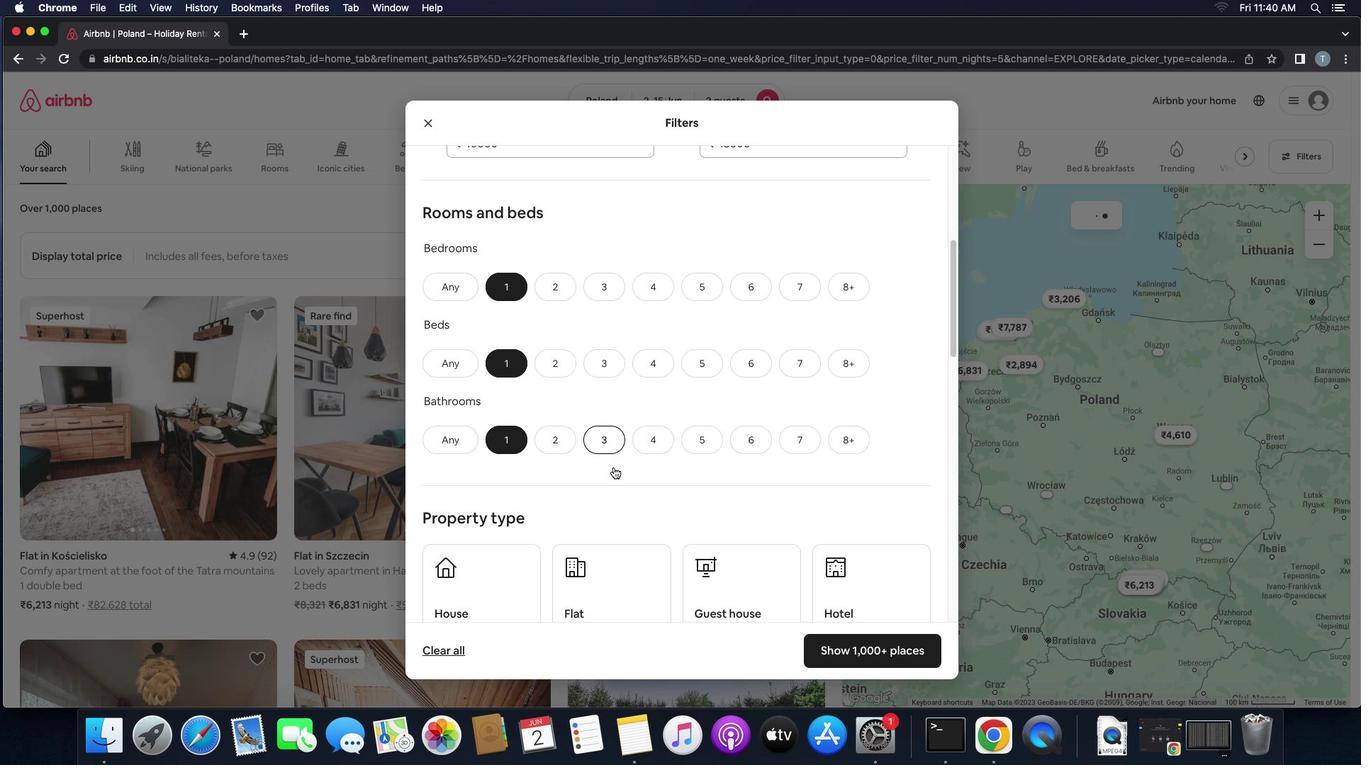 
Action: Mouse scrolled (614, 467) with delta (0, 0)
Screenshot: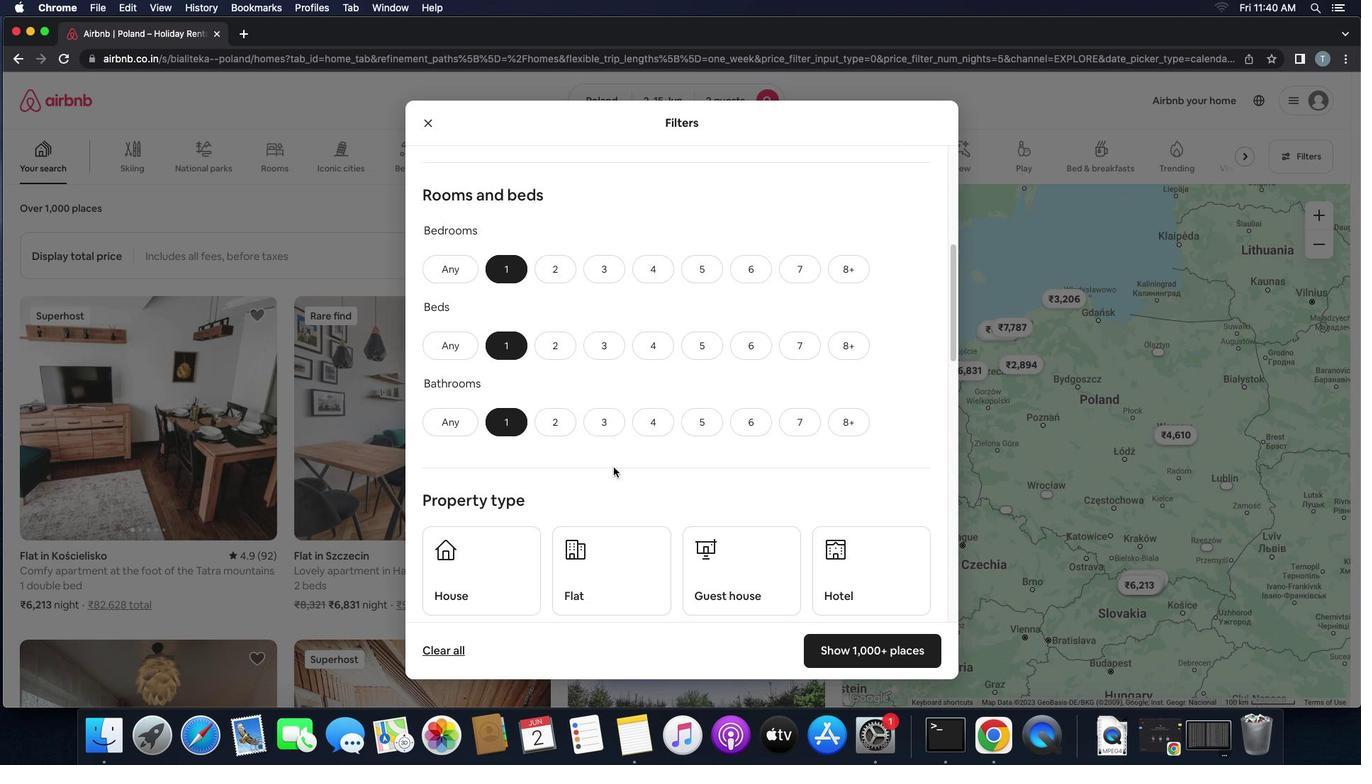 
Action: Mouse scrolled (614, 467) with delta (0, 0)
Screenshot: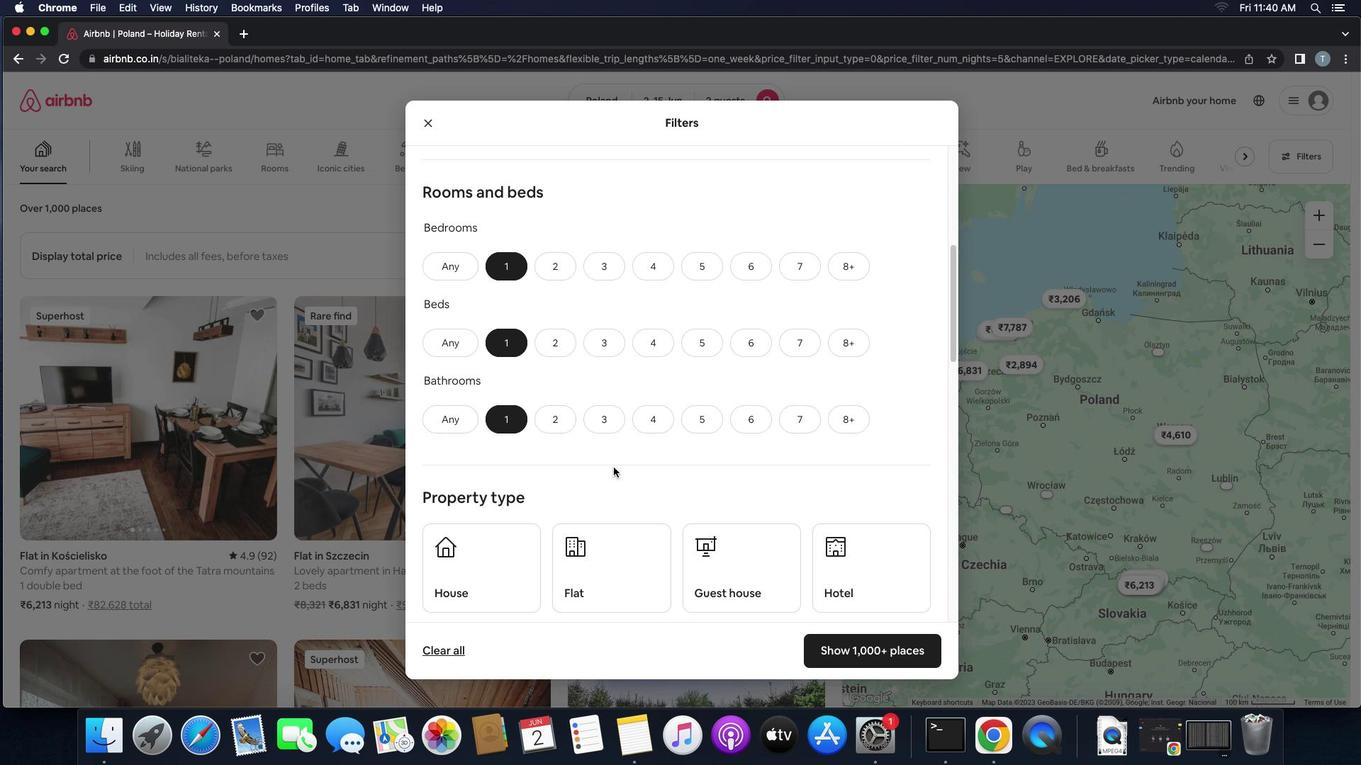 
Action: Mouse scrolled (614, 467) with delta (0, 0)
Screenshot: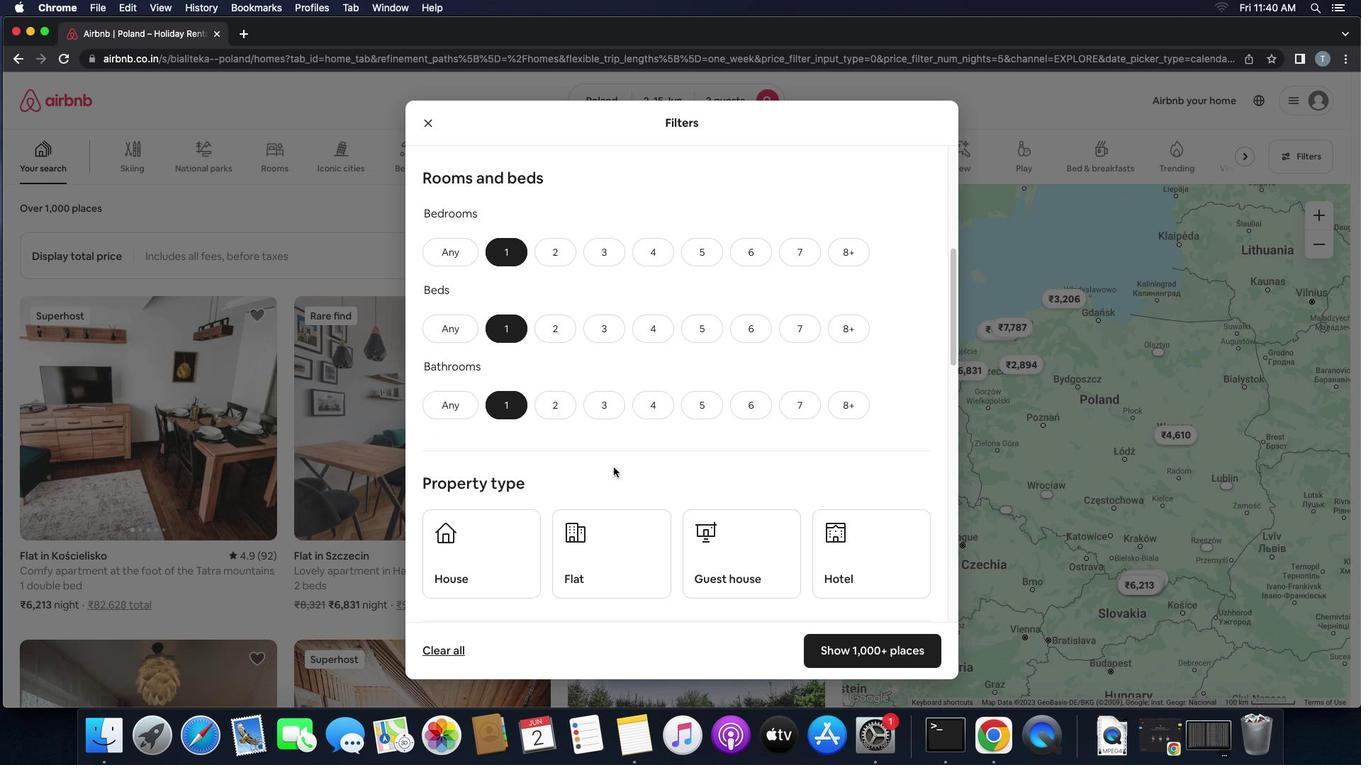 
Action: Mouse scrolled (614, 467) with delta (0, 0)
Screenshot: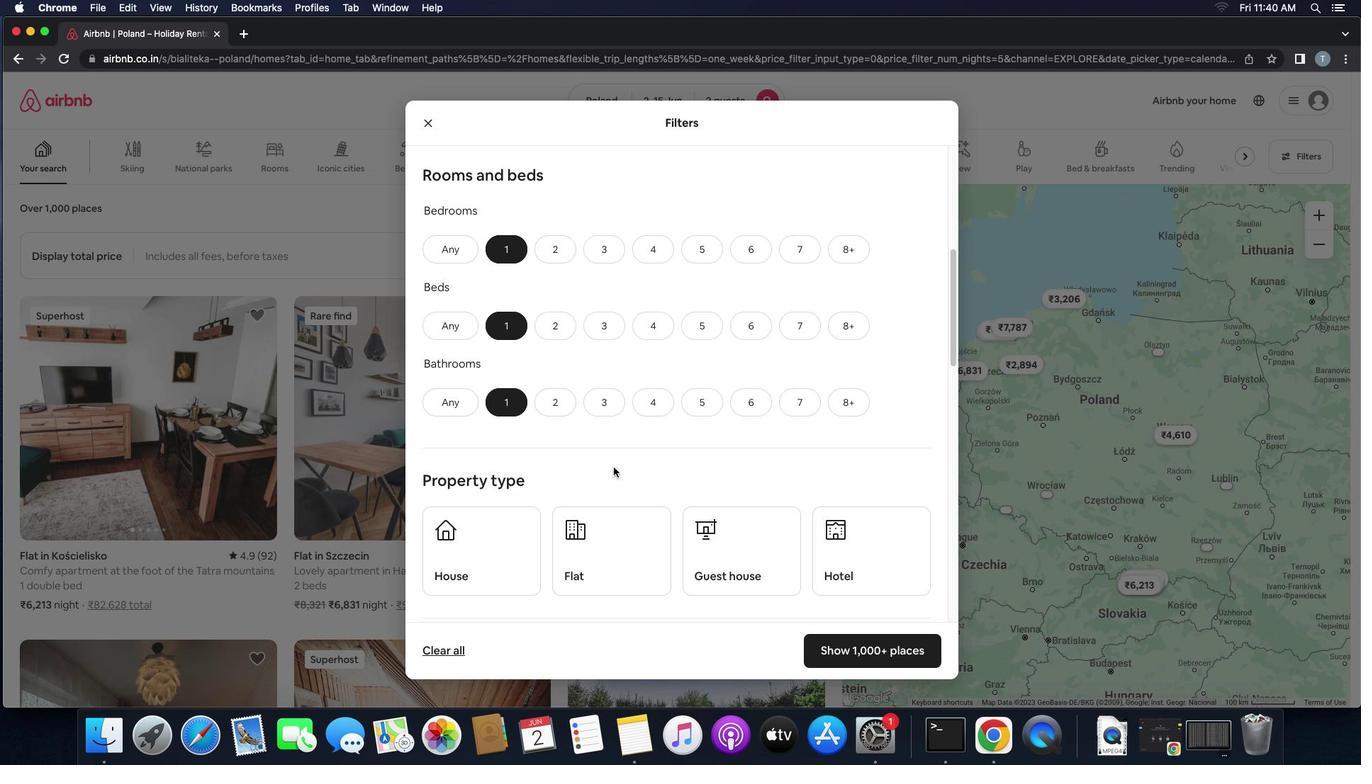 
Action: Mouse scrolled (614, 467) with delta (0, 0)
Screenshot: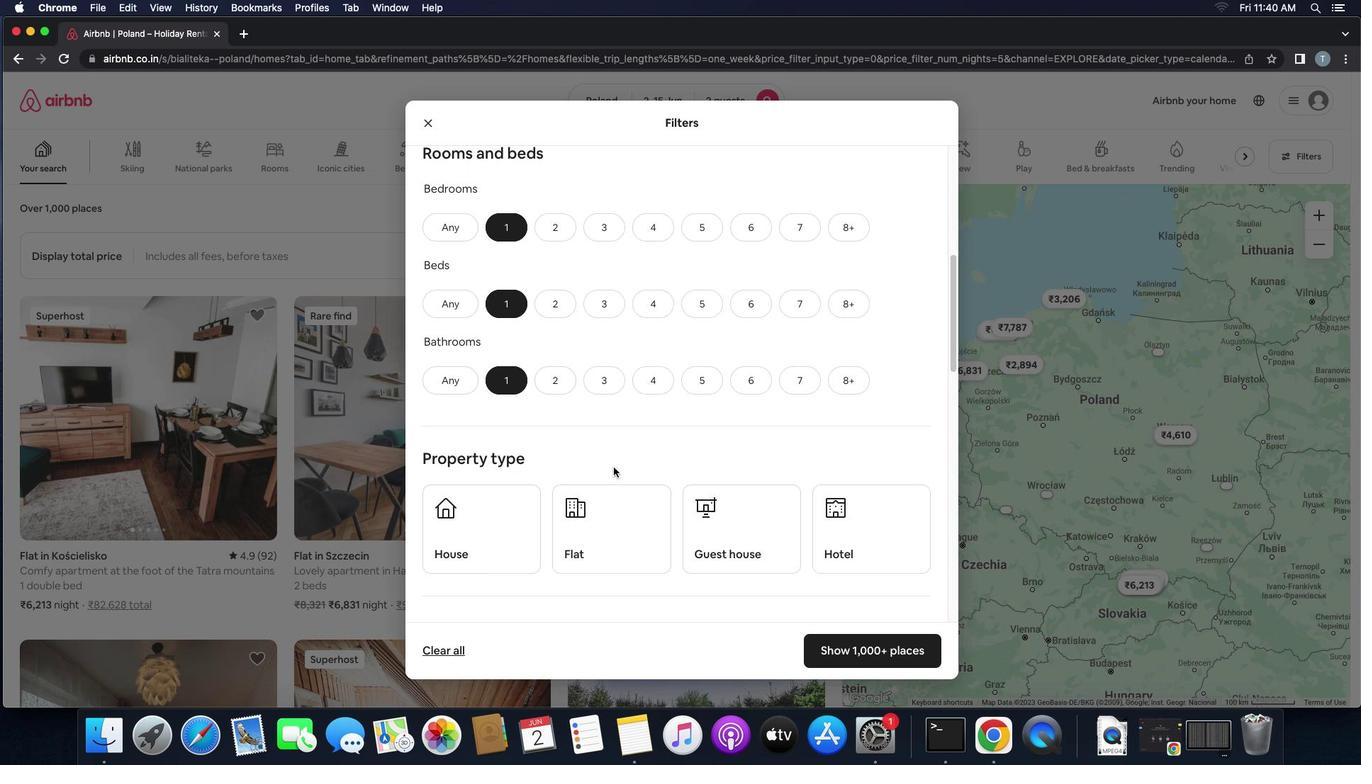 
Action: Mouse scrolled (614, 467) with delta (0, 0)
Screenshot: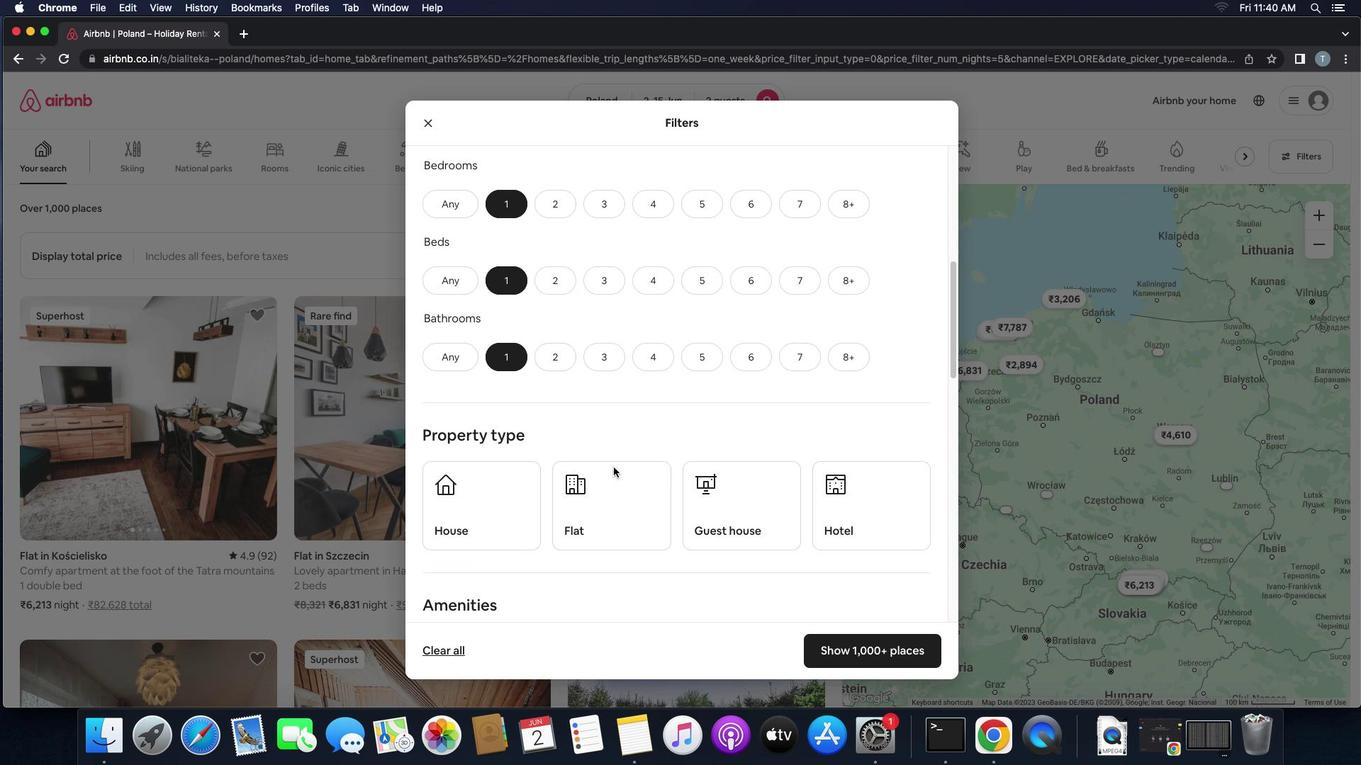 
Action: Mouse scrolled (614, 467) with delta (0, 0)
Screenshot: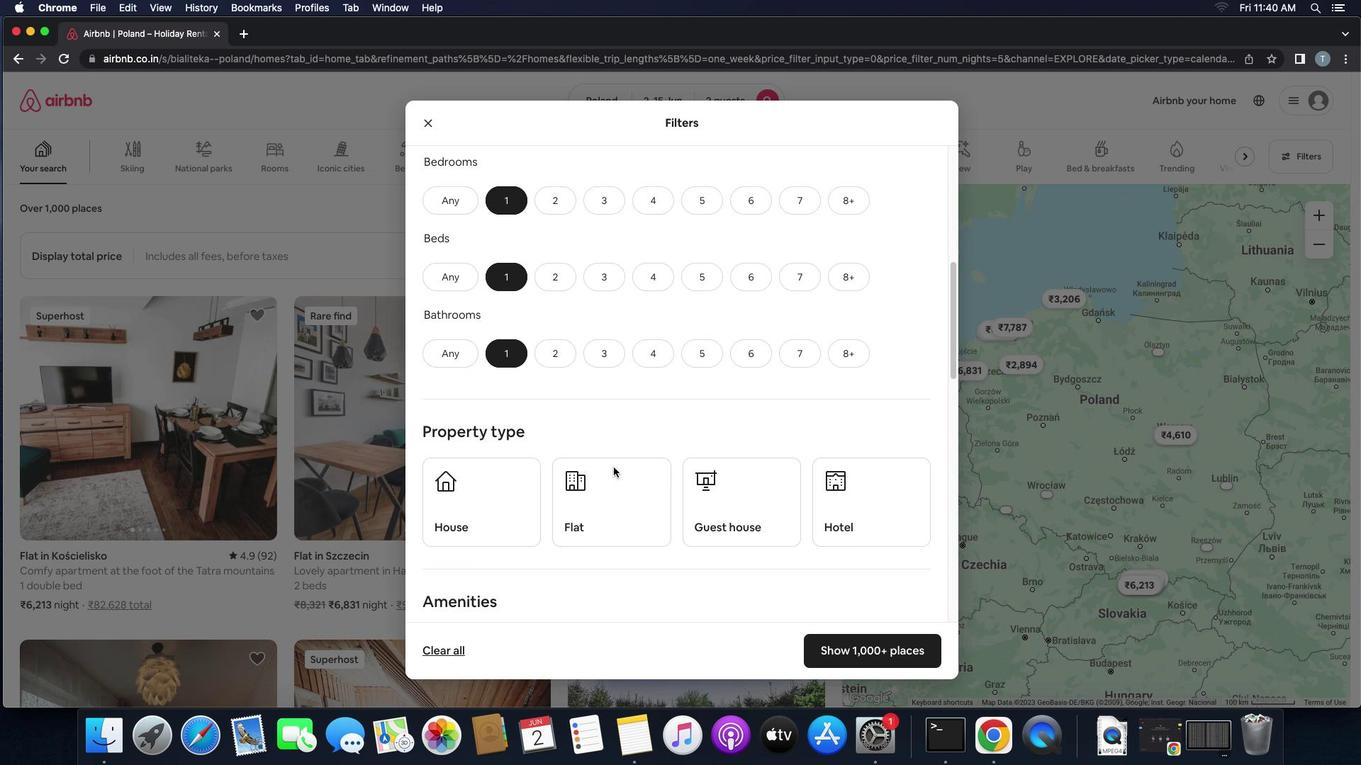 
Action: Mouse moved to (495, 468)
Screenshot: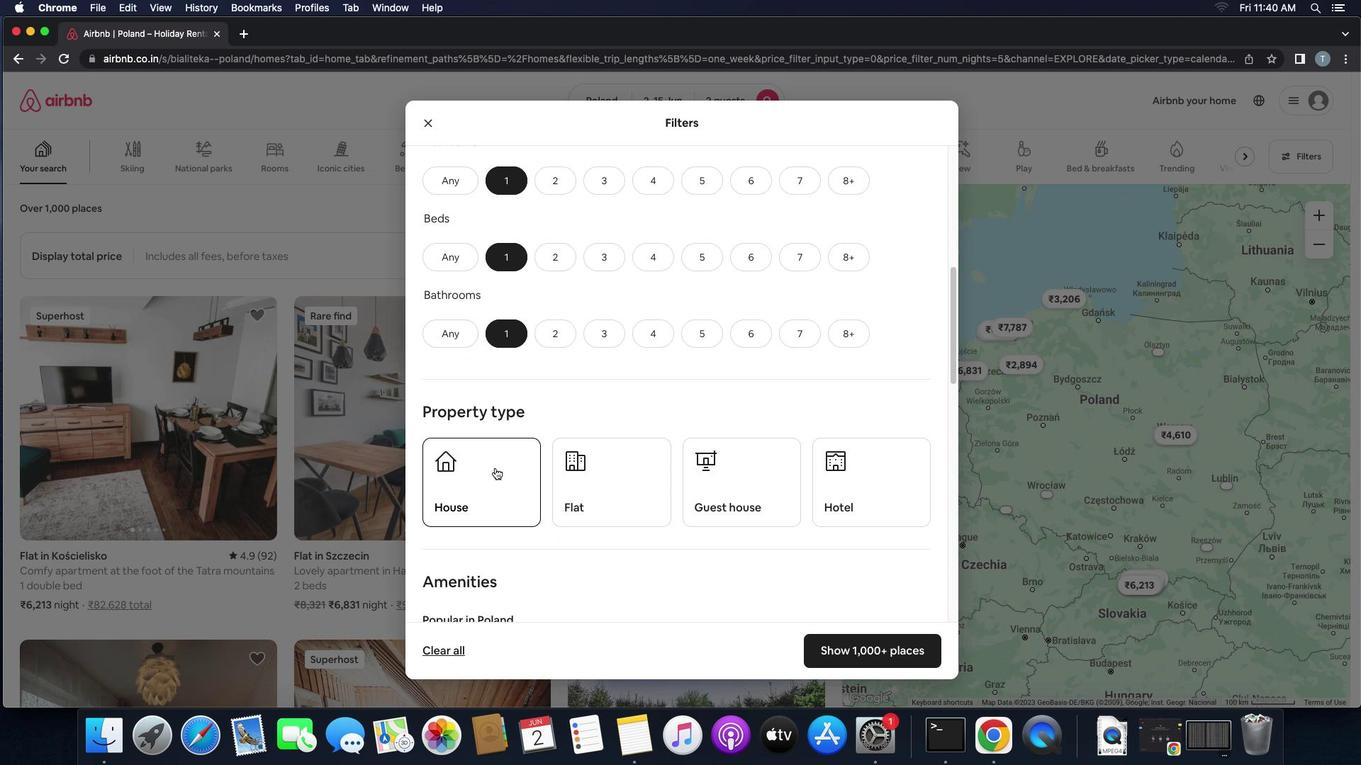 
Action: Mouse pressed left at (495, 468)
Screenshot: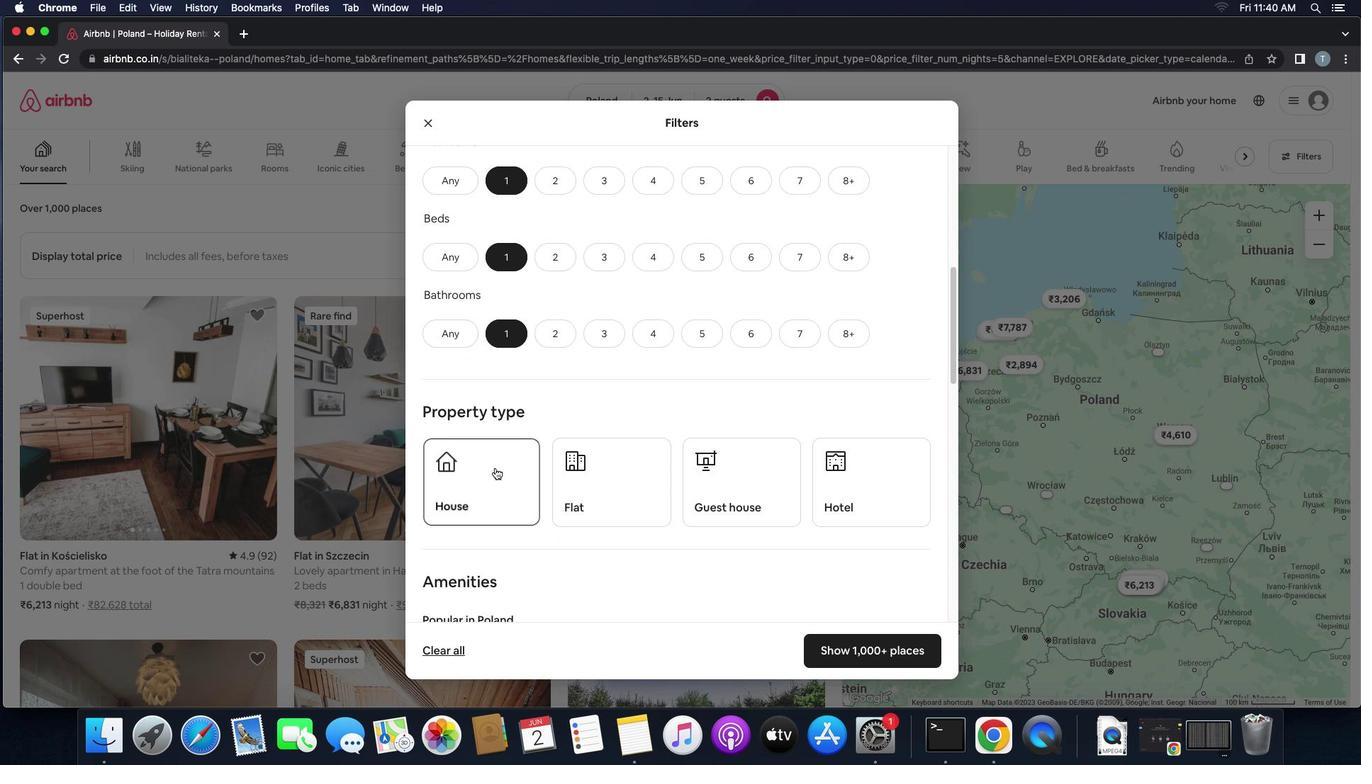 
Action: Mouse moved to (587, 478)
Screenshot: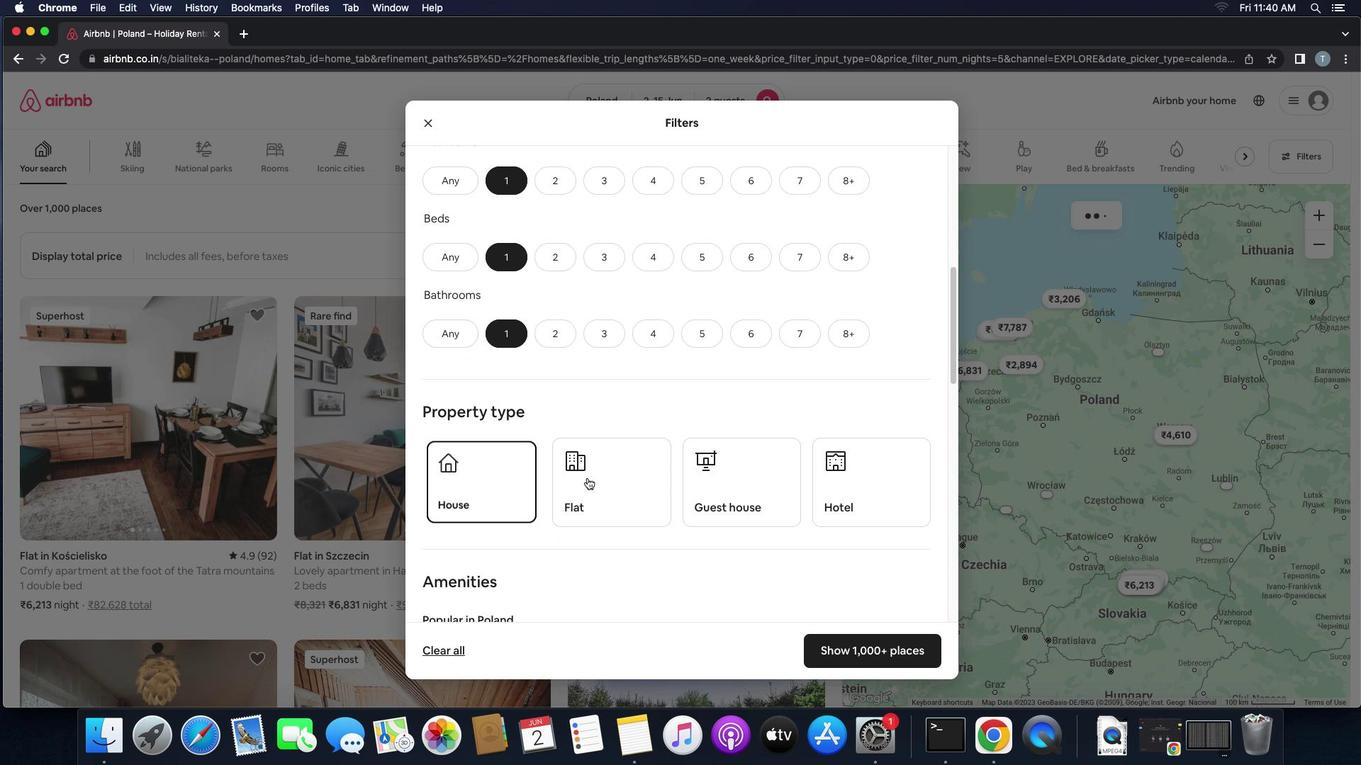 
Action: Mouse pressed left at (587, 478)
Screenshot: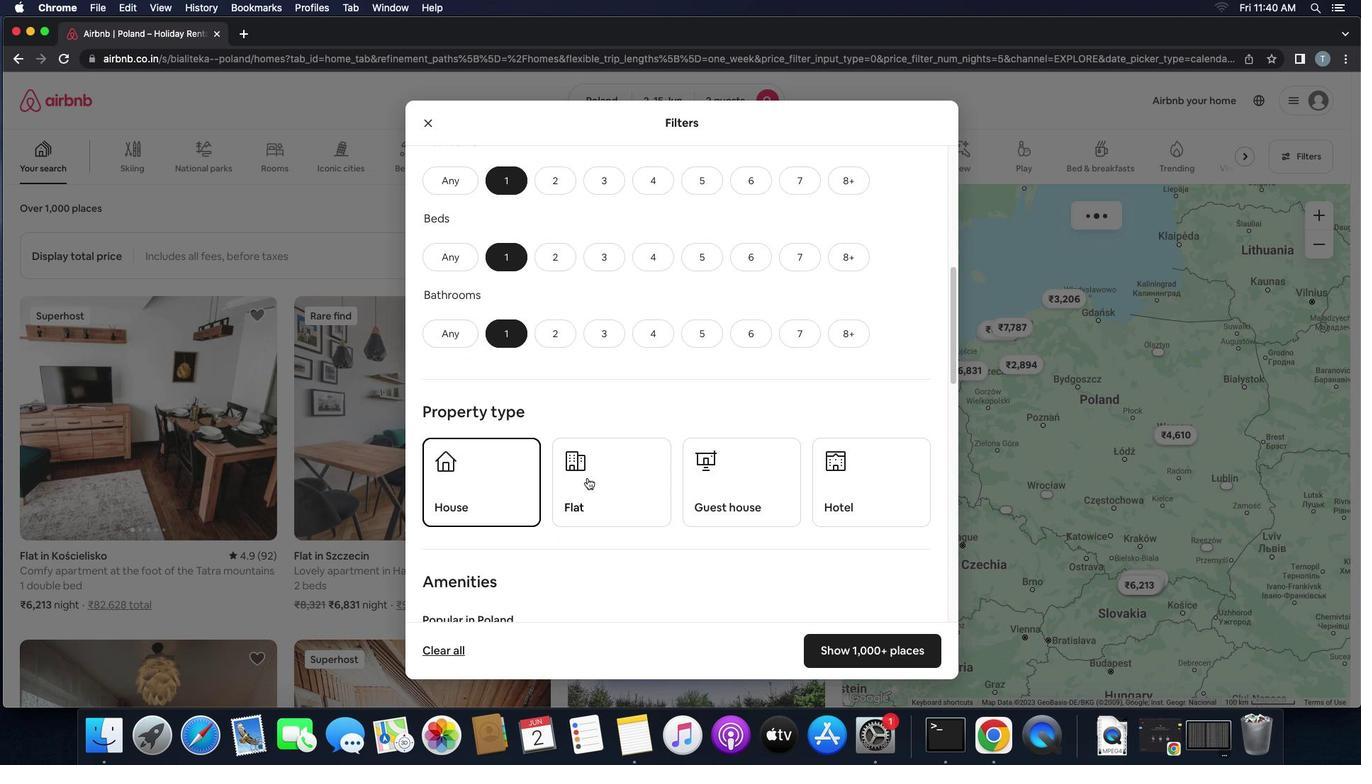 
Action: Mouse moved to (743, 482)
Screenshot: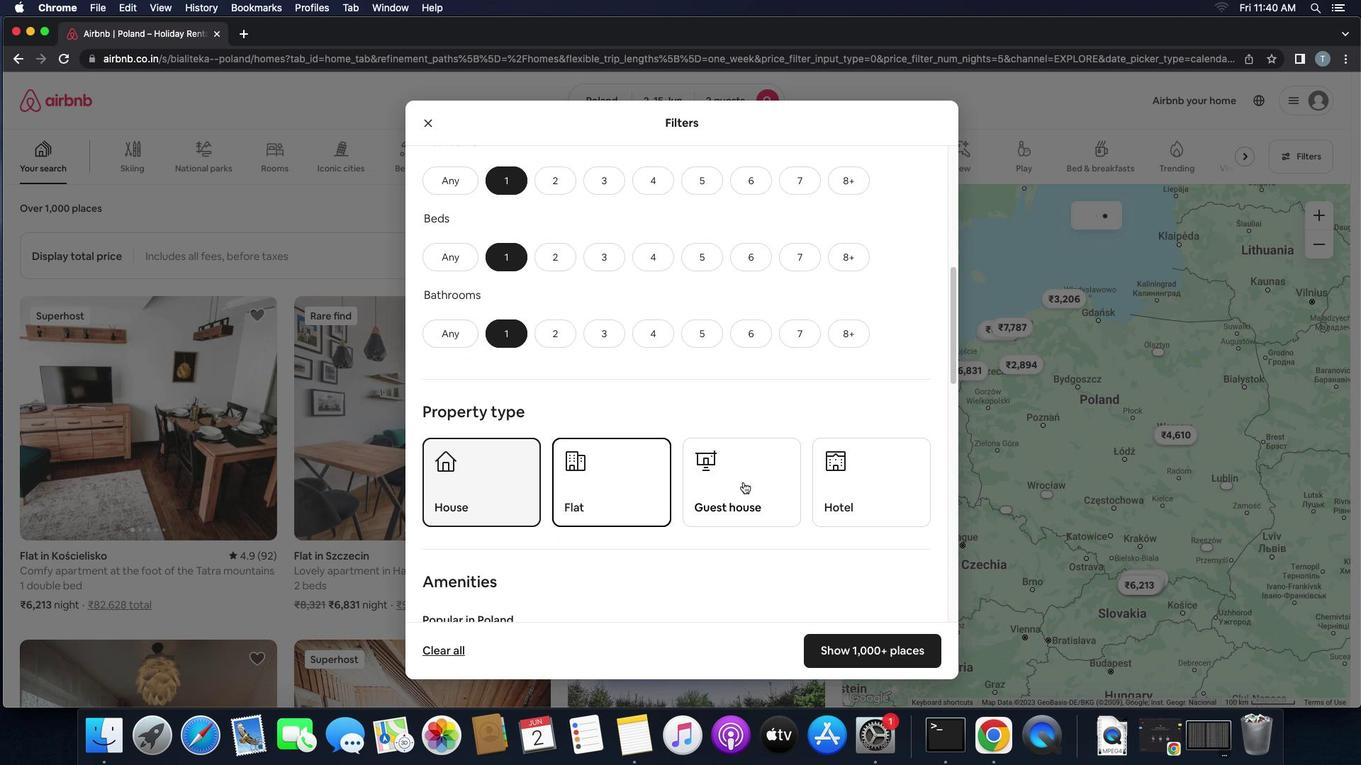 
Action: Mouse pressed left at (743, 482)
Screenshot: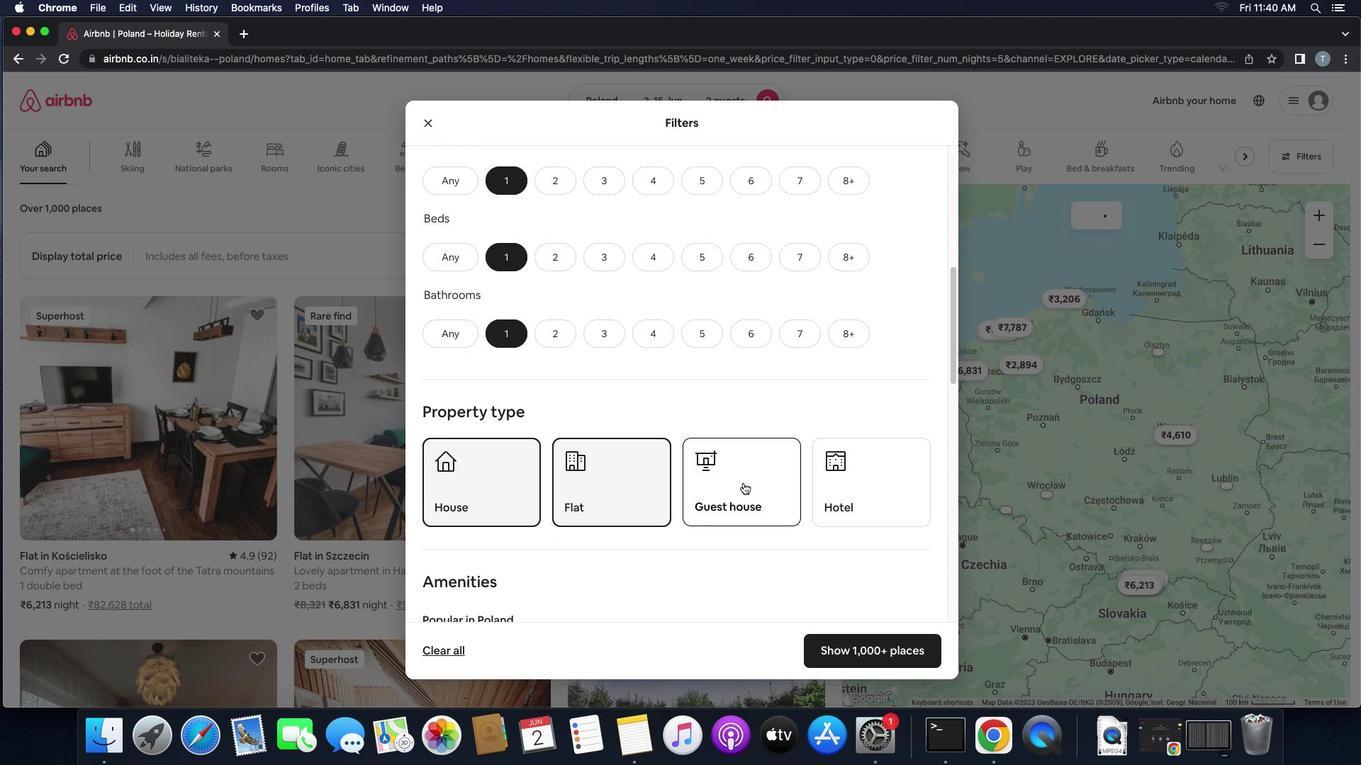 
Action: Mouse moved to (875, 491)
Screenshot: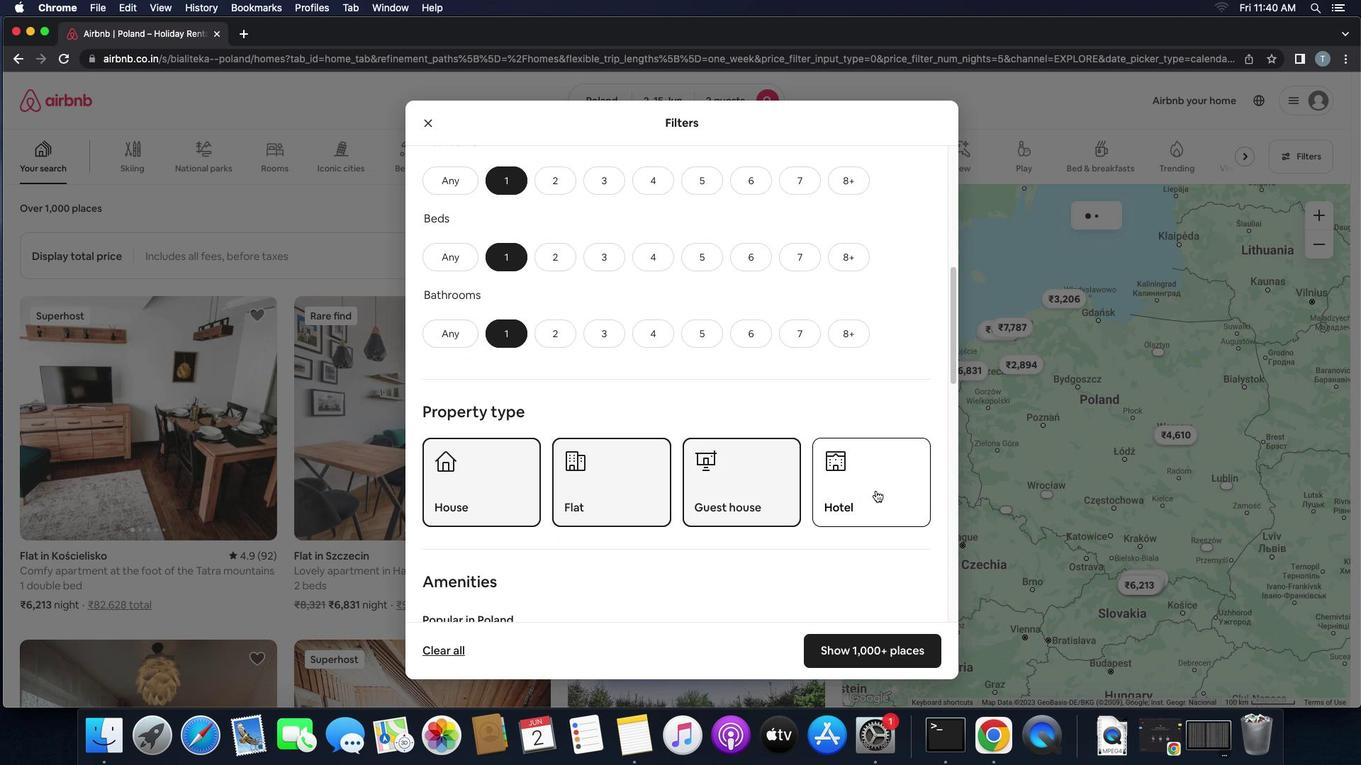 
Action: Mouse pressed left at (875, 491)
Screenshot: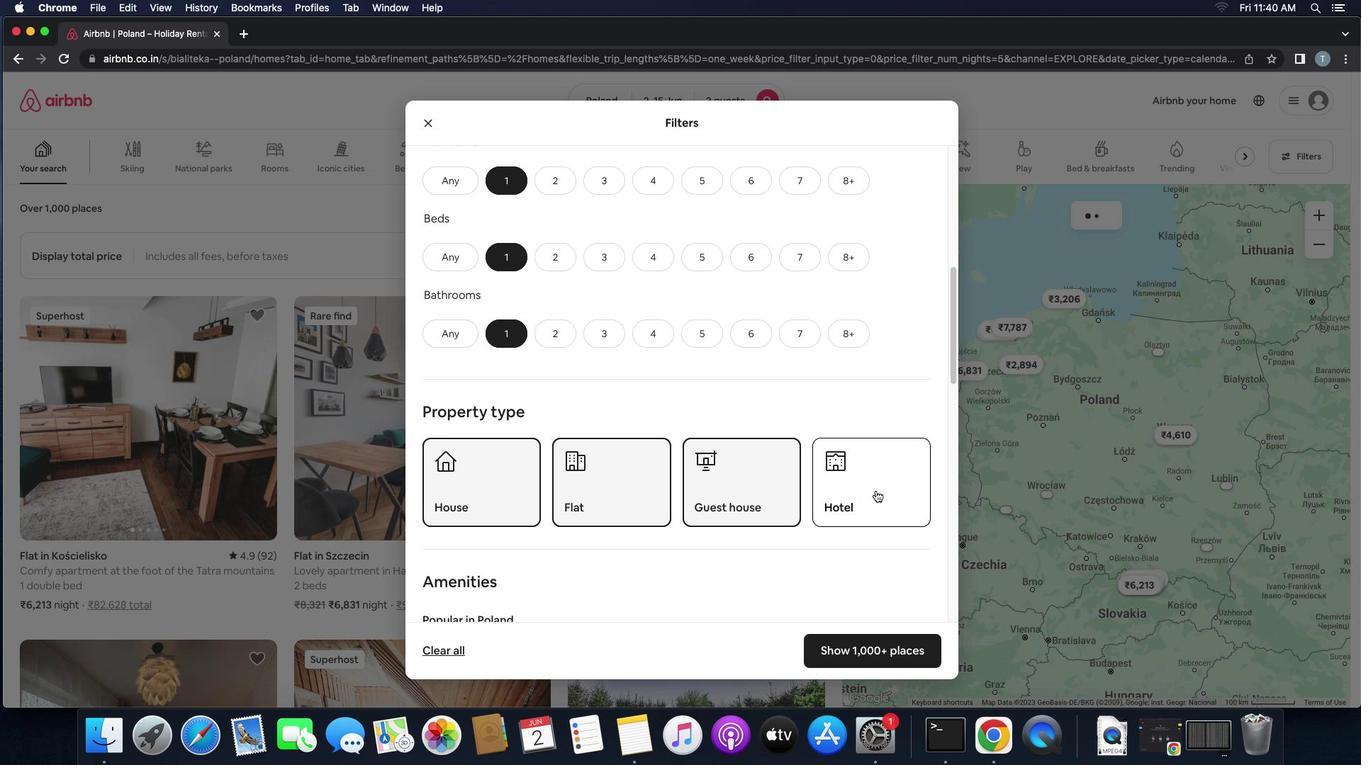 
Action: Mouse moved to (822, 524)
Screenshot: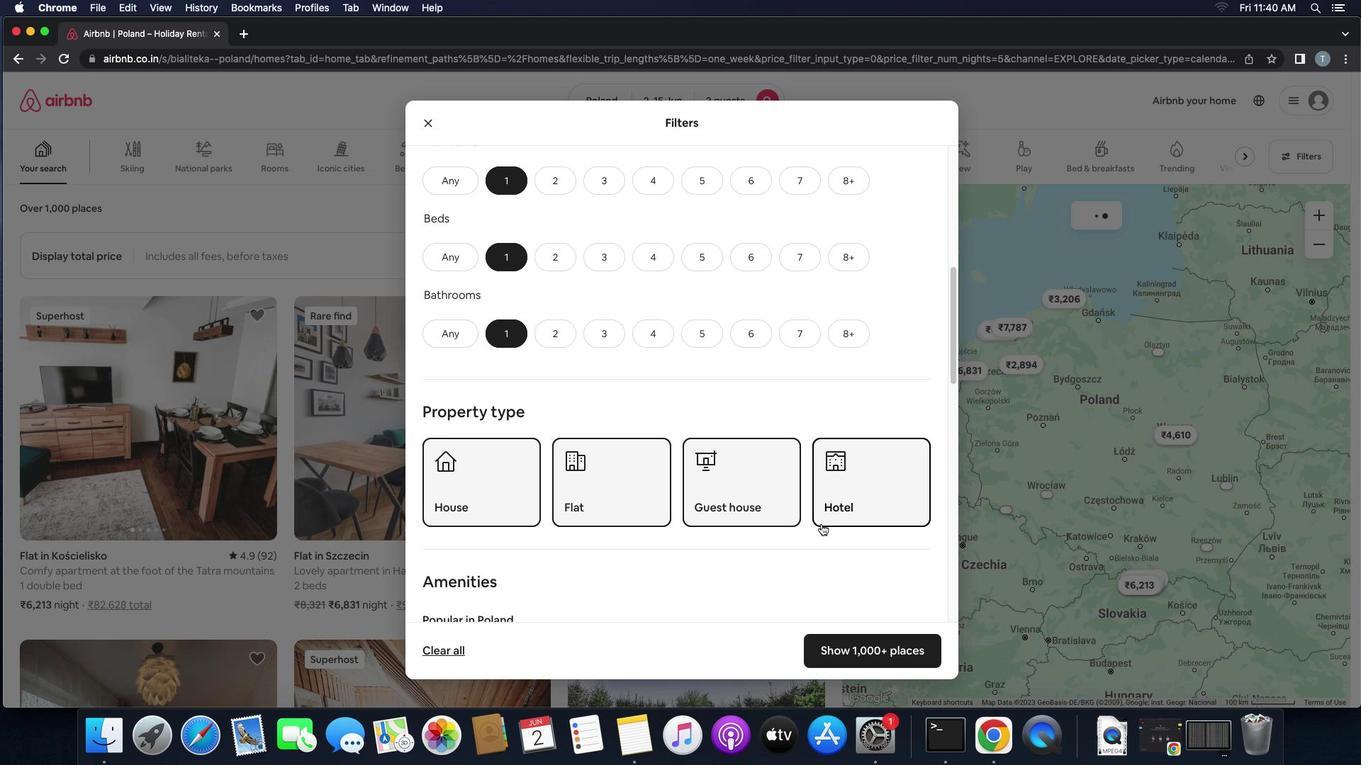 
Action: Mouse scrolled (822, 524) with delta (0, 0)
Screenshot: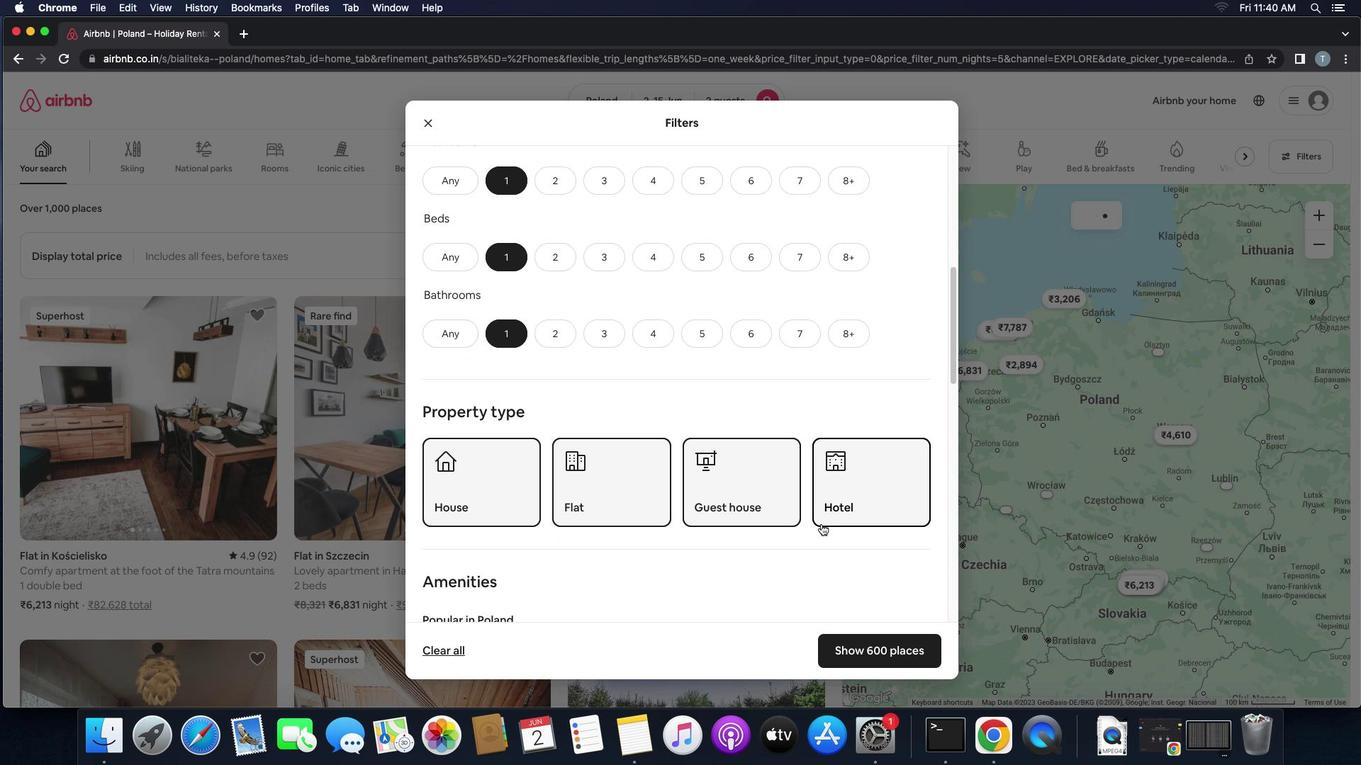 
Action: Mouse scrolled (822, 524) with delta (0, 0)
Screenshot: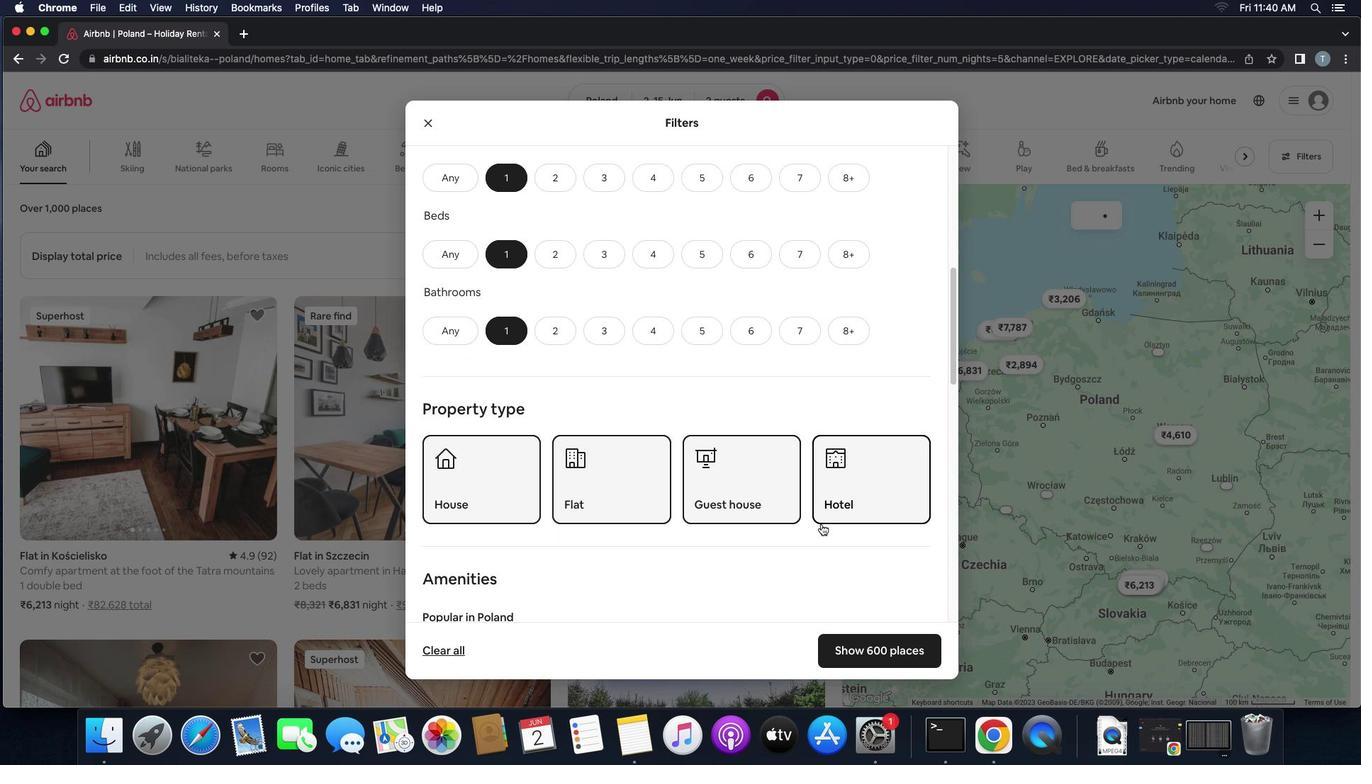 
Action: Mouse scrolled (822, 524) with delta (0, -2)
Screenshot: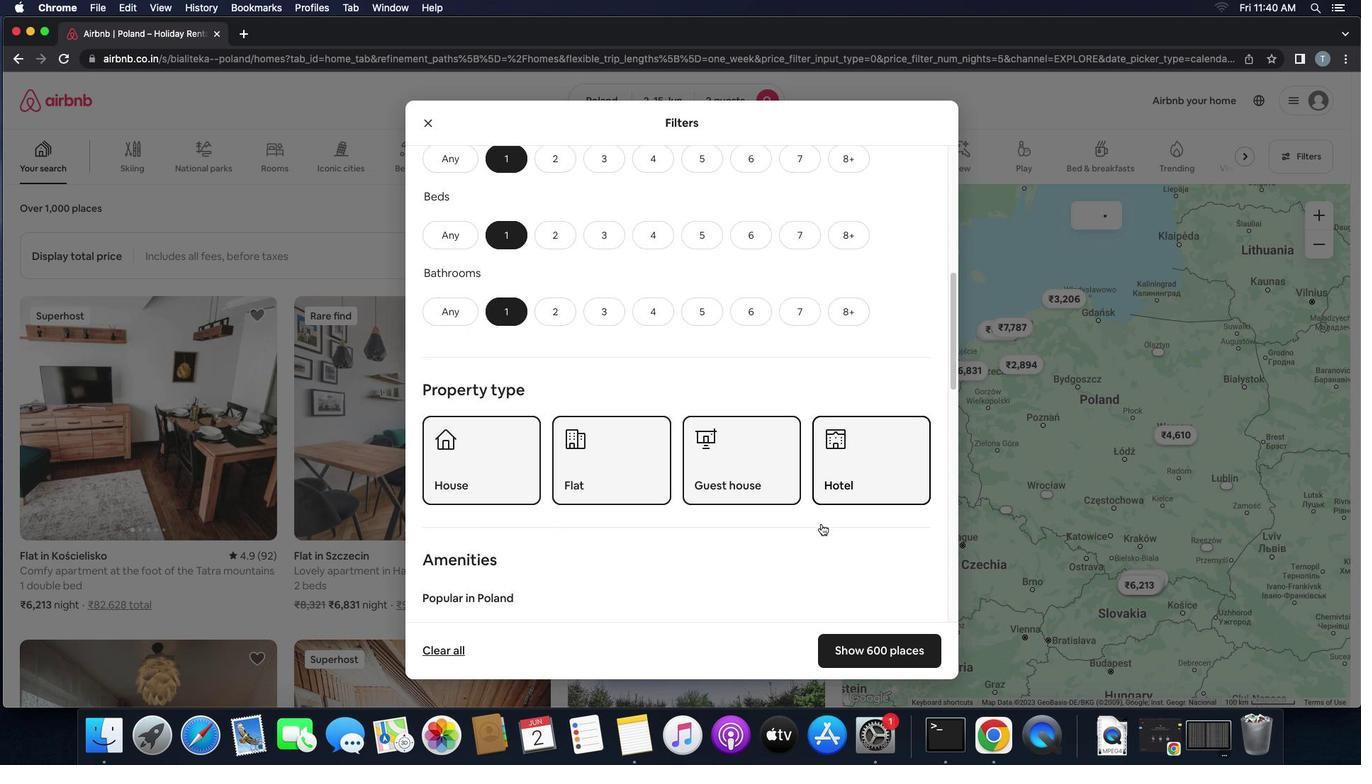 
Action: Mouse scrolled (822, 524) with delta (0, -2)
Screenshot: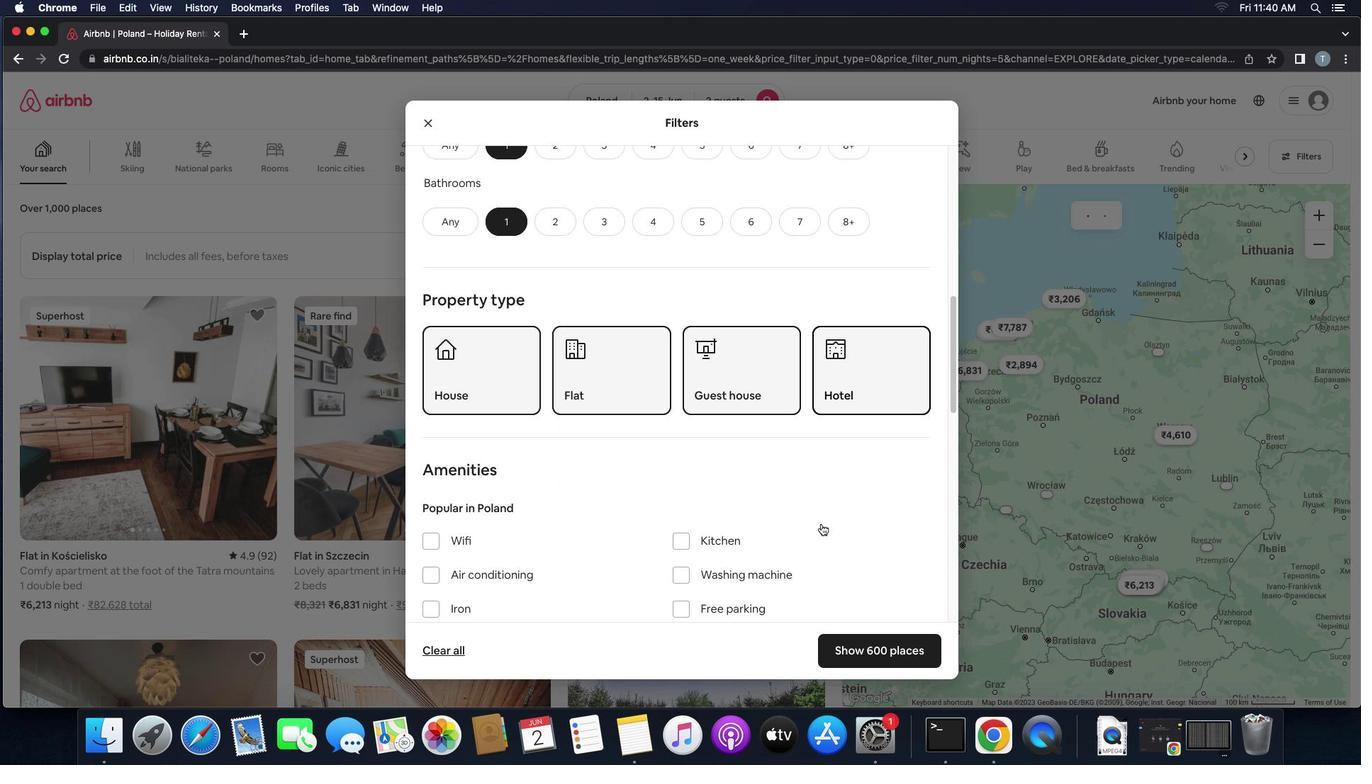 
Action: Mouse moved to (808, 524)
Screenshot: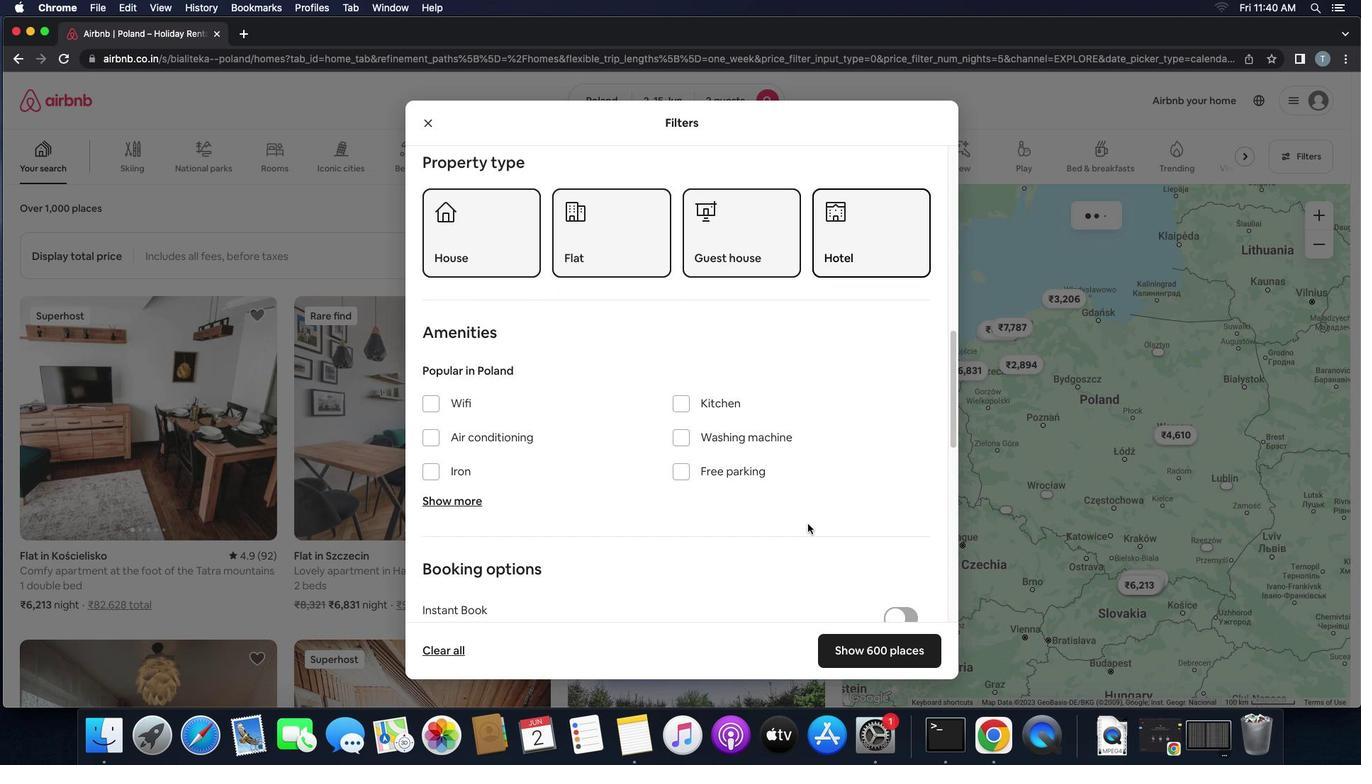
Action: Mouse scrolled (808, 524) with delta (0, 0)
Screenshot: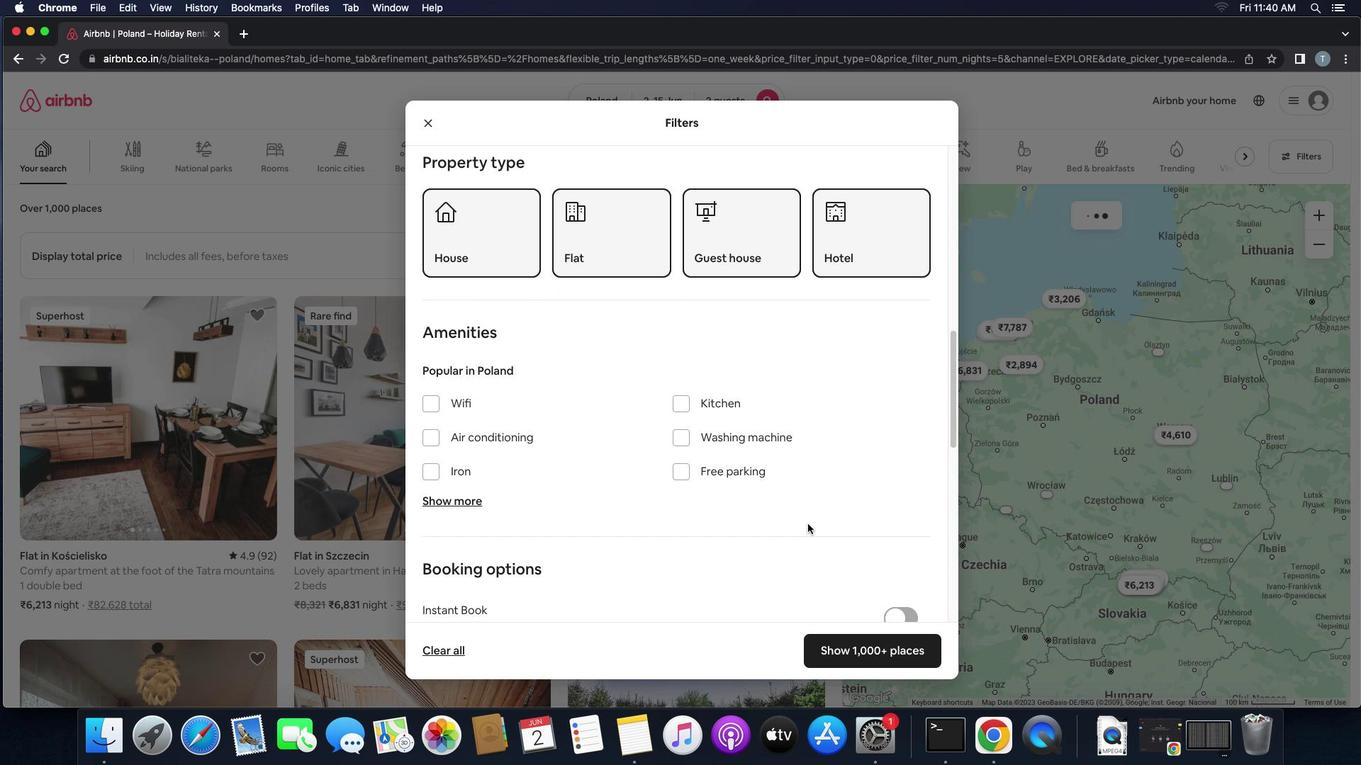 
Action: Mouse scrolled (808, 524) with delta (0, 0)
Screenshot: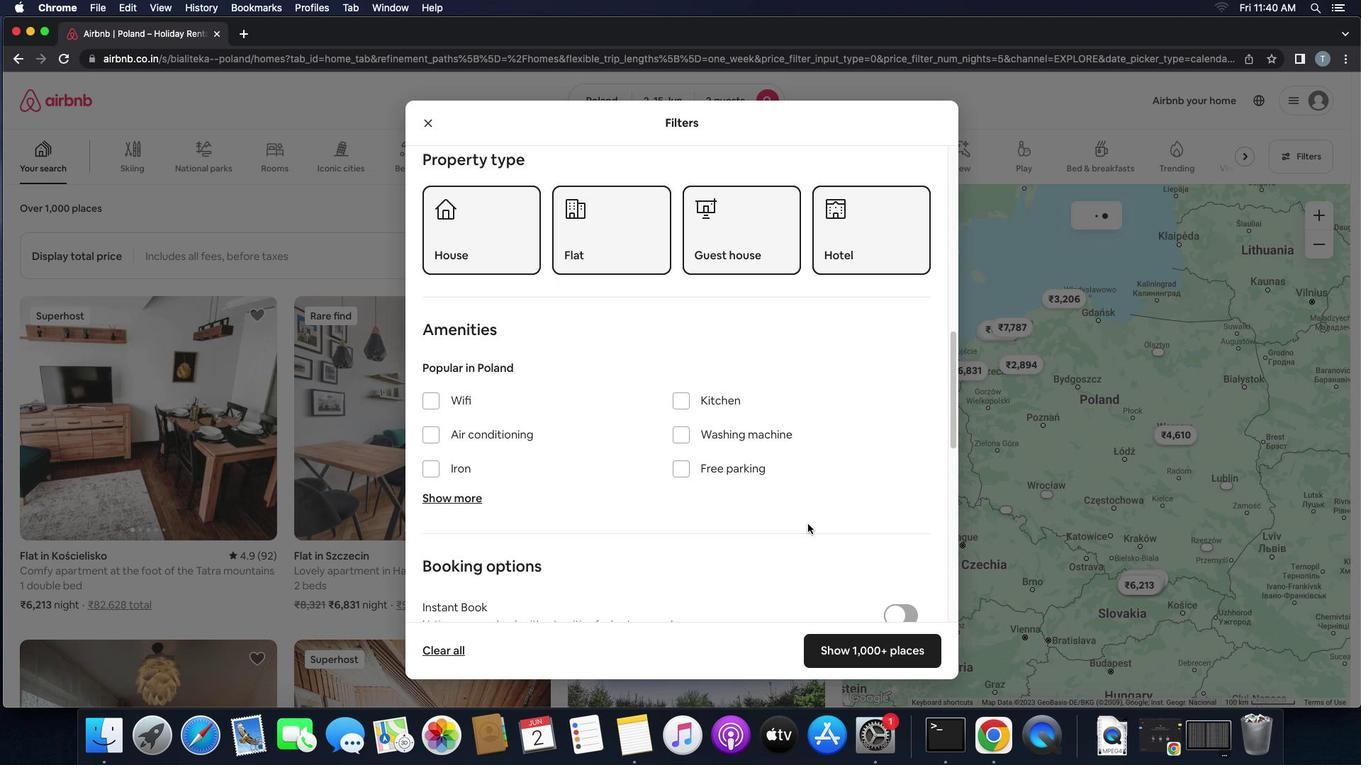 
Action: Mouse scrolled (808, 524) with delta (0, 0)
Screenshot: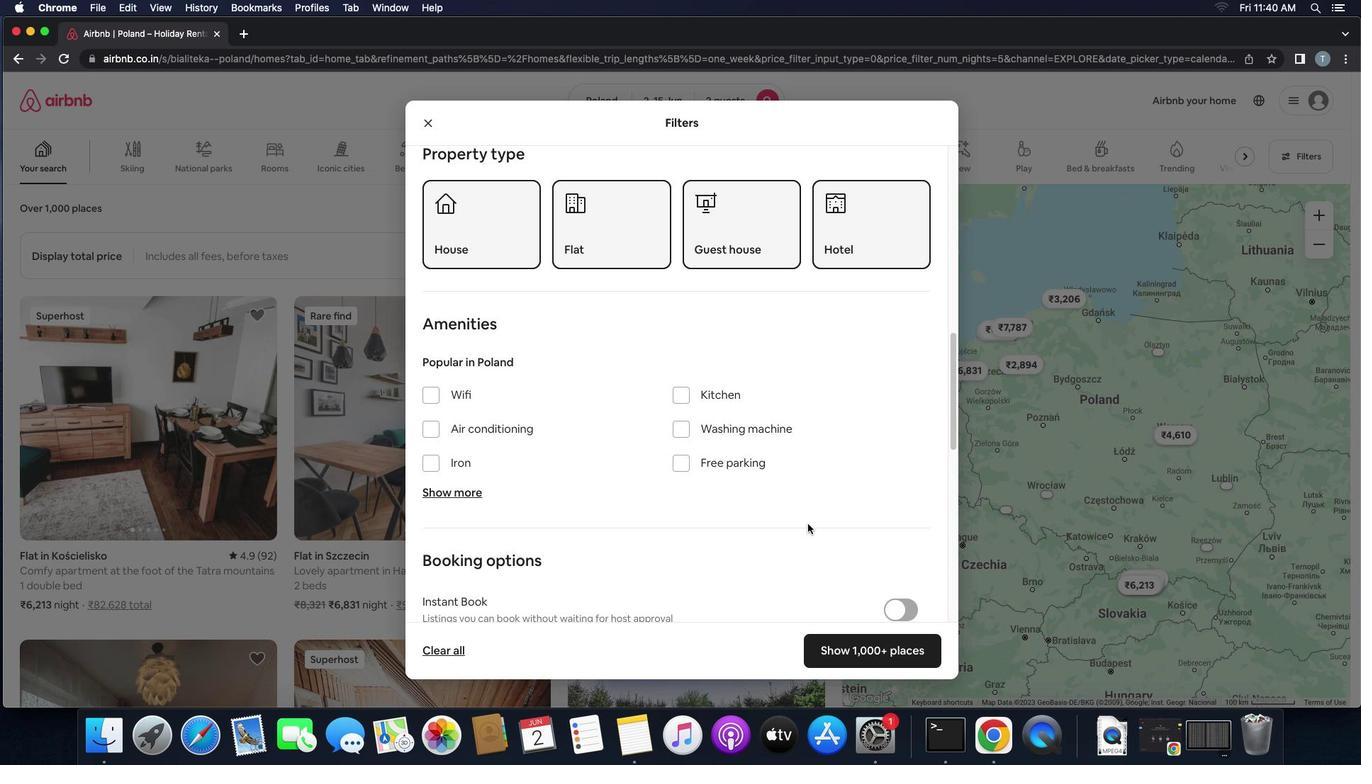 
Action: Mouse scrolled (808, 524) with delta (0, 0)
Screenshot: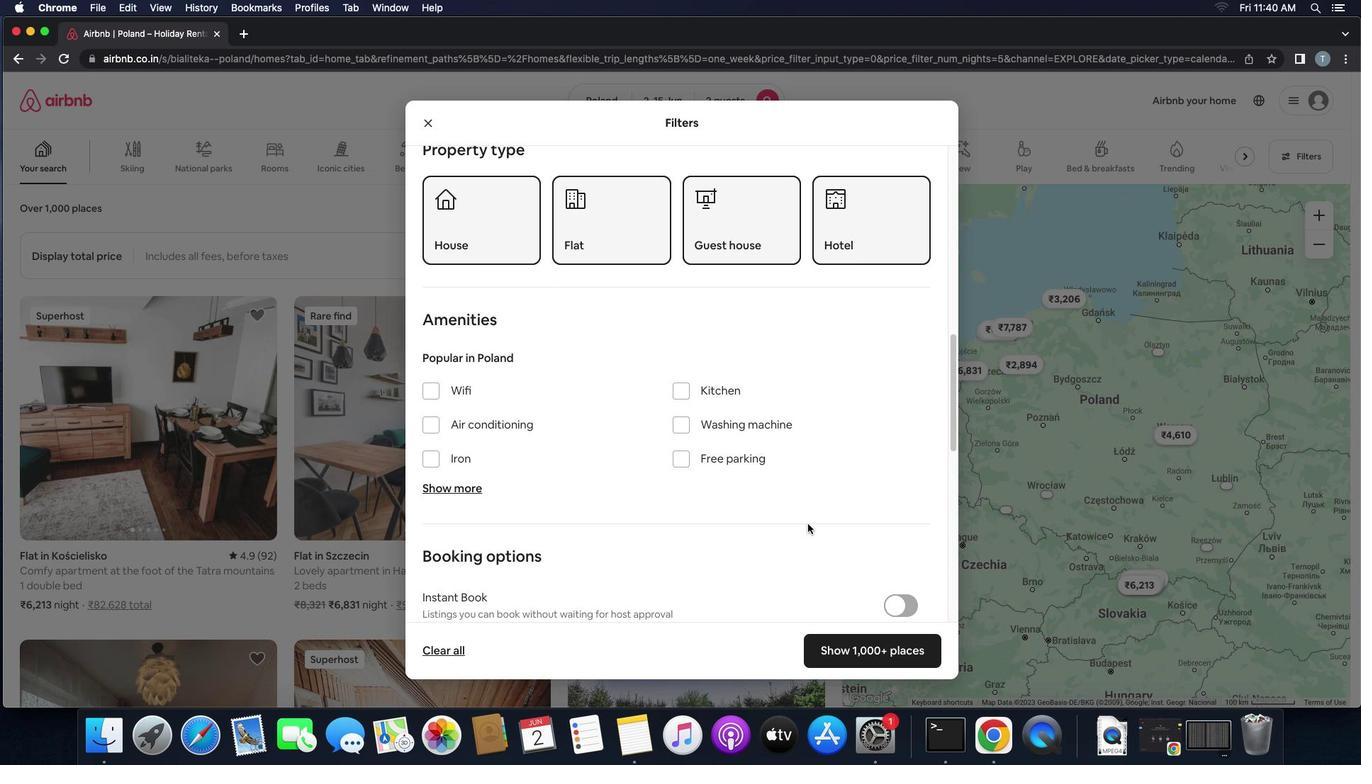 
Action: Mouse scrolled (808, 524) with delta (0, 0)
Screenshot: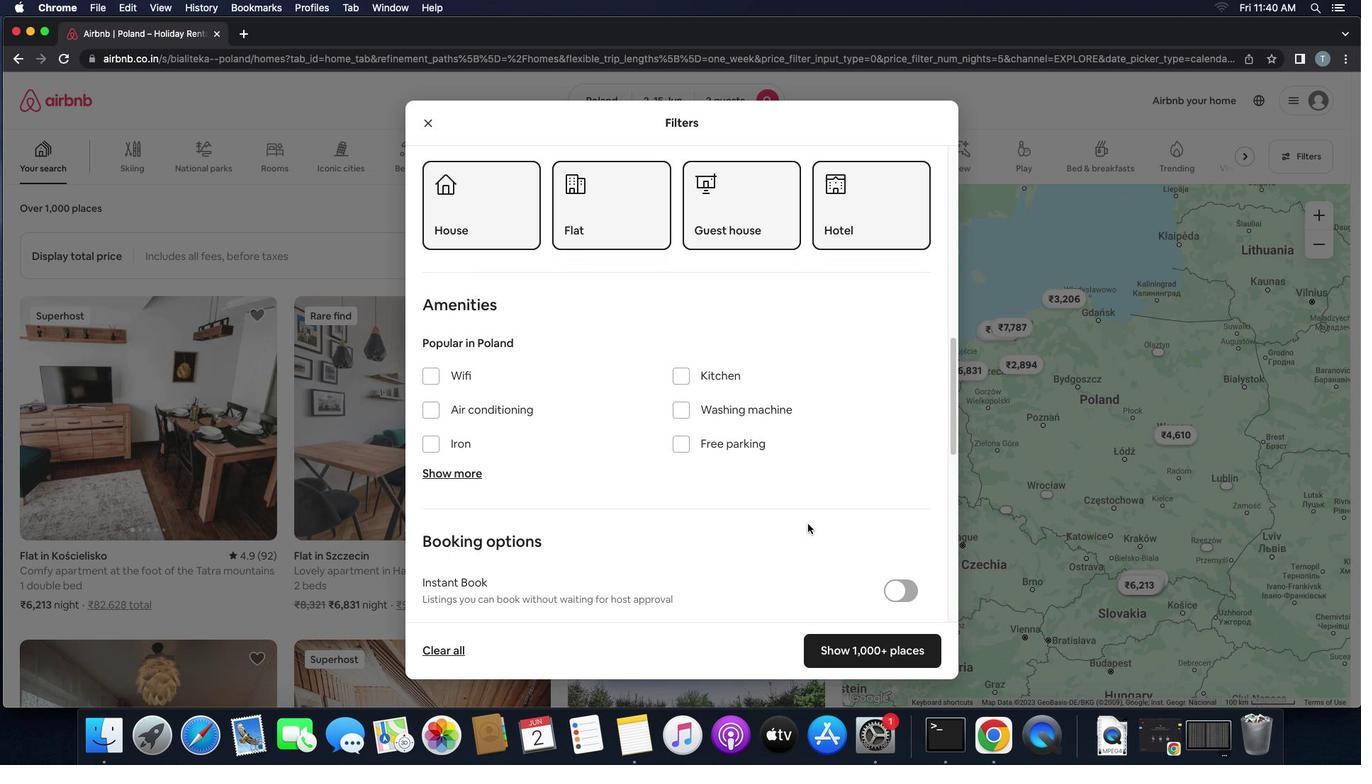 
Action: Mouse scrolled (808, 524) with delta (0, 0)
Screenshot: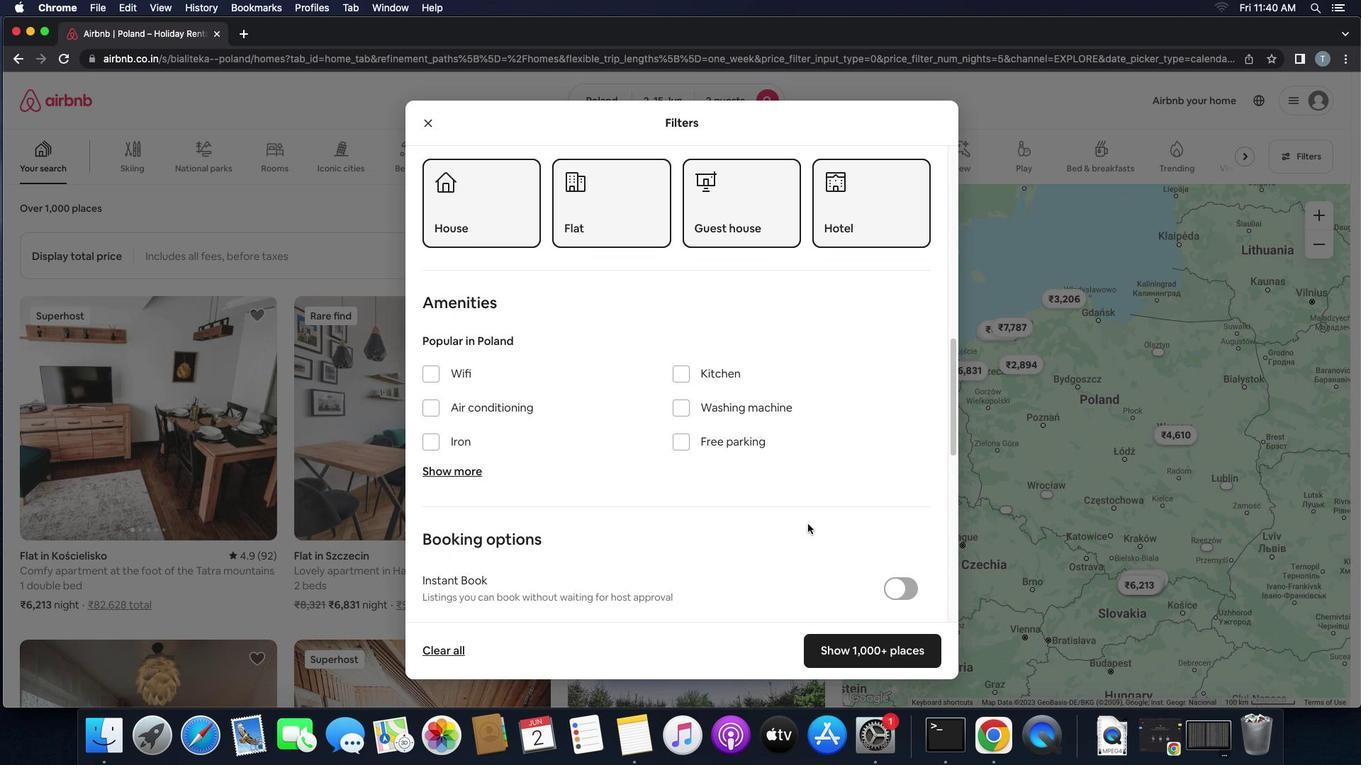 
Action: Mouse scrolled (808, 524) with delta (0, 0)
Screenshot: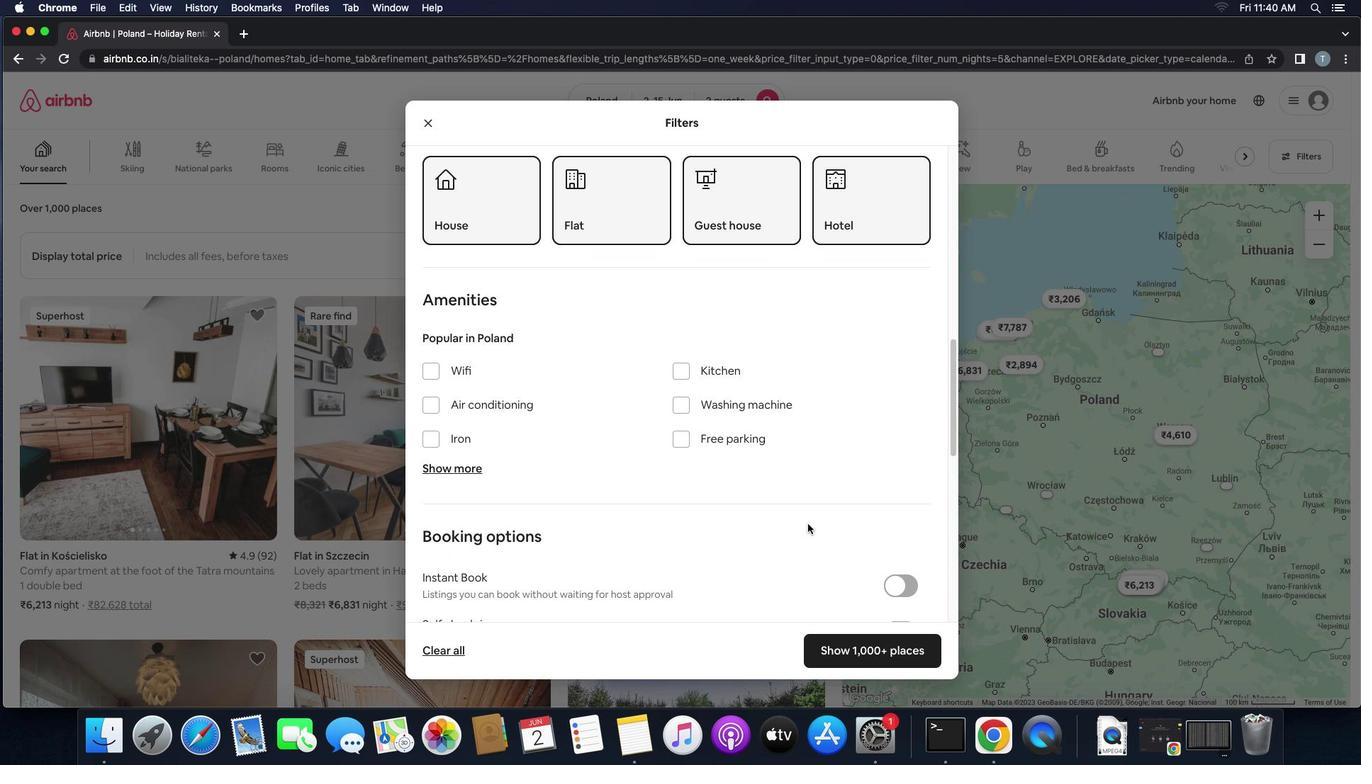 
Action: Mouse scrolled (808, 524) with delta (0, 0)
Screenshot: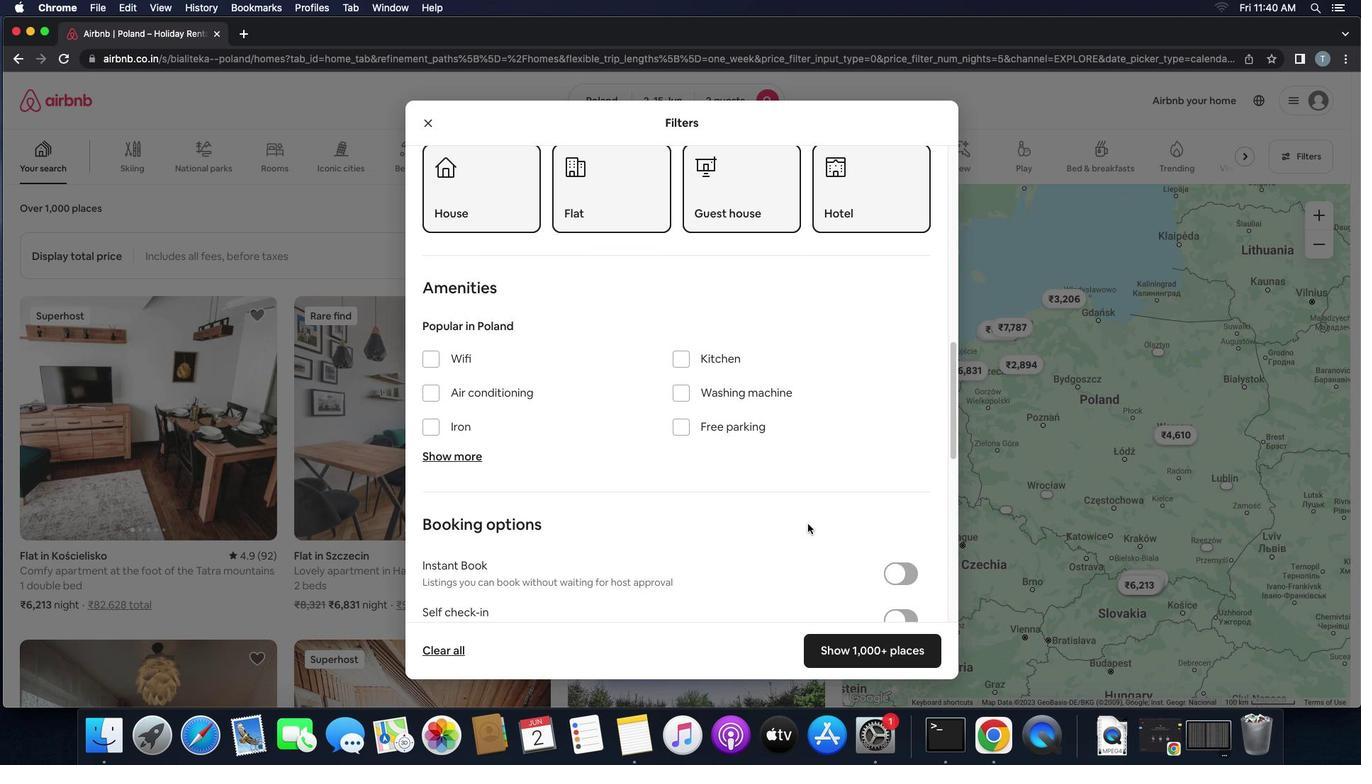 
Action: Mouse scrolled (808, 524) with delta (0, 0)
Screenshot: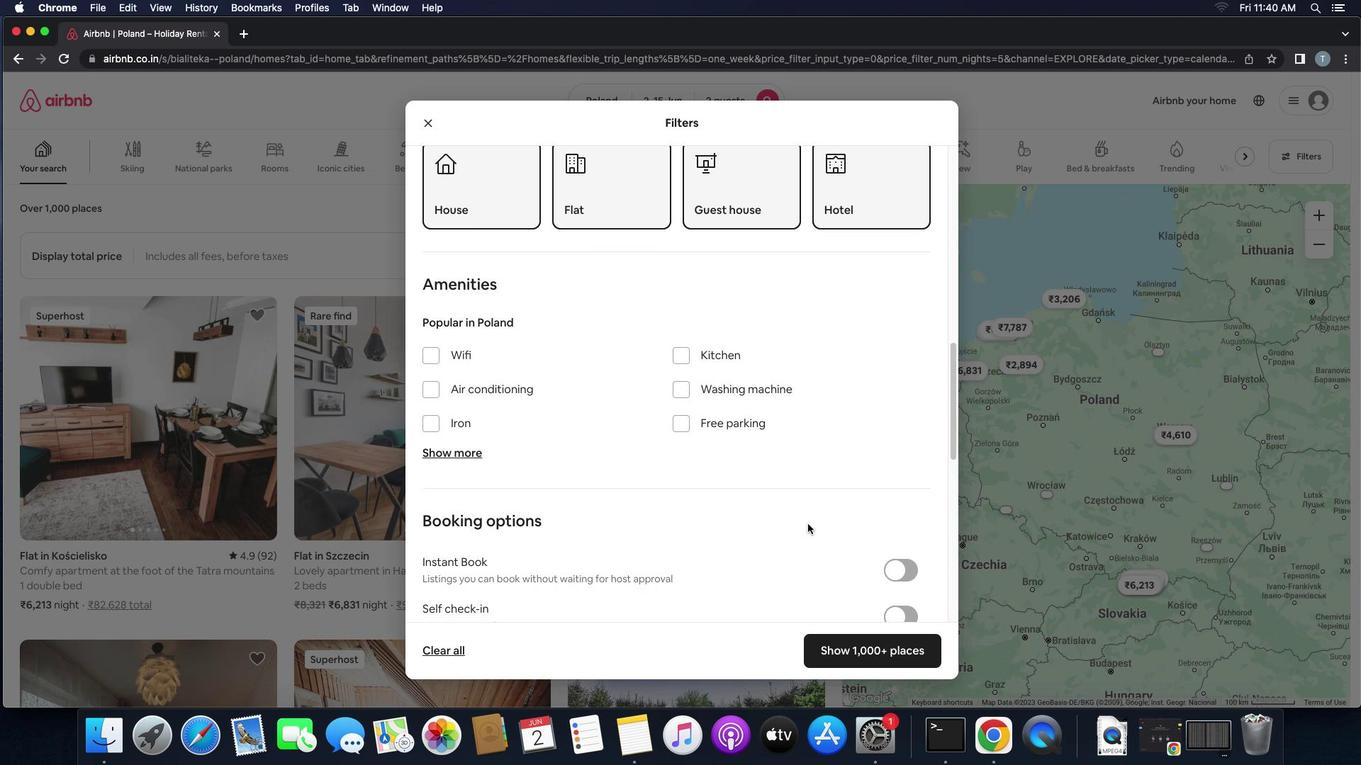 
Action: Mouse scrolled (808, 524) with delta (0, 0)
Screenshot: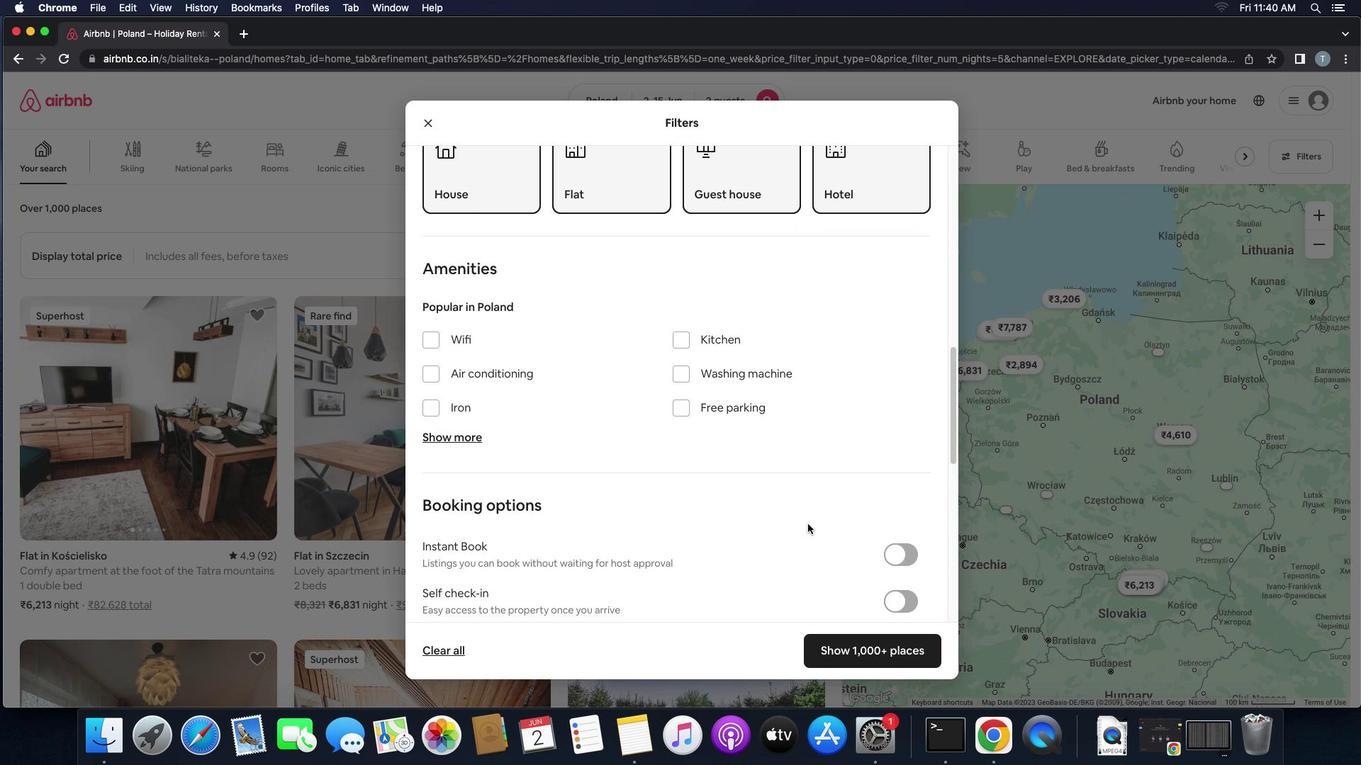 
Action: Mouse scrolled (808, 524) with delta (0, 0)
Screenshot: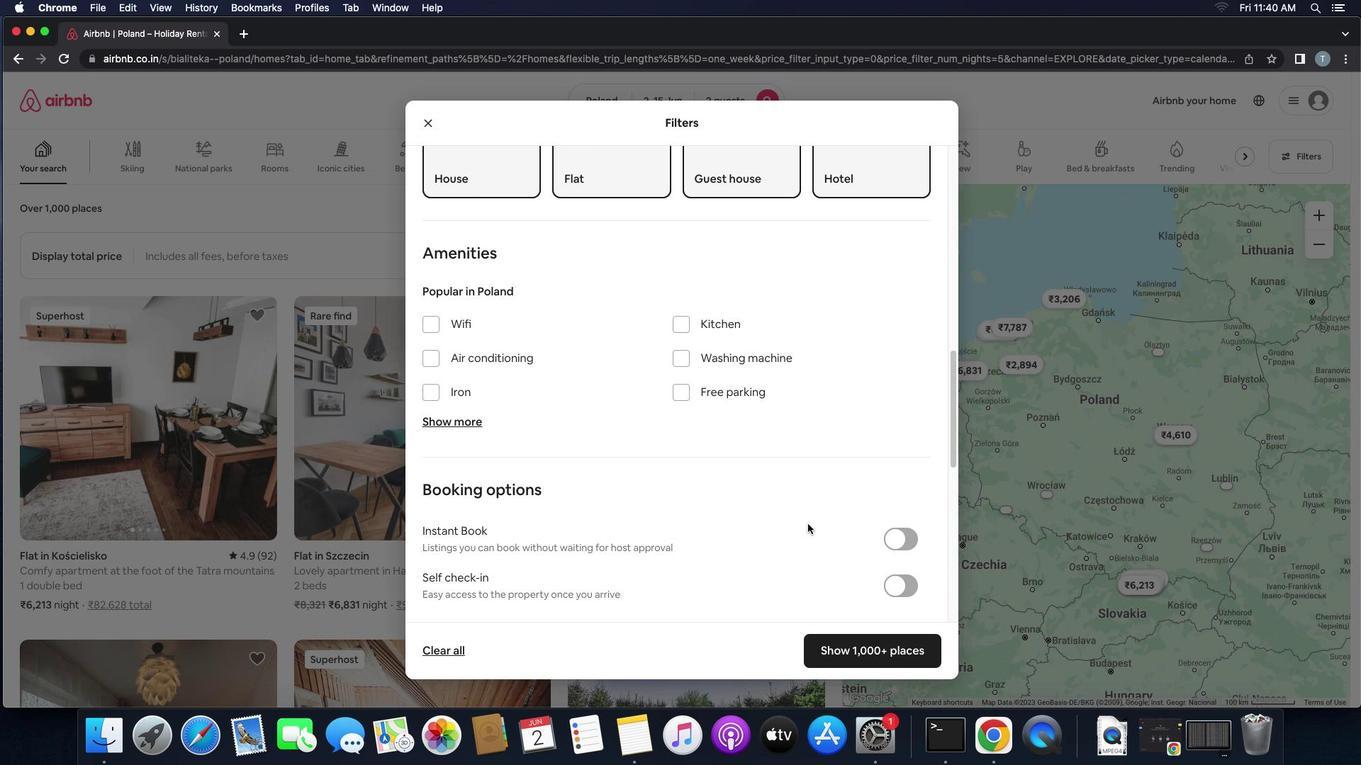 
Action: Mouse scrolled (808, 524) with delta (0, 0)
Screenshot: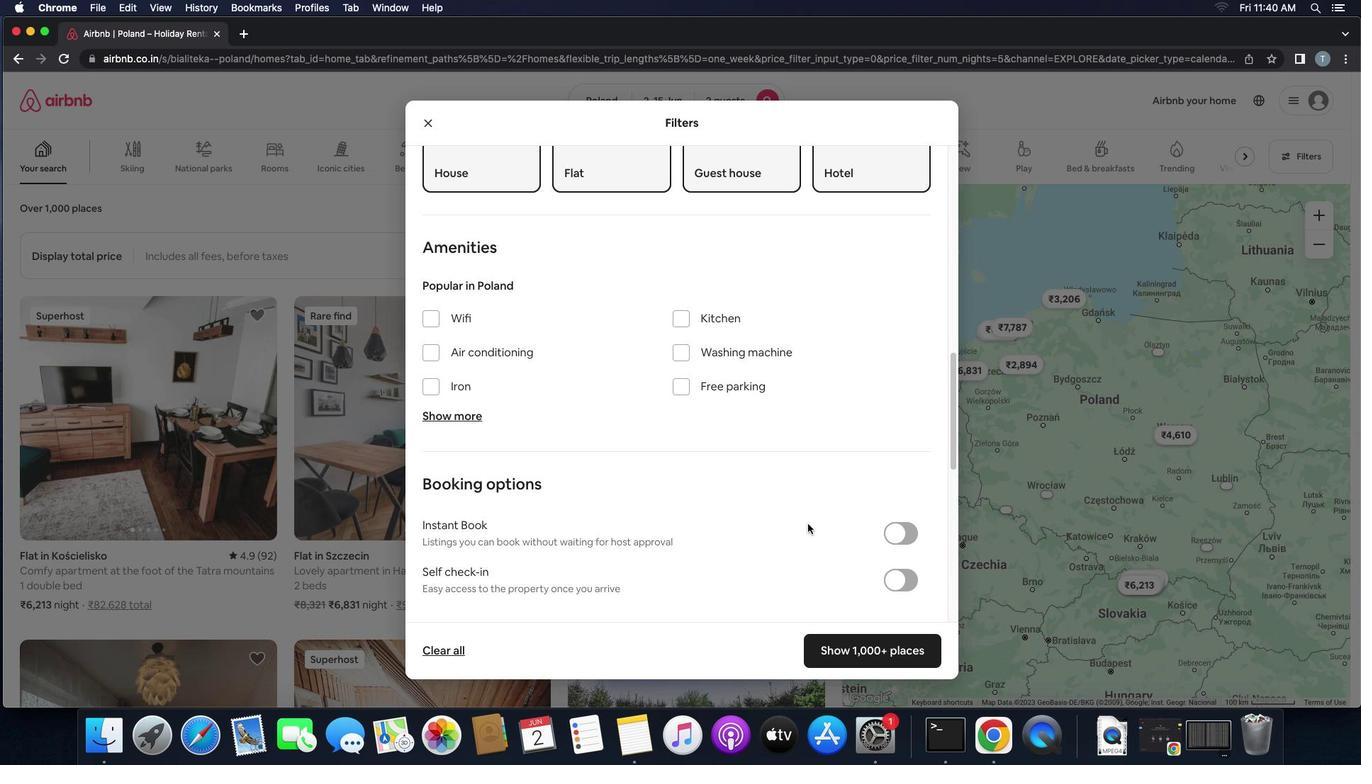 
Action: Mouse scrolled (808, 524) with delta (0, -1)
Screenshot: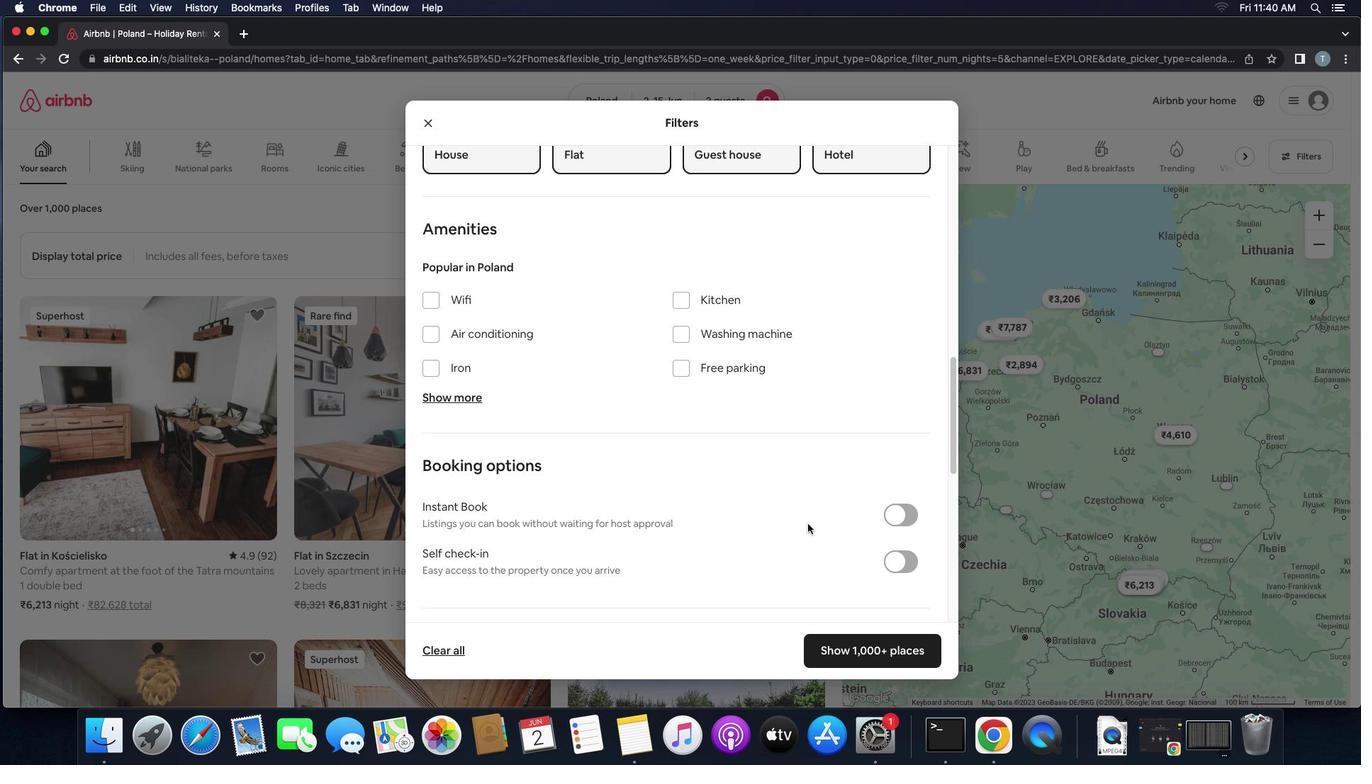 
Action: Mouse moved to (895, 479)
Screenshot: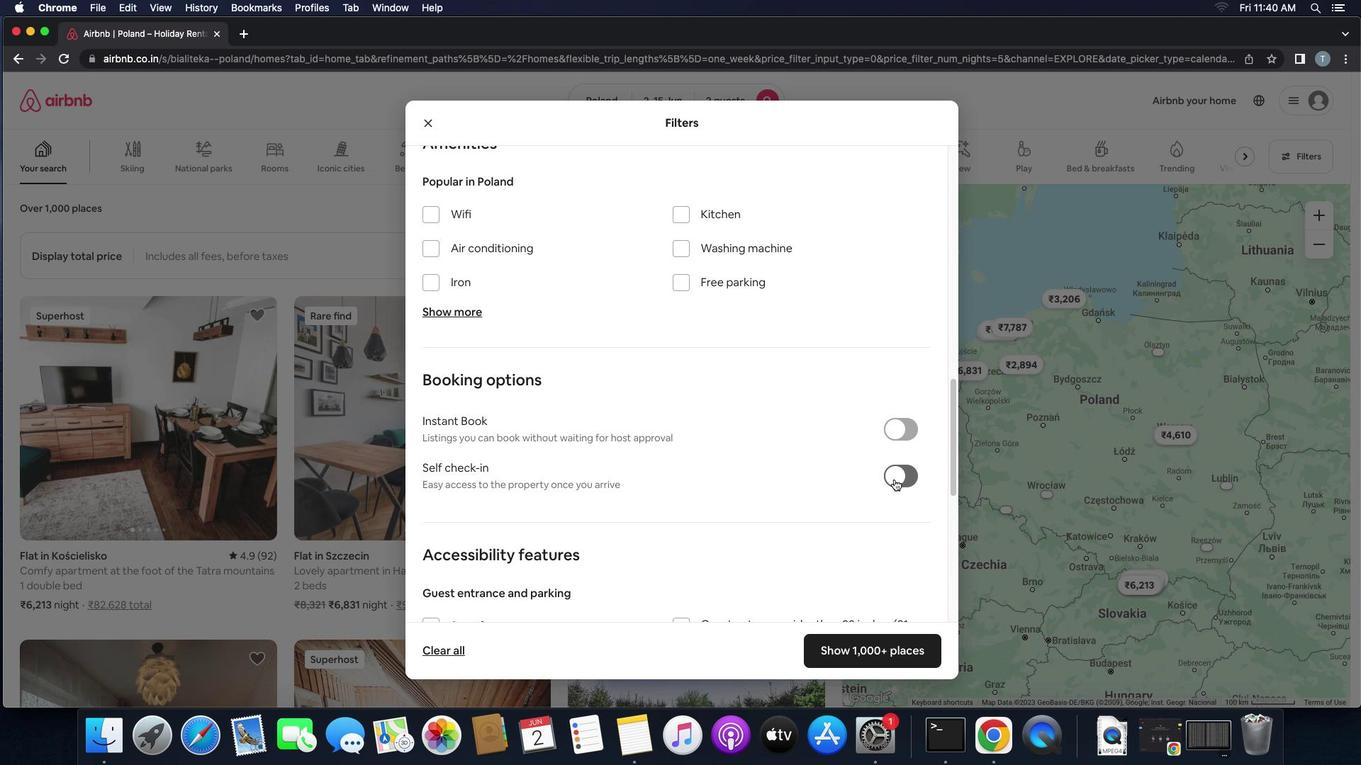 
Action: Mouse pressed left at (895, 479)
Screenshot: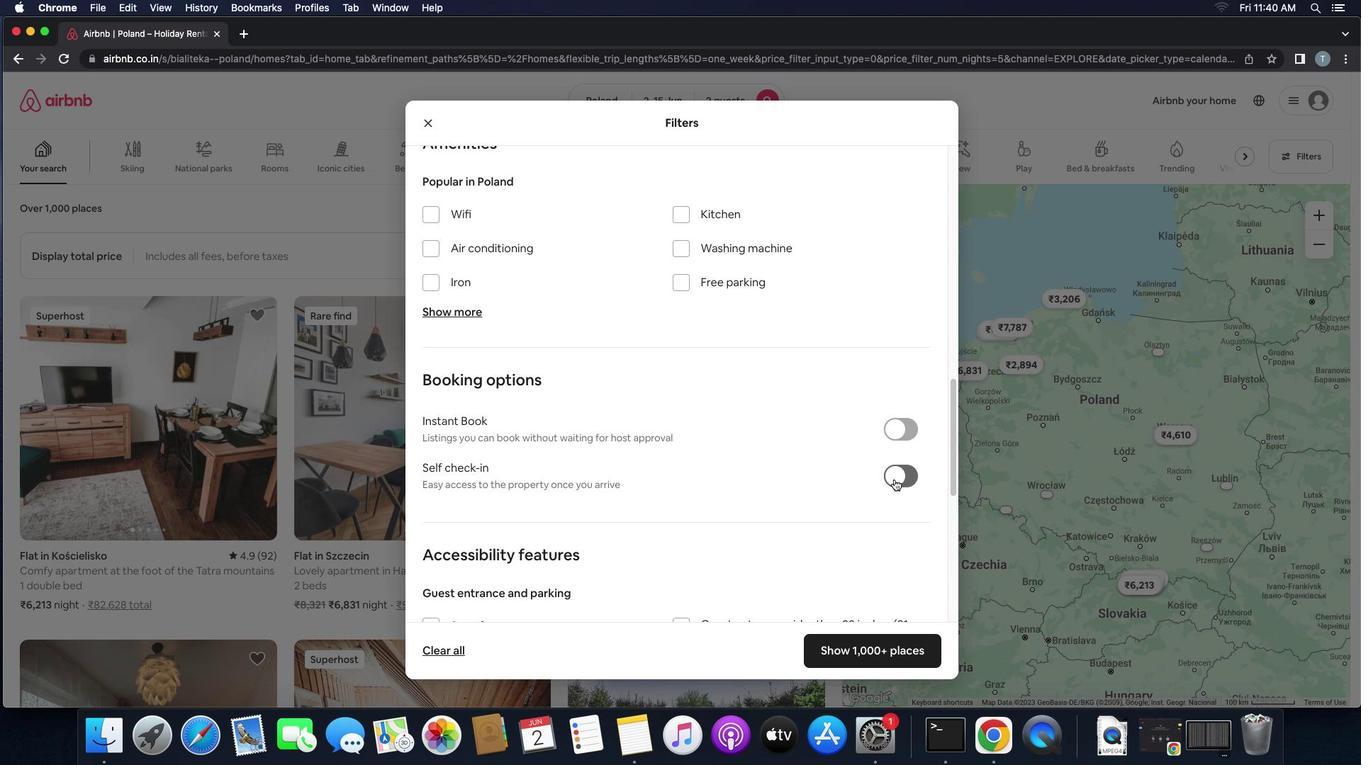 
Action: Mouse moved to (780, 516)
Screenshot: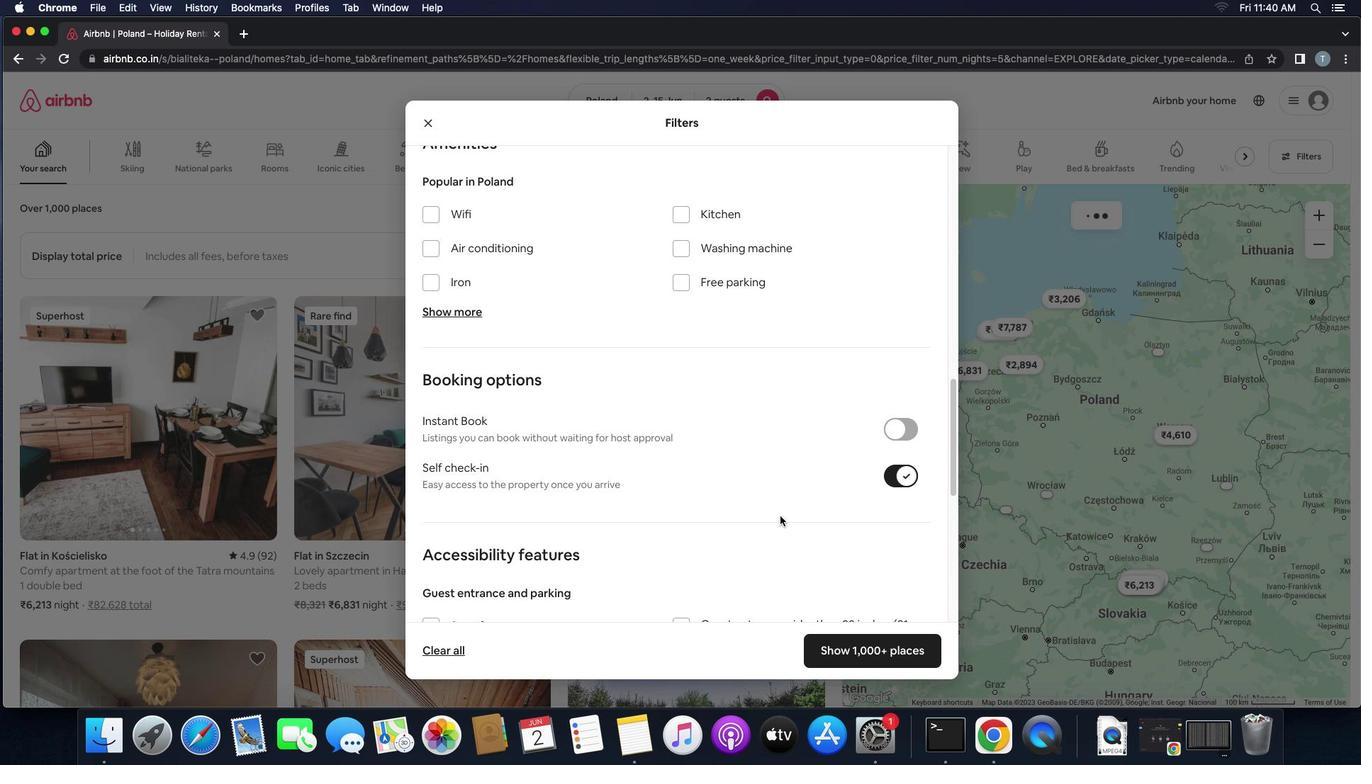 
Action: Mouse scrolled (780, 516) with delta (0, 0)
Screenshot: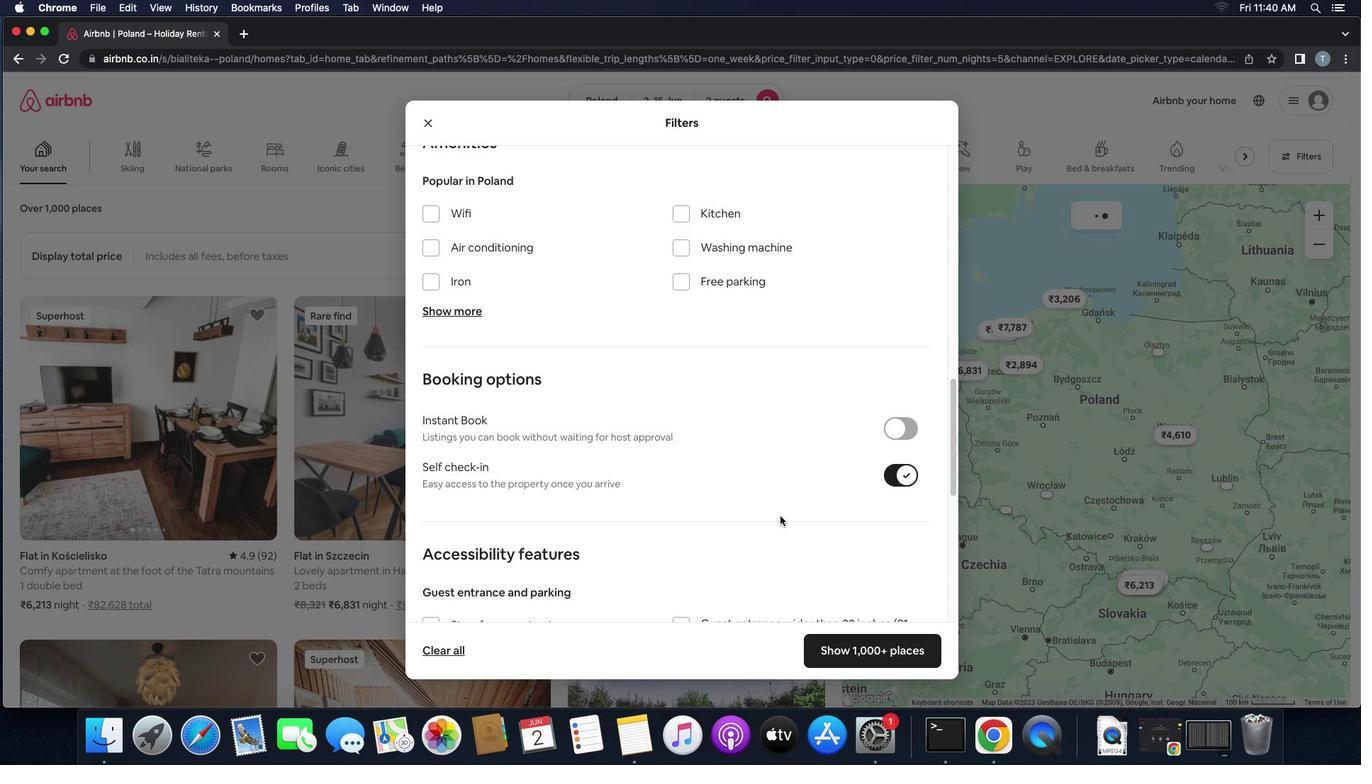 
Action: Mouse scrolled (780, 516) with delta (0, 0)
Screenshot: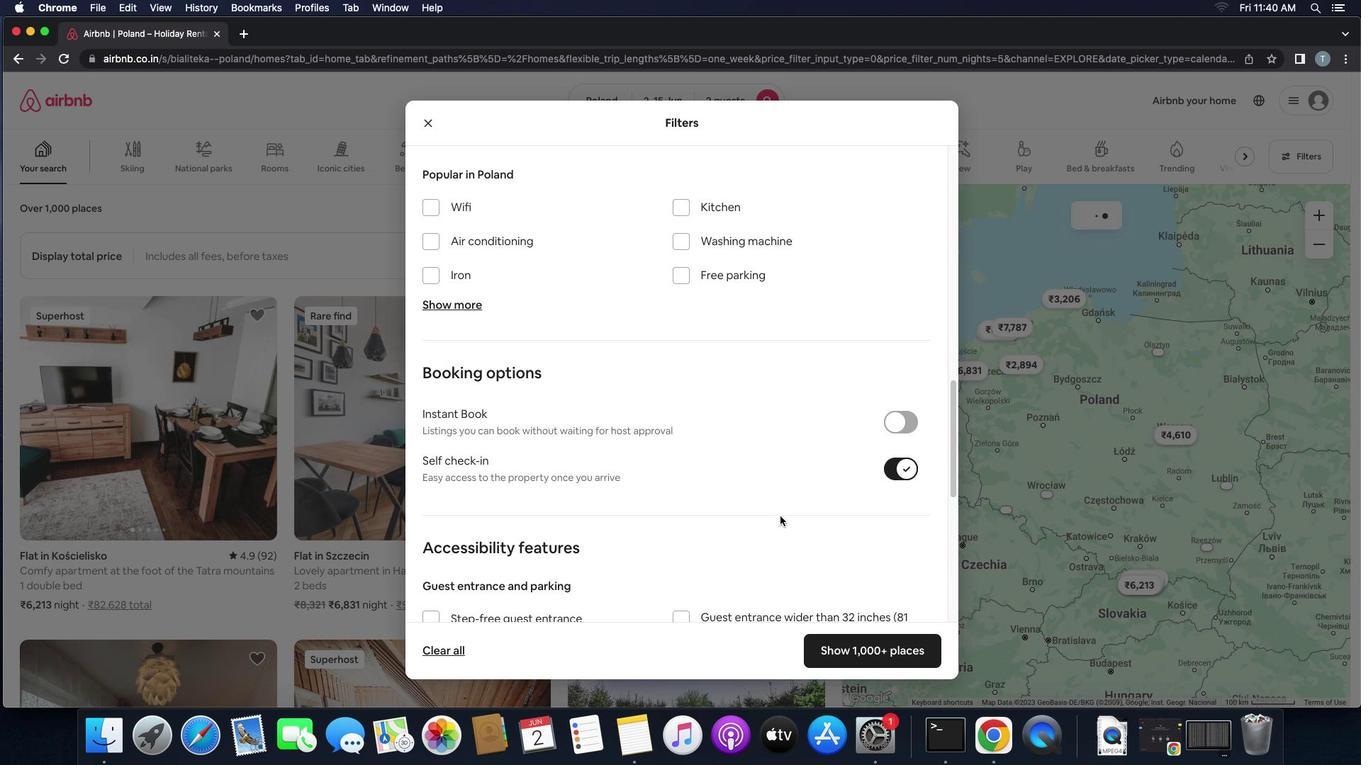 
Action: Mouse scrolled (780, 516) with delta (0, -2)
Screenshot: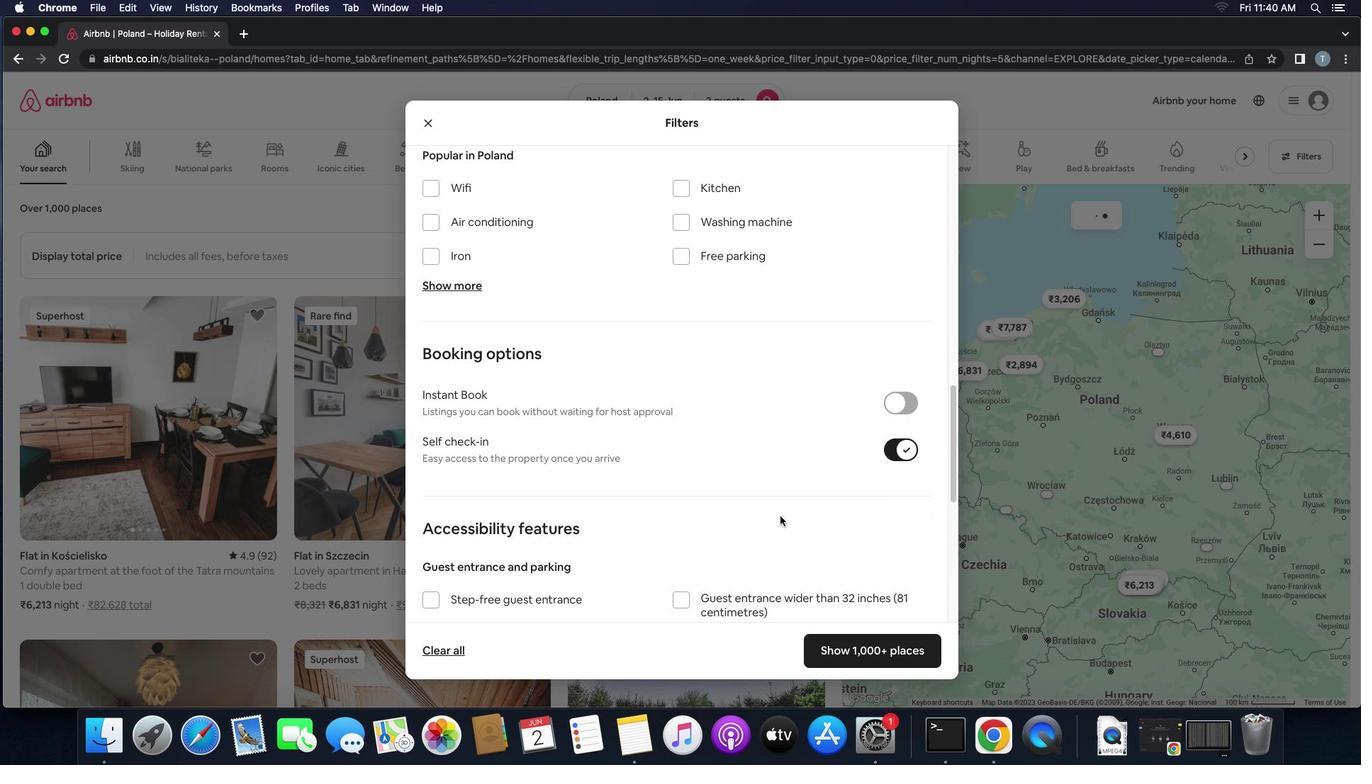 
Action: Mouse scrolled (780, 516) with delta (0, 0)
Screenshot: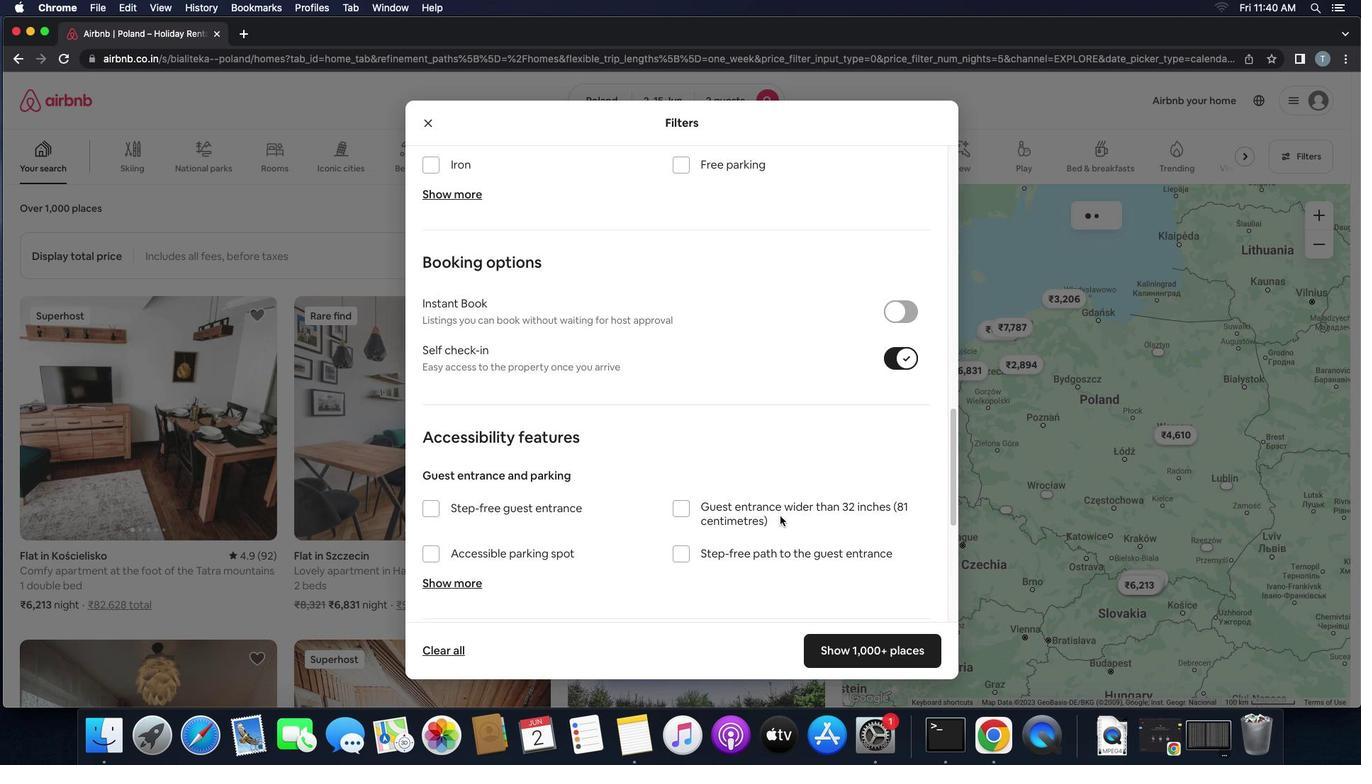 
Action: Mouse scrolled (780, 516) with delta (0, 0)
Screenshot: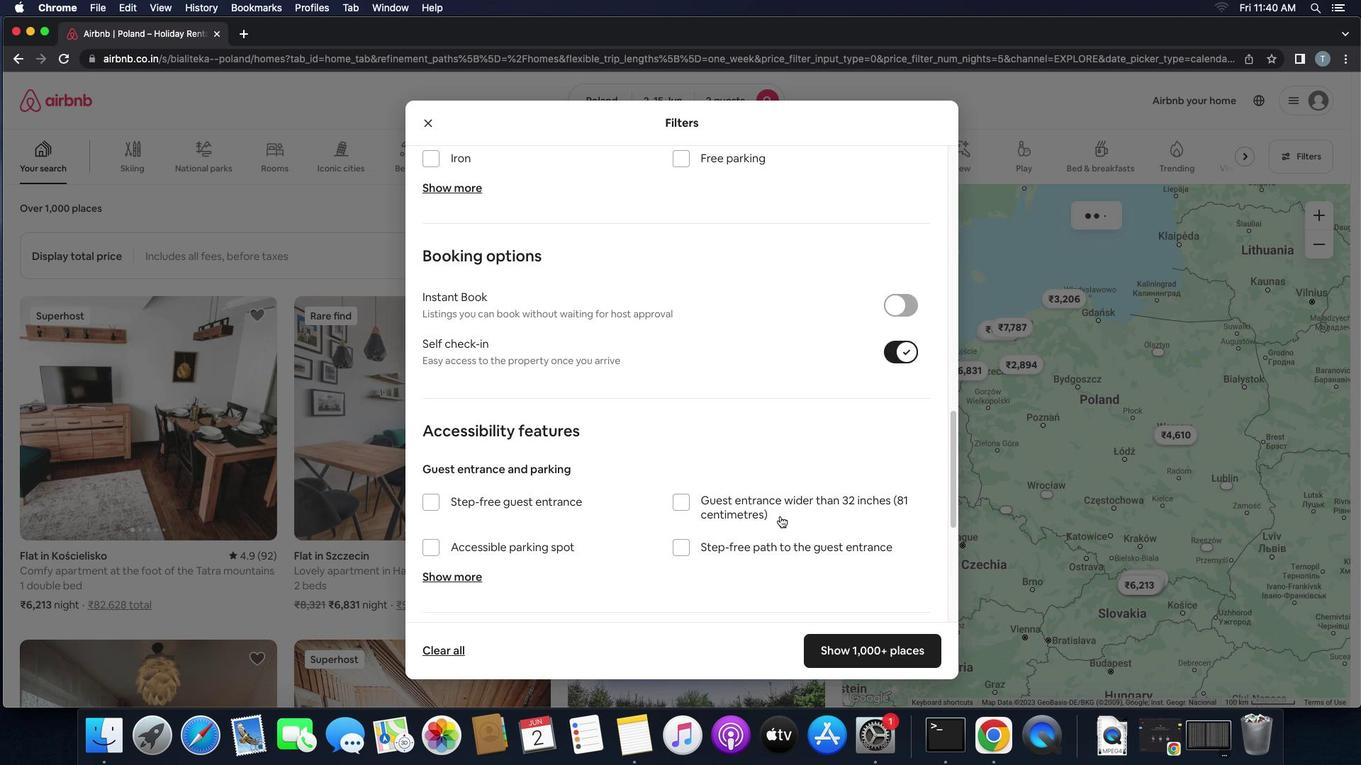 
Action: Mouse scrolled (780, 516) with delta (0, -2)
Screenshot: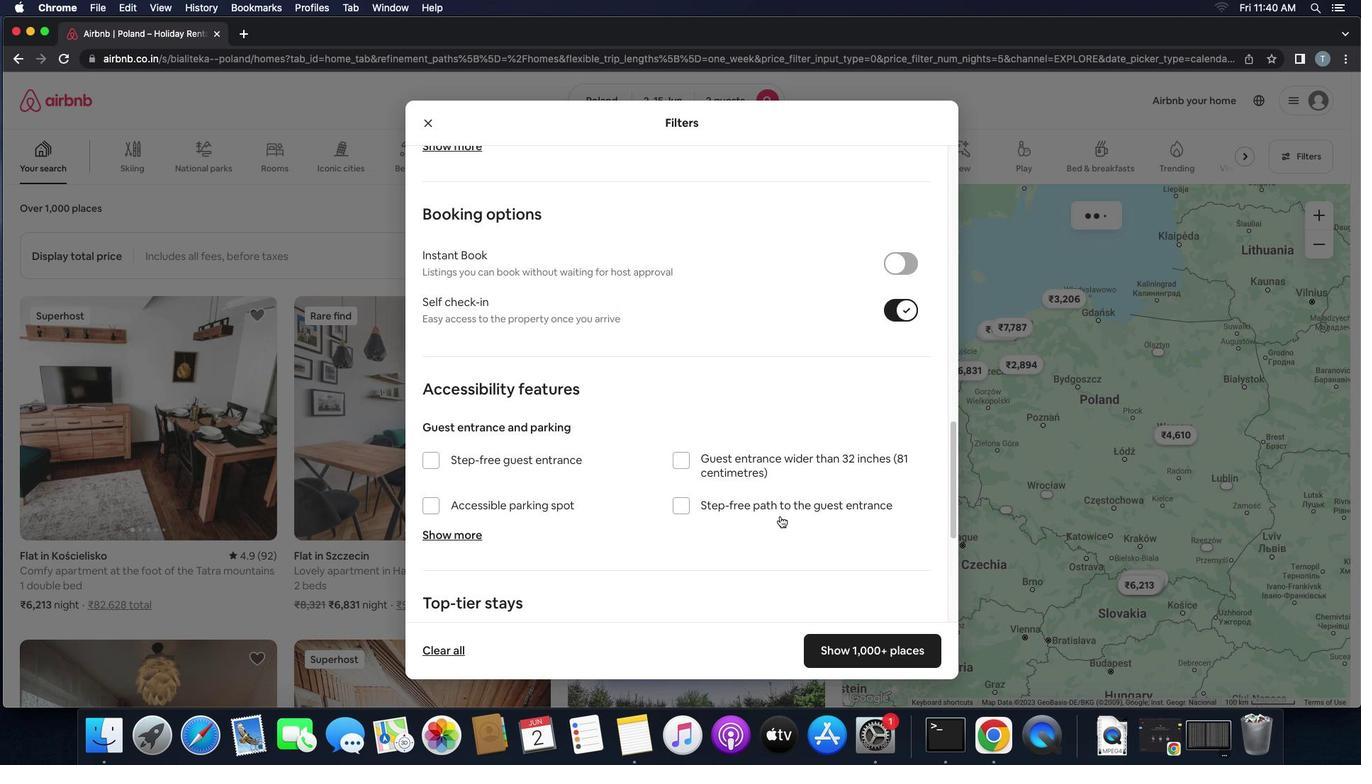 
Action: Mouse scrolled (780, 516) with delta (0, -2)
Screenshot: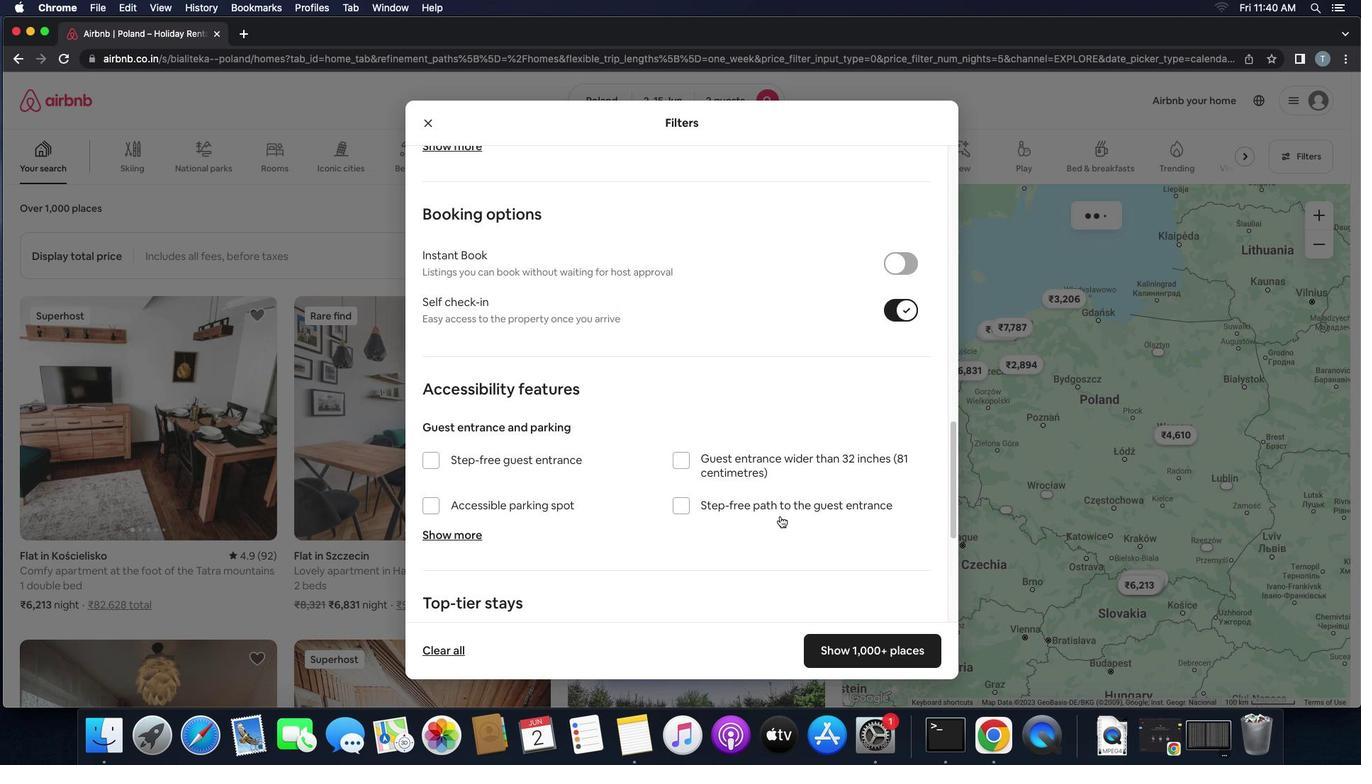 
Action: Mouse moved to (746, 526)
Screenshot: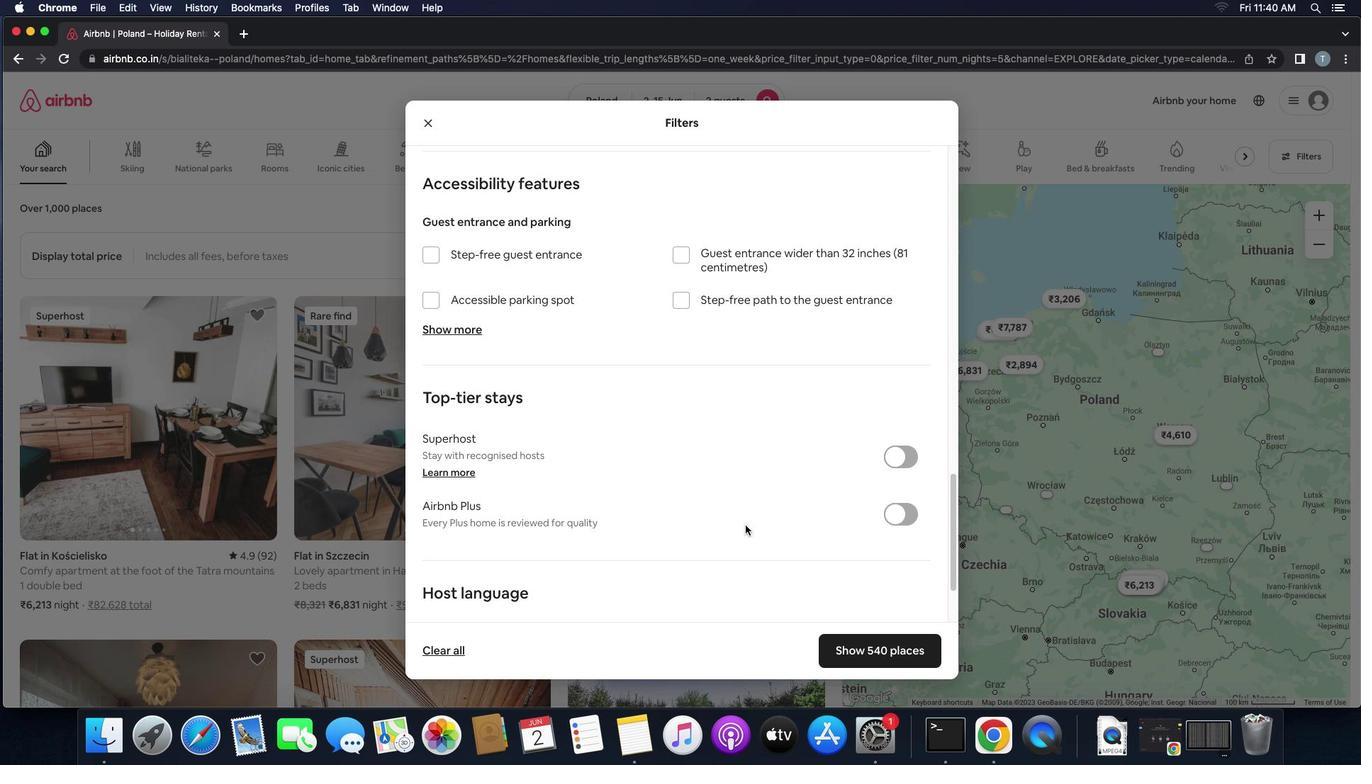 
Action: Mouse scrolled (746, 526) with delta (0, 0)
Screenshot: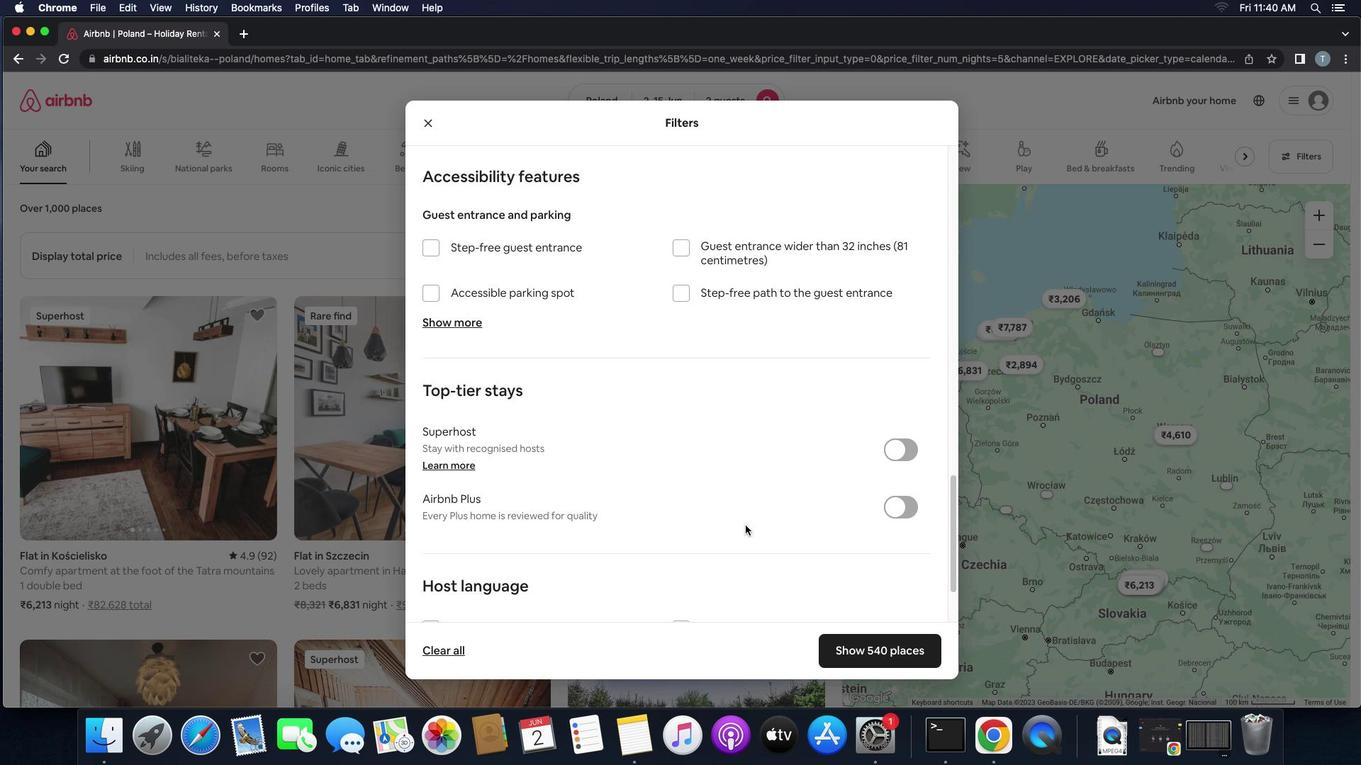 
Action: Mouse scrolled (746, 526) with delta (0, 0)
Screenshot: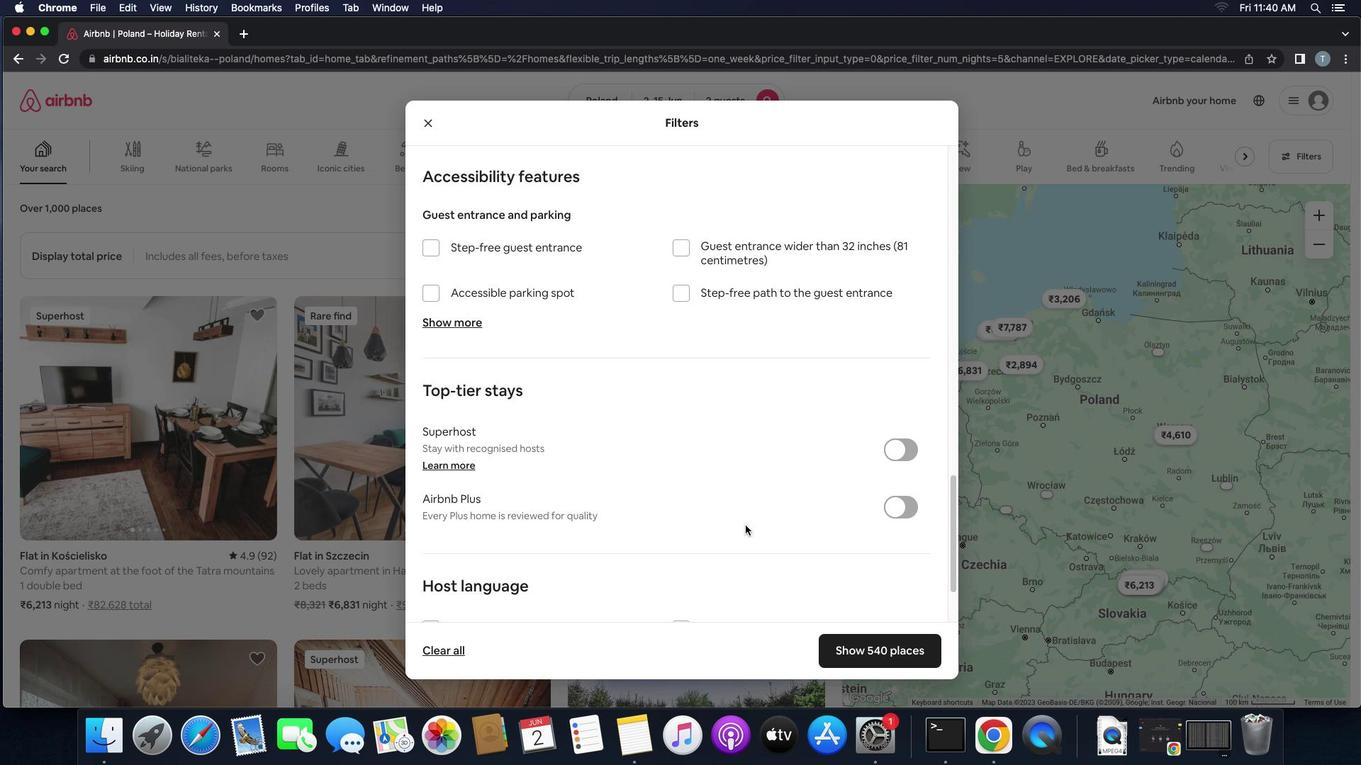 
Action: Mouse scrolled (746, 526) with delta (0, -2)
Screenshot: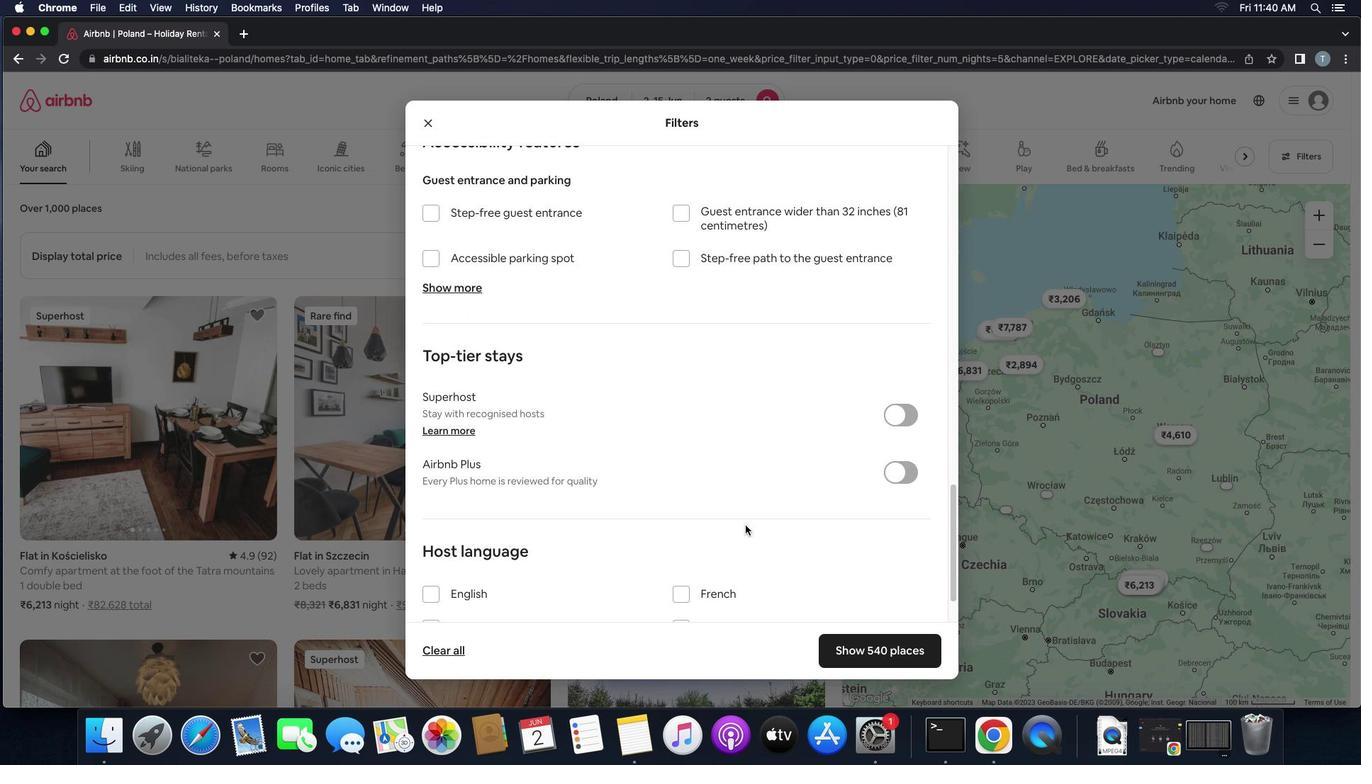 
Action: Mouse scrolled (746, 526) with delta (0, -3)
Screenshot: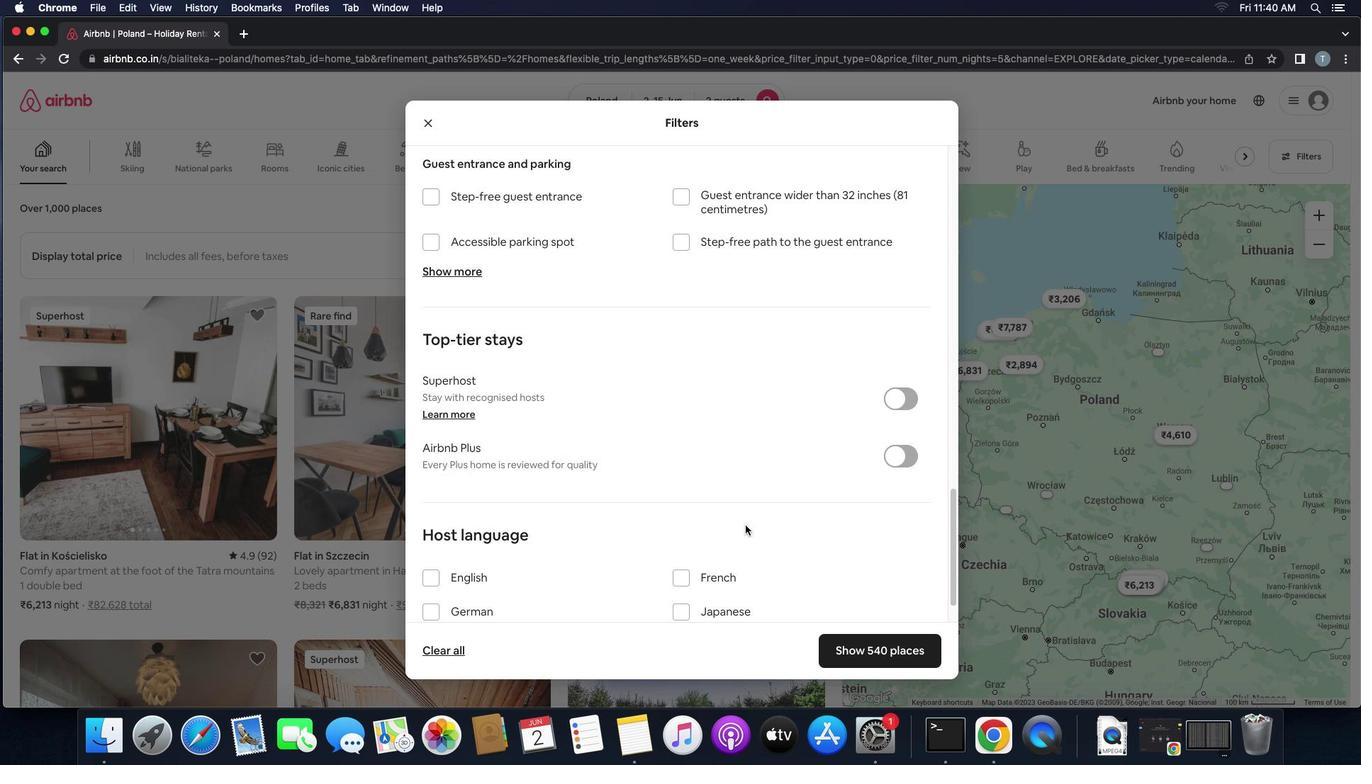 
Action: Mouse moved to (428, 523)
Screenshot: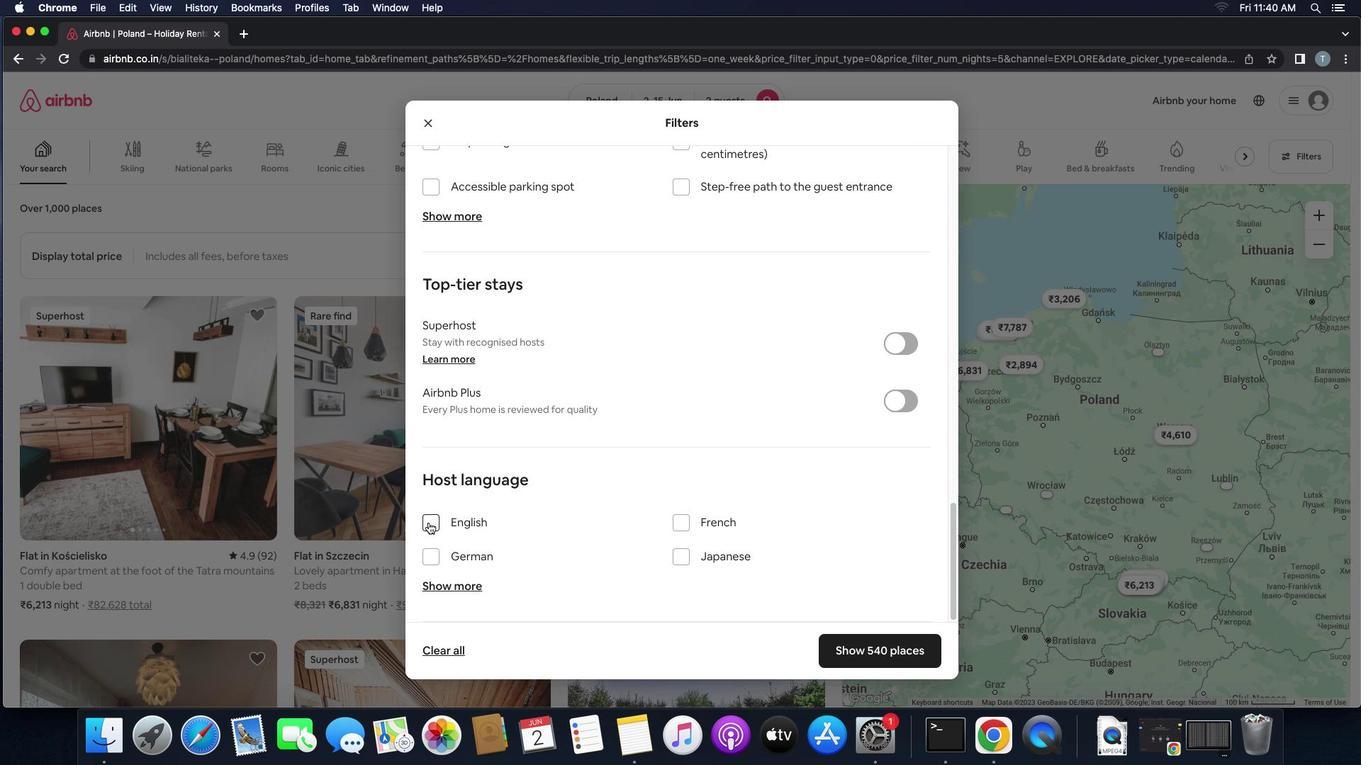 
Action: Mouse pressed left at (428, 523)
Screenshot: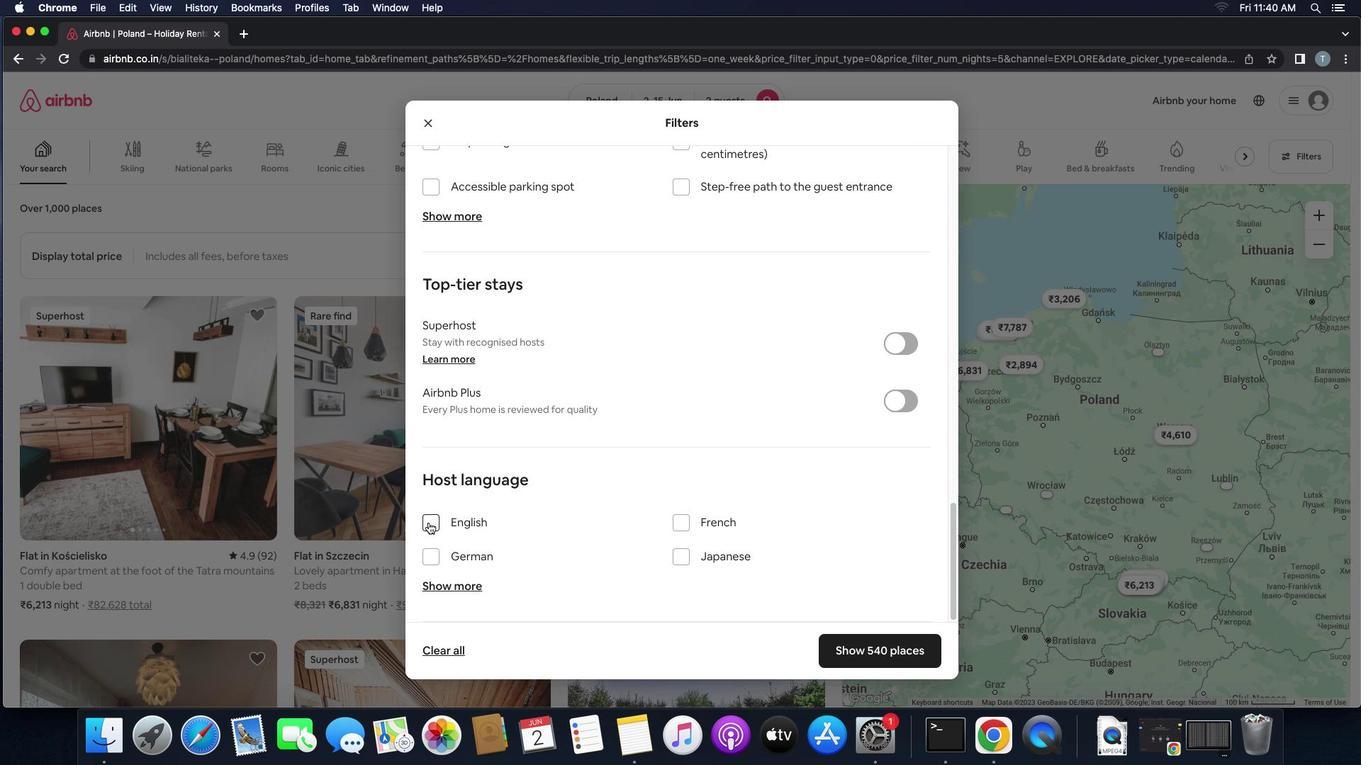 
Action: Mouse moved to (851, 643)
Screenshot: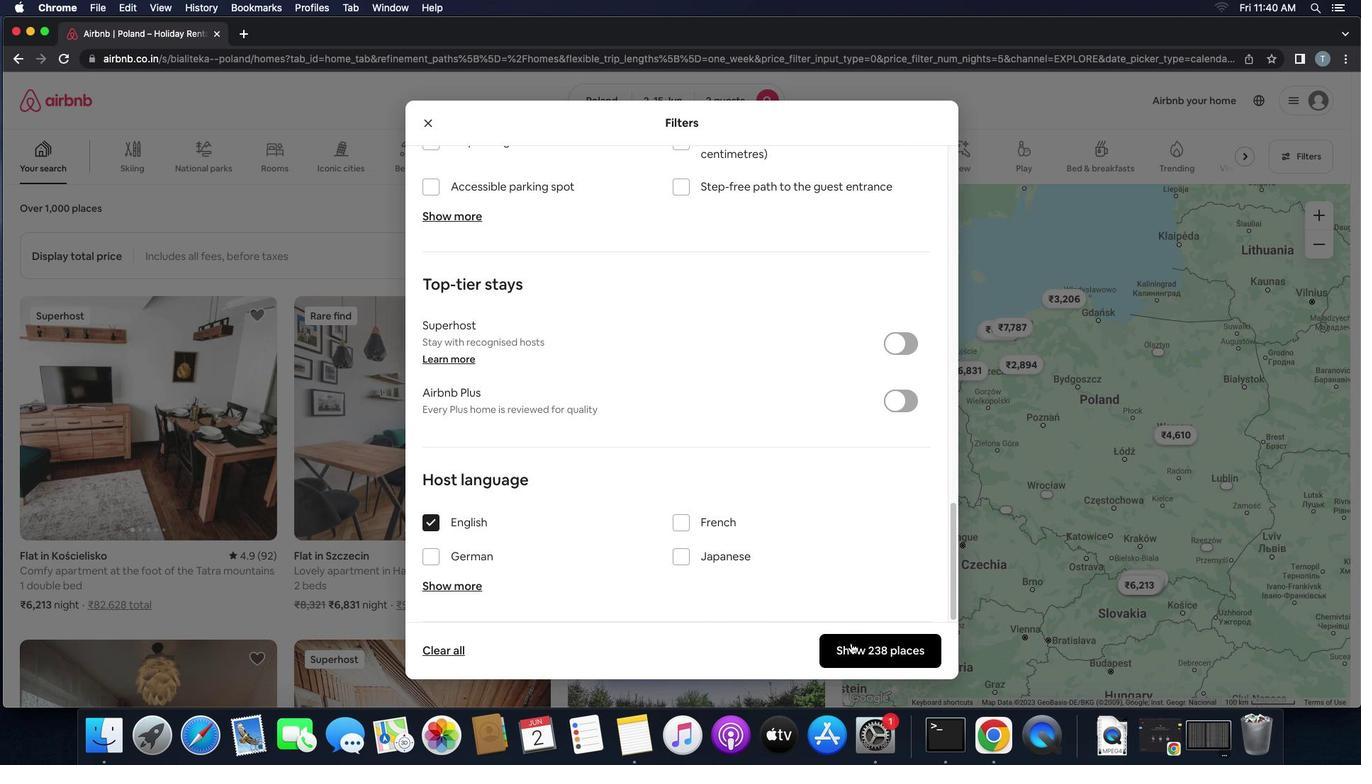 
Action: Mouse pressed left at (851, 643)
Screenshot: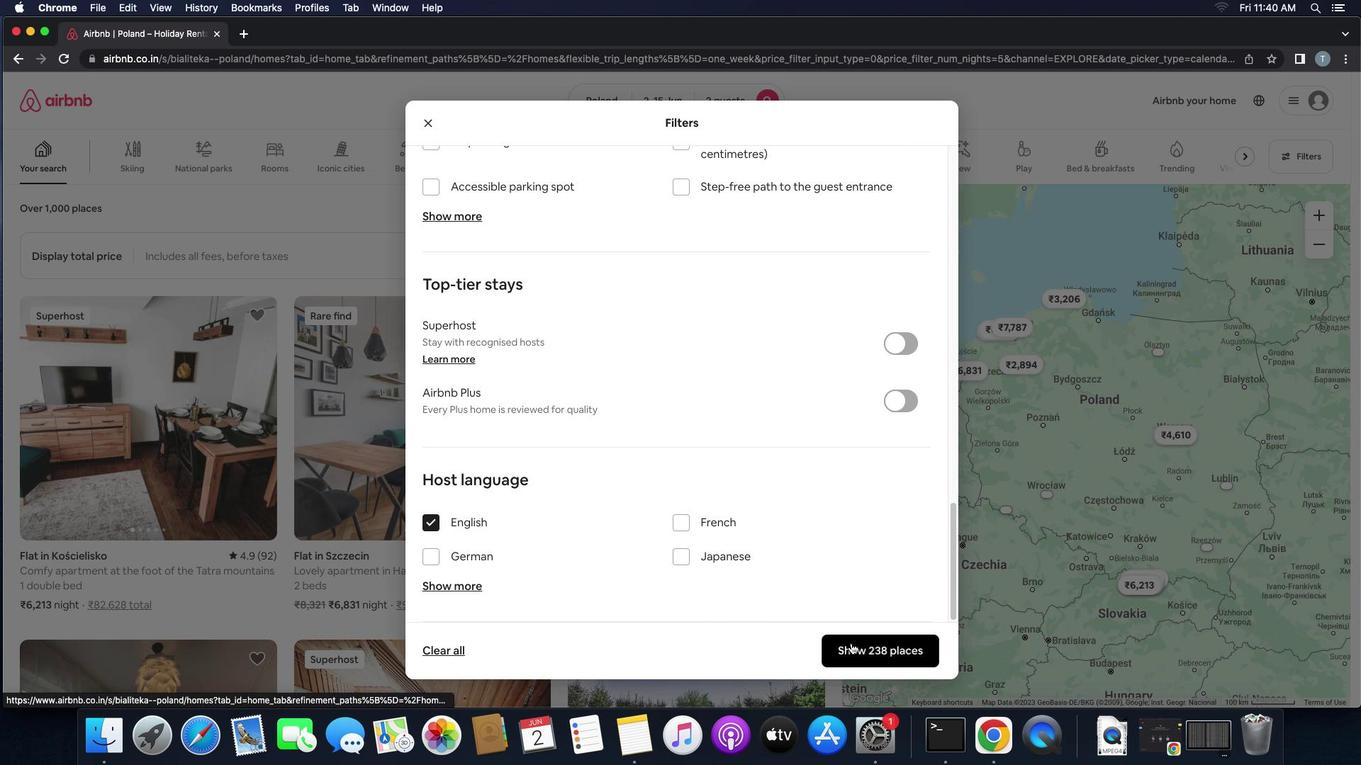 
Action: Mouse moved to (731, 542)
Screenshot: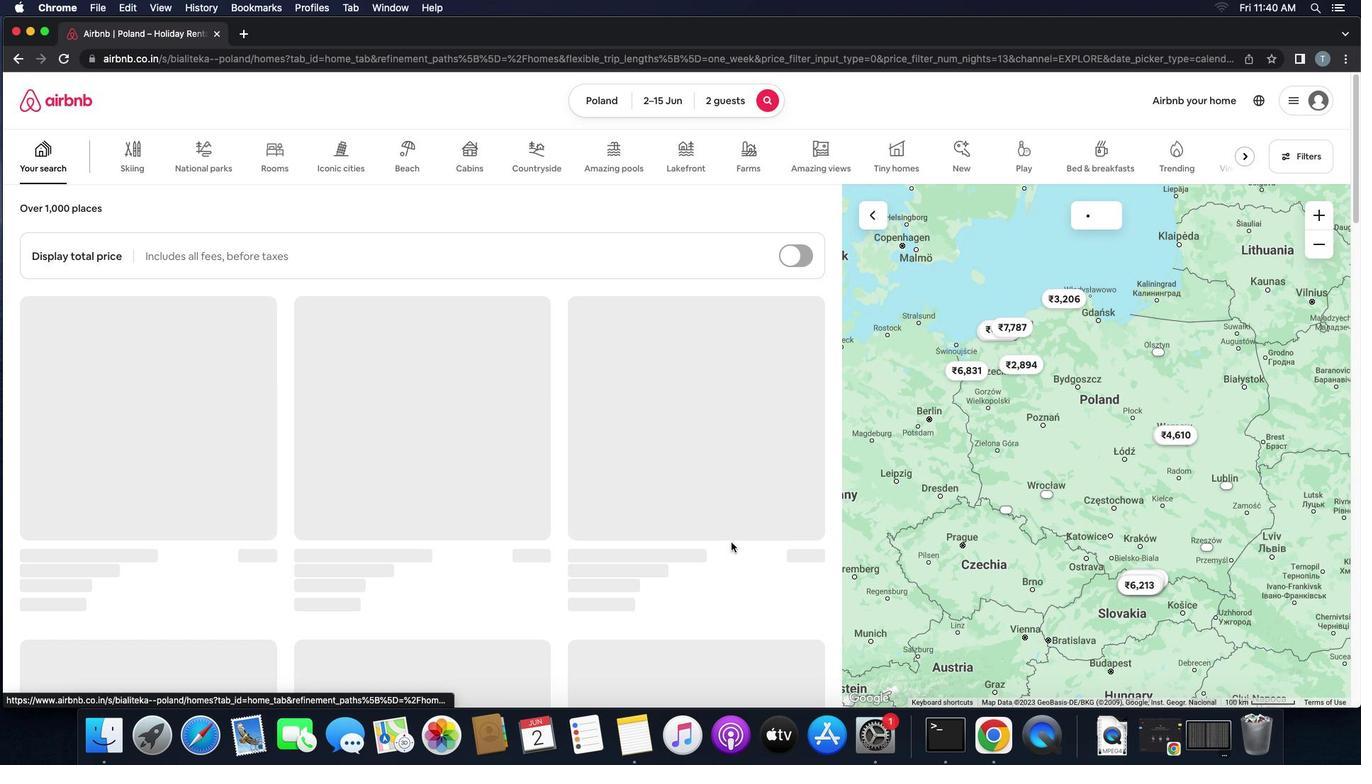 
